 Task: Look for space in Chhala, India from 9th June, 2023 to 17th June, 2023 for 2 adults in price range Rs.7000 to Rs.12000. Place can be private room with 1  bedroom having 2 beds and 1 bathroom. Property type can be house, flat, guest house. Booking option can be shelf check-in. Required host language is English.
Action: Mouse moved to (618, 74)
Screenshot: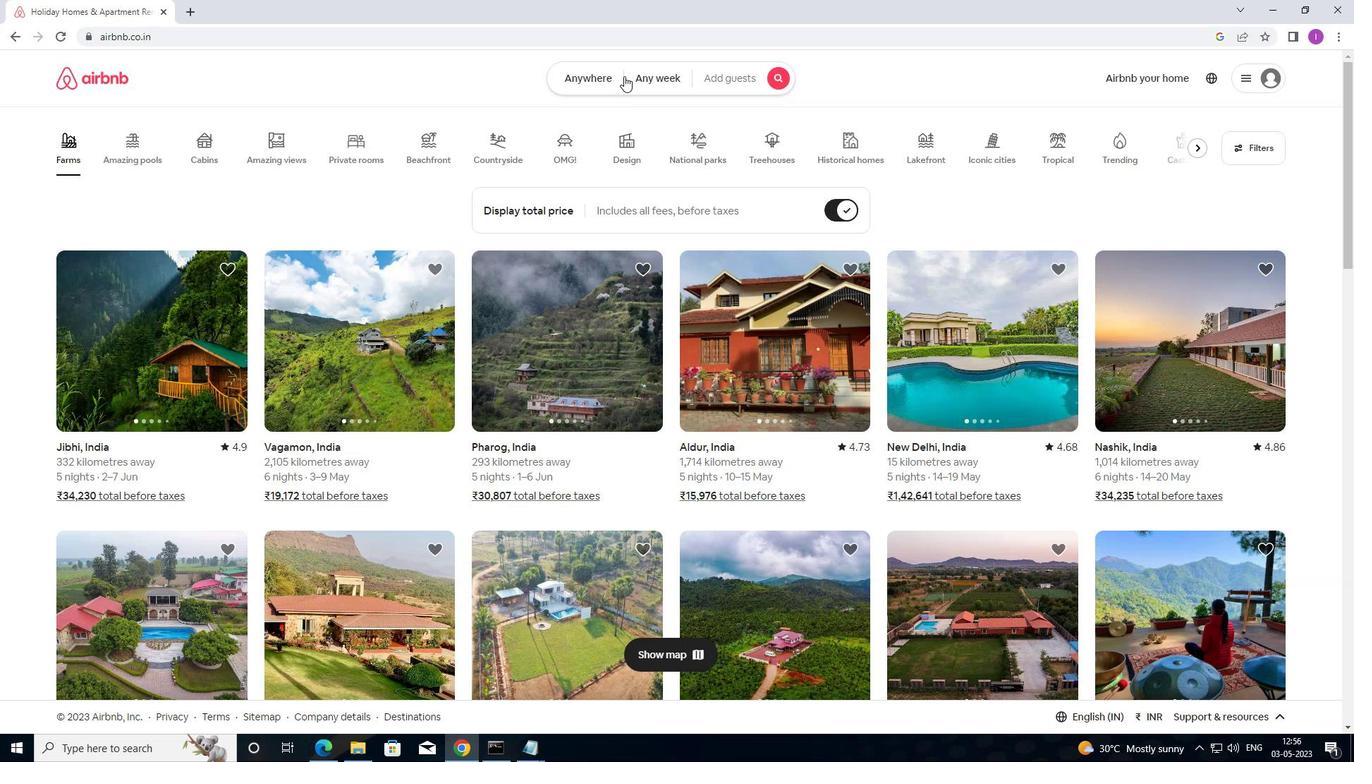
Action: Mouse pressed left at (618, 74)
Screenshot: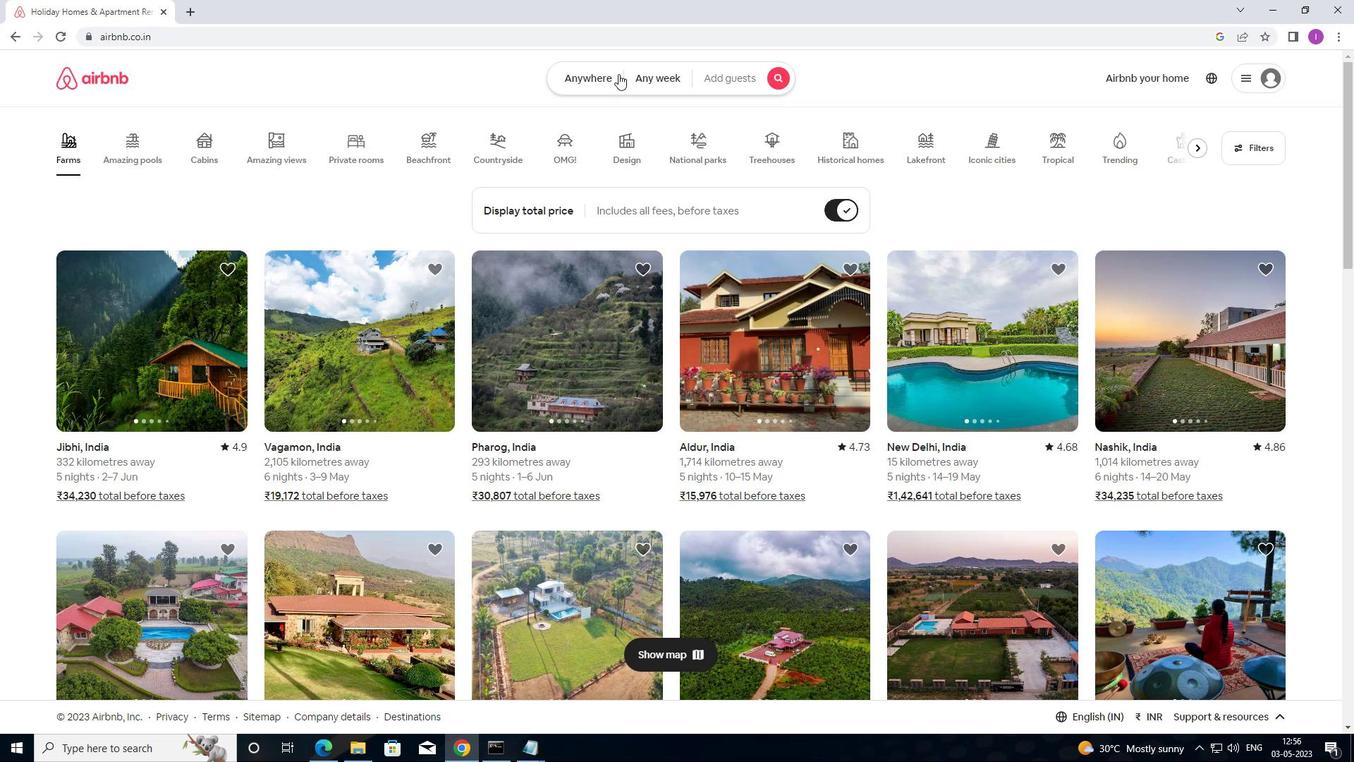 
Action: Mouse moved to (462, 138)
Screenshot: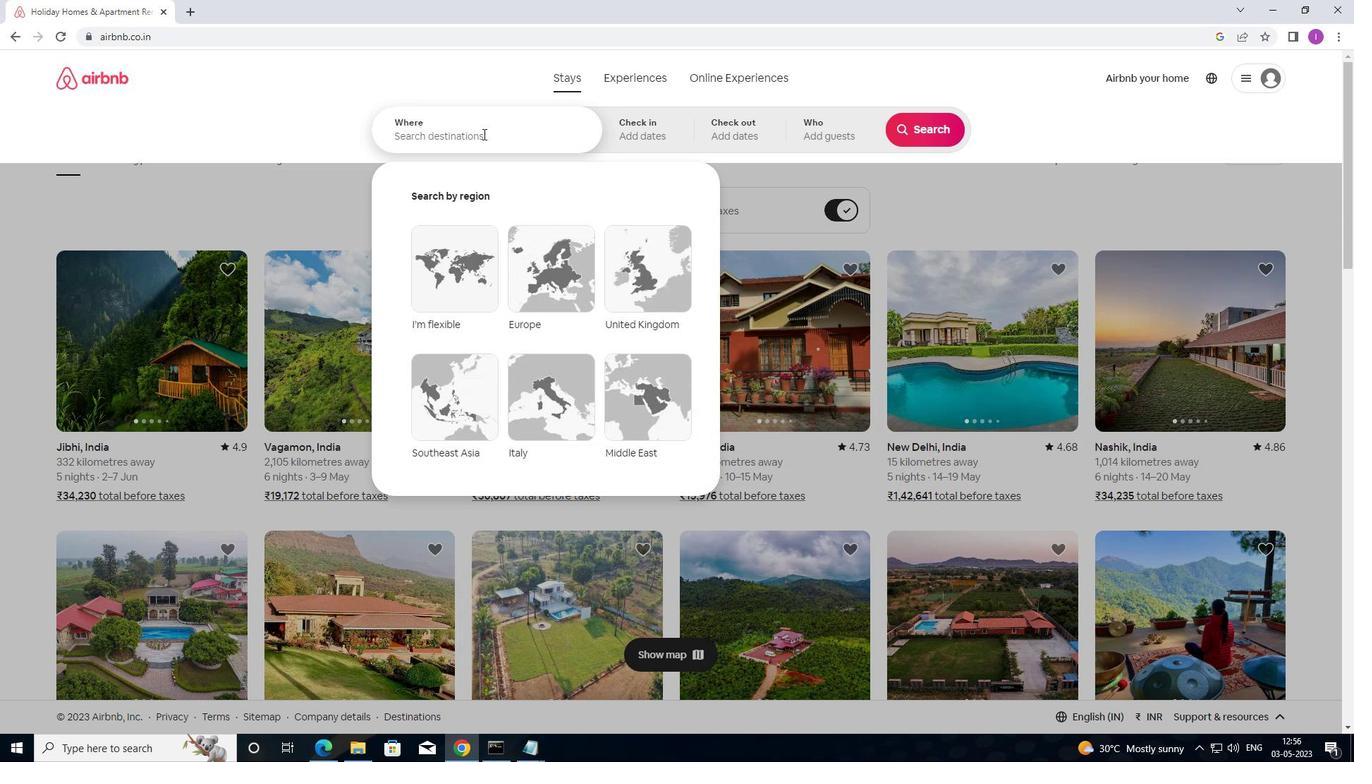 
Action: Mouse pressed left at (462, 138)
Screenshot: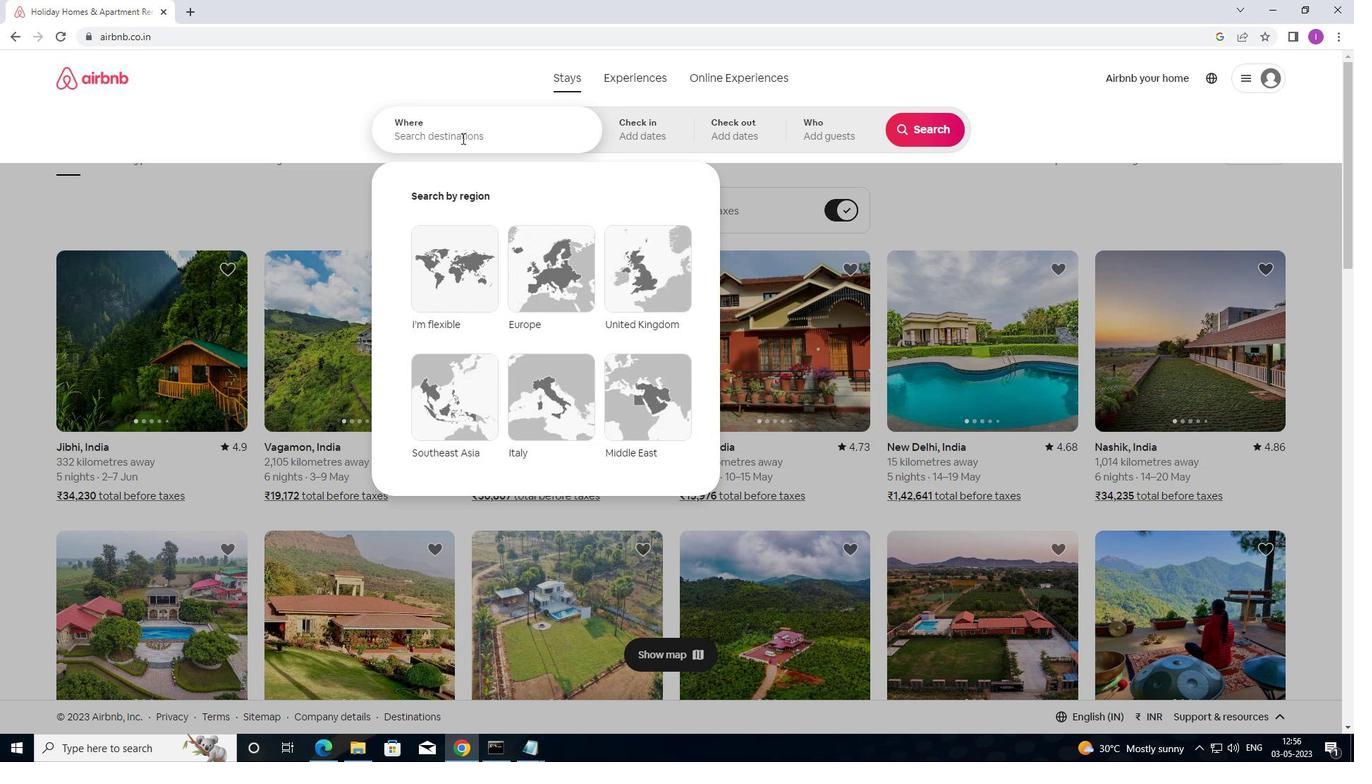 
Action: Mouse moved to (472, 135)
Screenshot: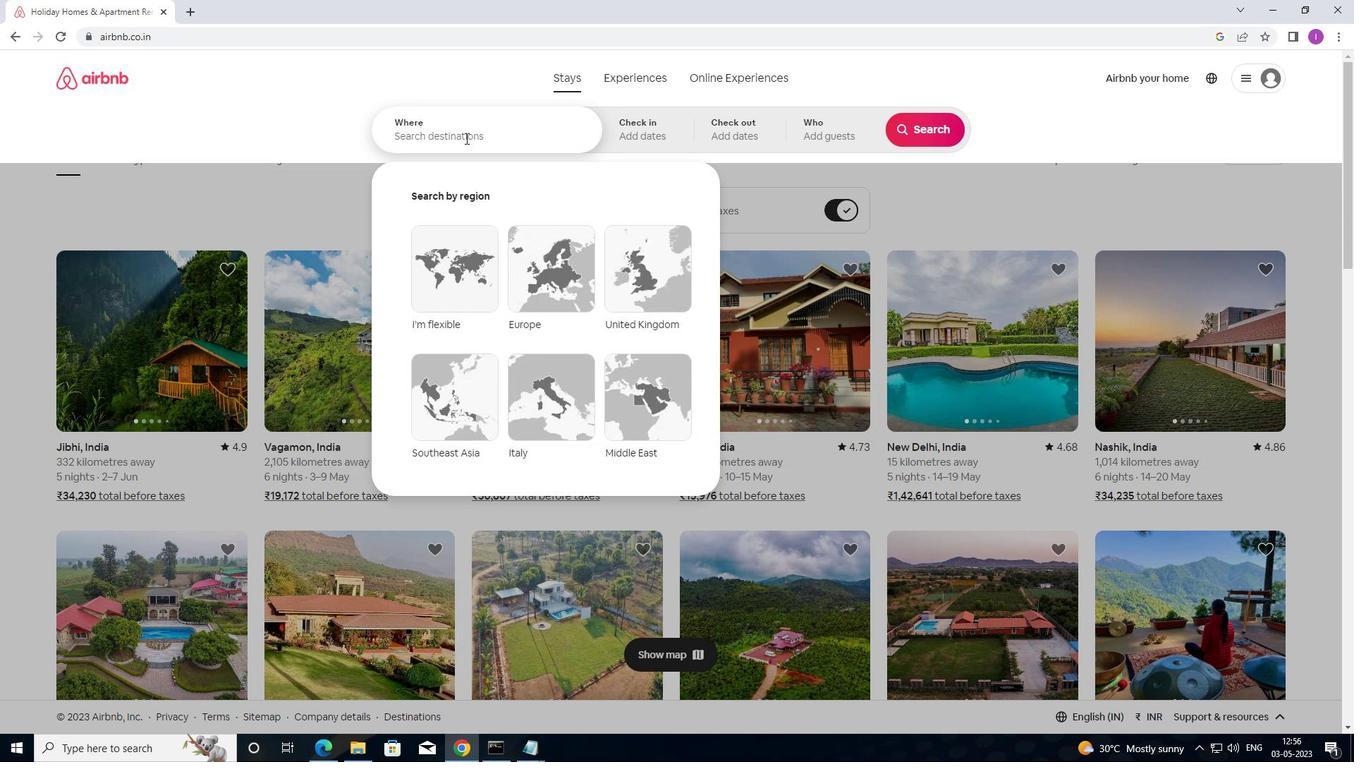 
Action: Key pressed <Key.shift>CHHALA,<Key.shift>INDIA
Screenshot: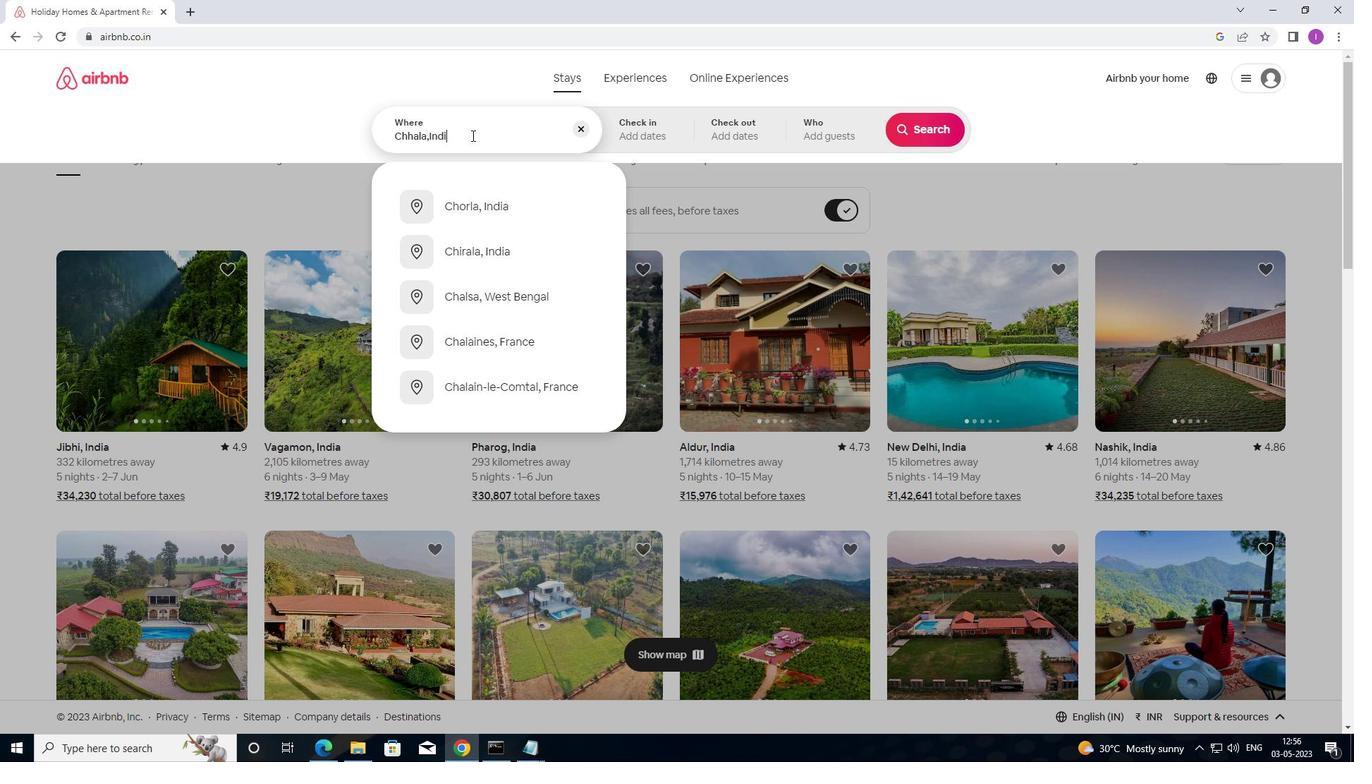 
Action: Mouse moved to (622, 125)
Screenshot: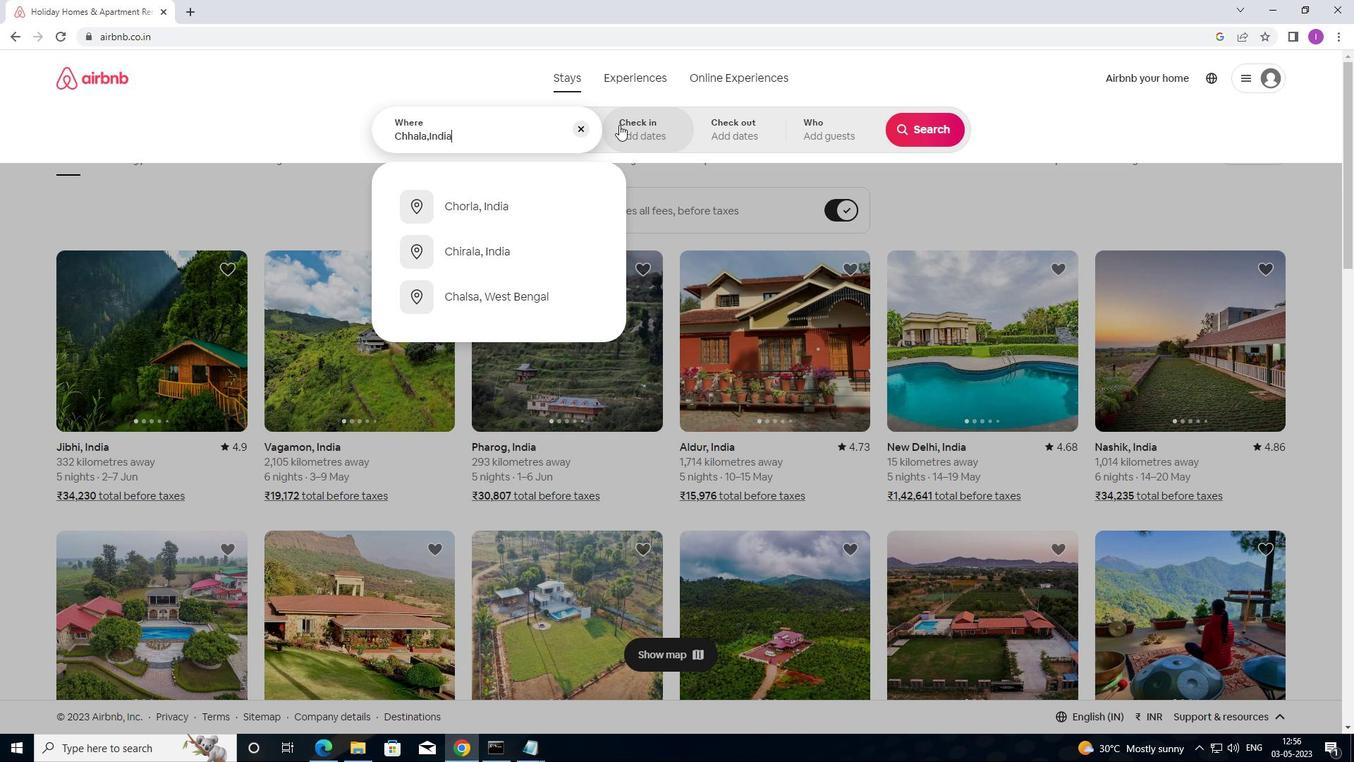 
Action: Mouse pressed left at (622, 125)
Screenshot: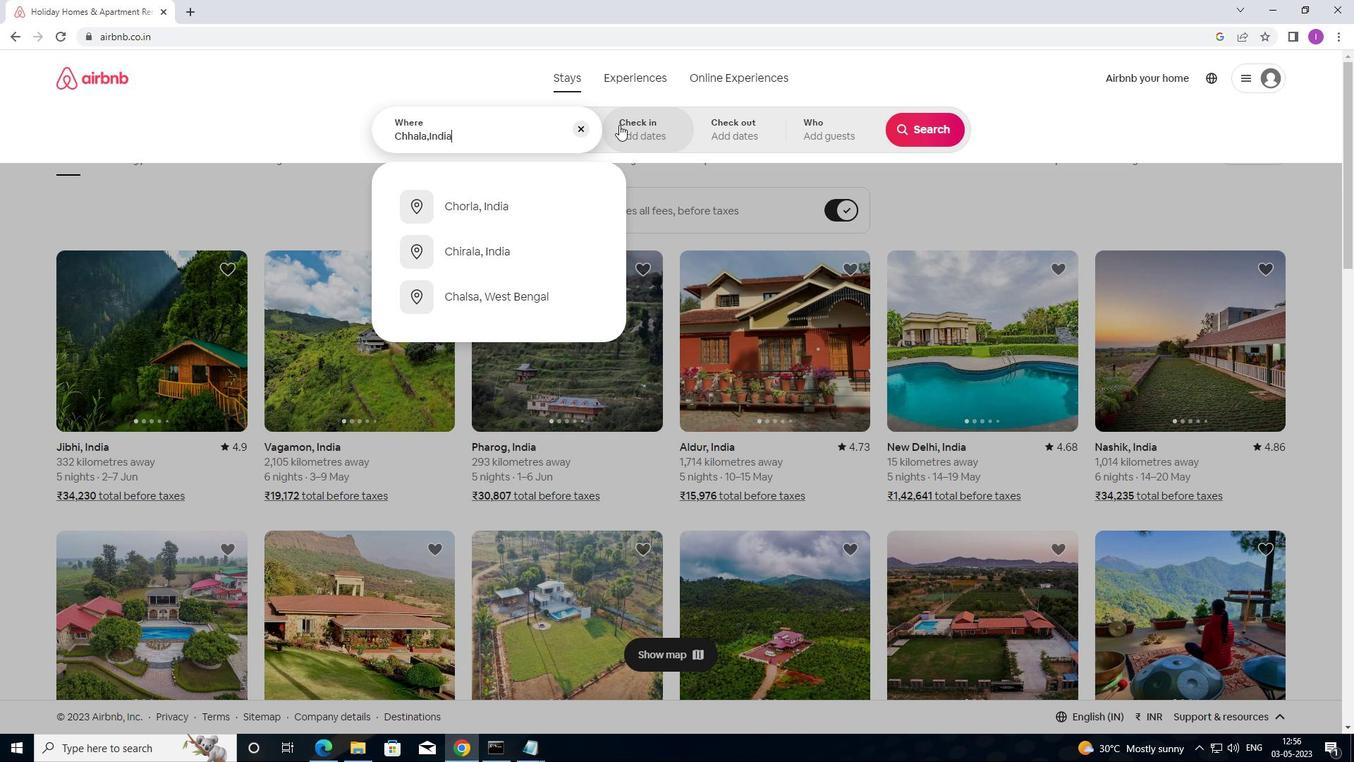 
Action: Mouse moved to (878, 336)
Screenshot: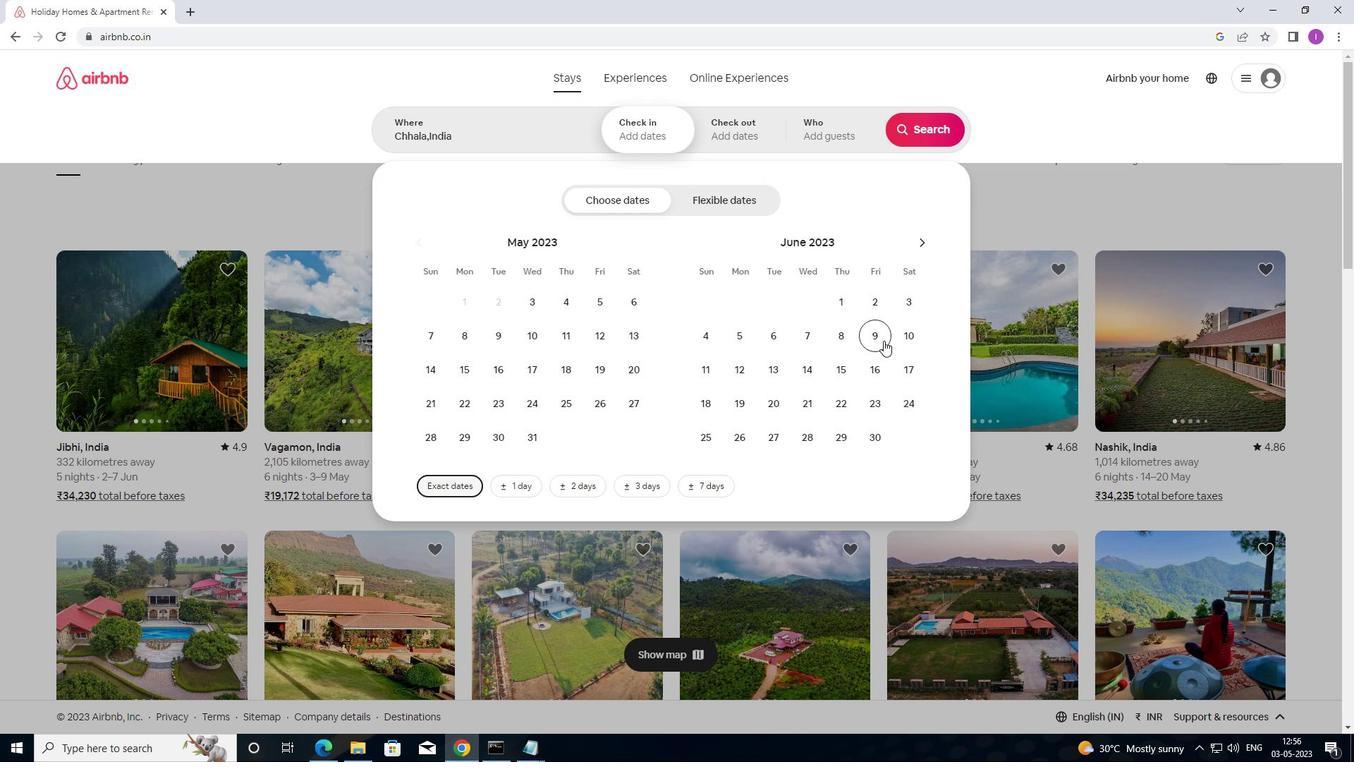
Action: Mouse pressed left at (878, 336)
Screenshot: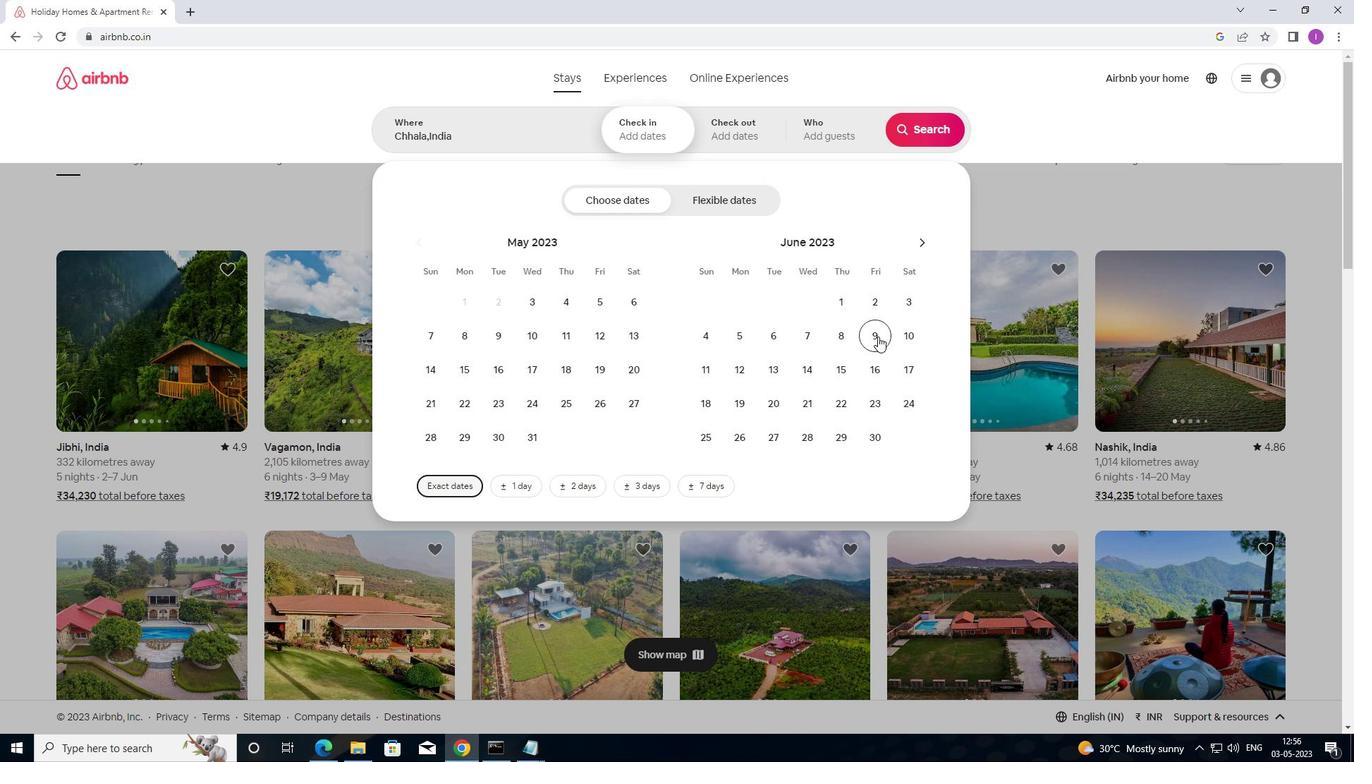 
Action: Mouse moved to (912, 376)
Screenshot: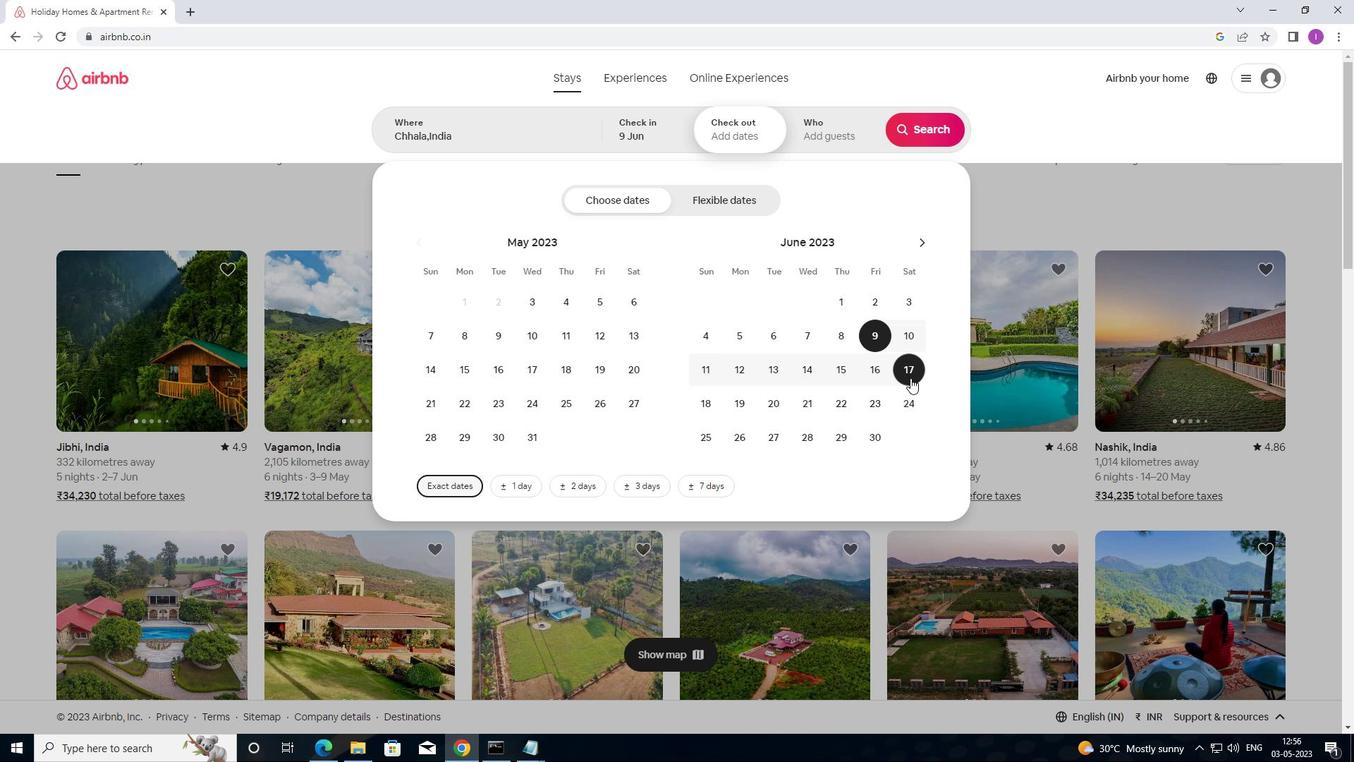 
Action: Mouse pressed left at (912, 376)
Screenshot: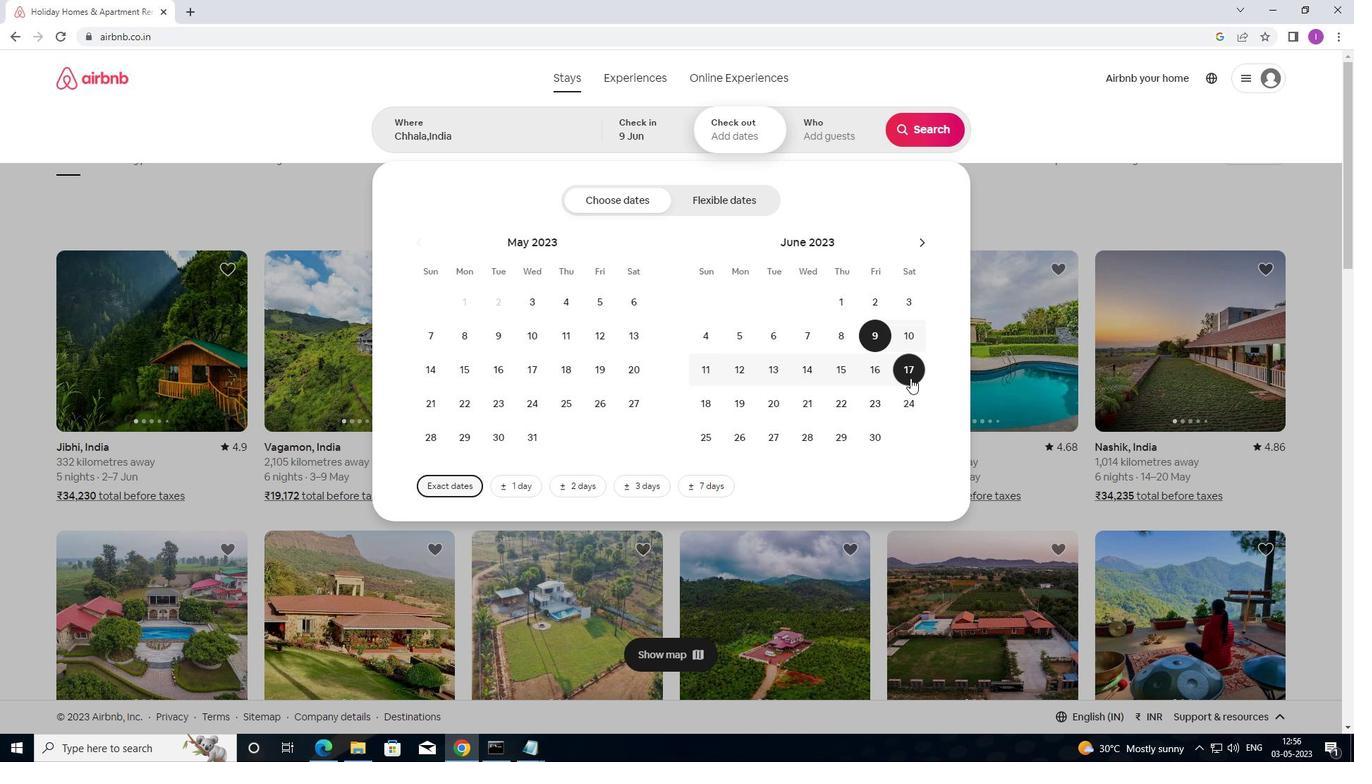 
Action: Mouse moved to (840, 143)
Screenshot: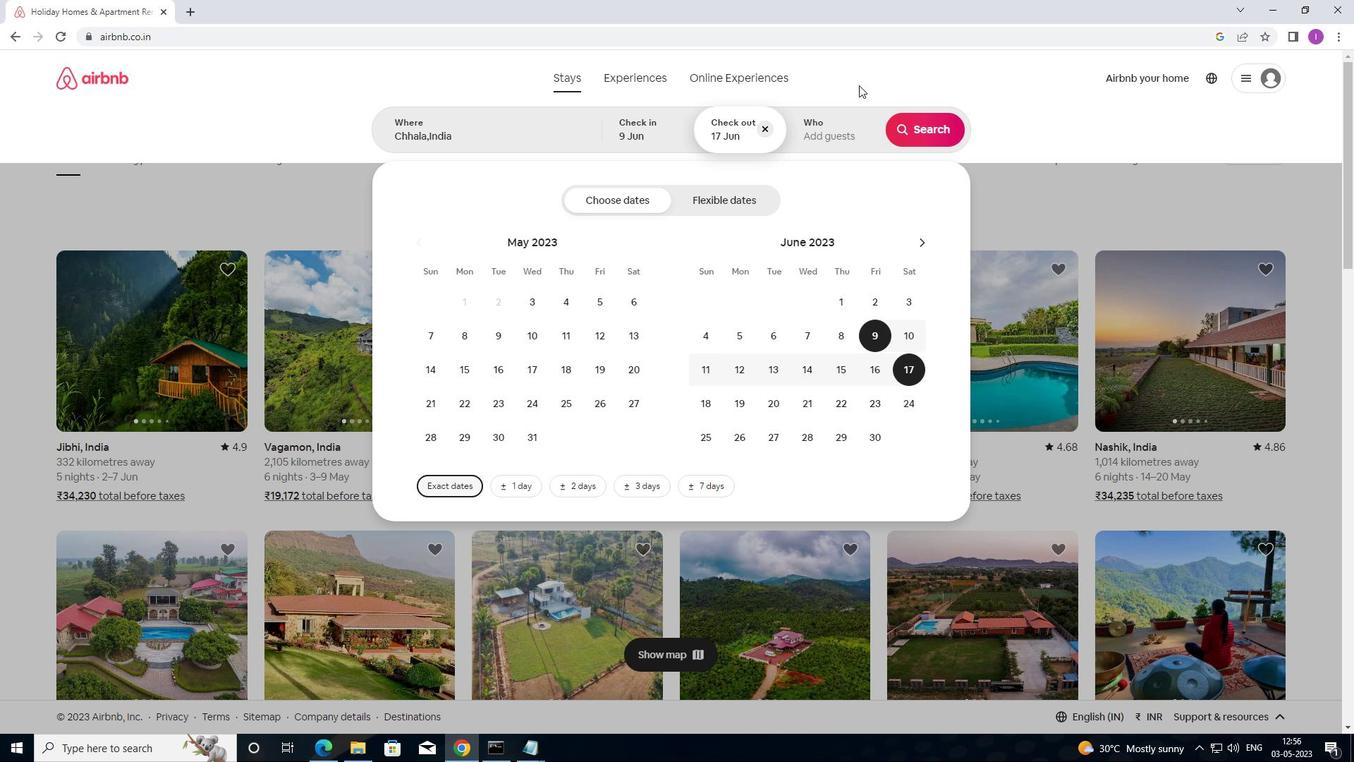 
Action: Mouse pressed left at (840, 143)
Screenshot: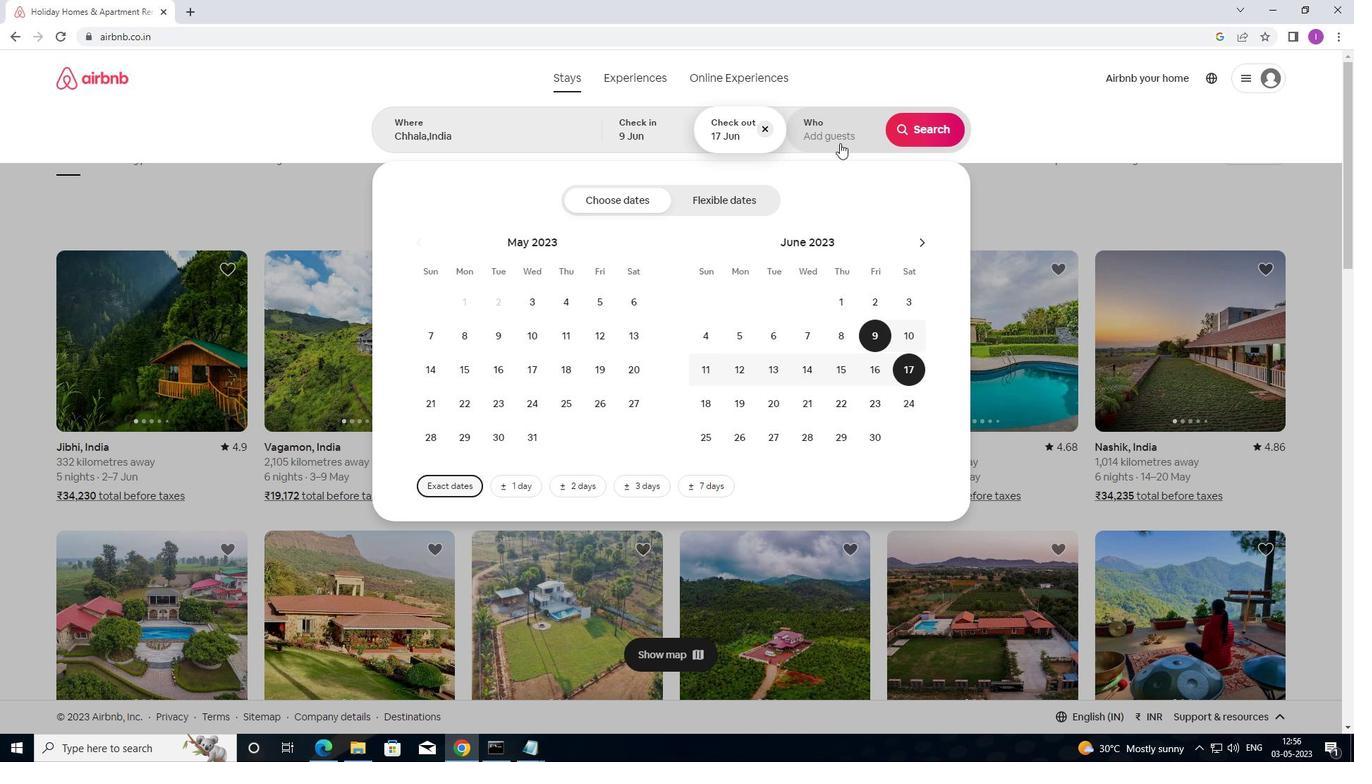 
Action: Mouse moved to (938, 206)
Screenshot: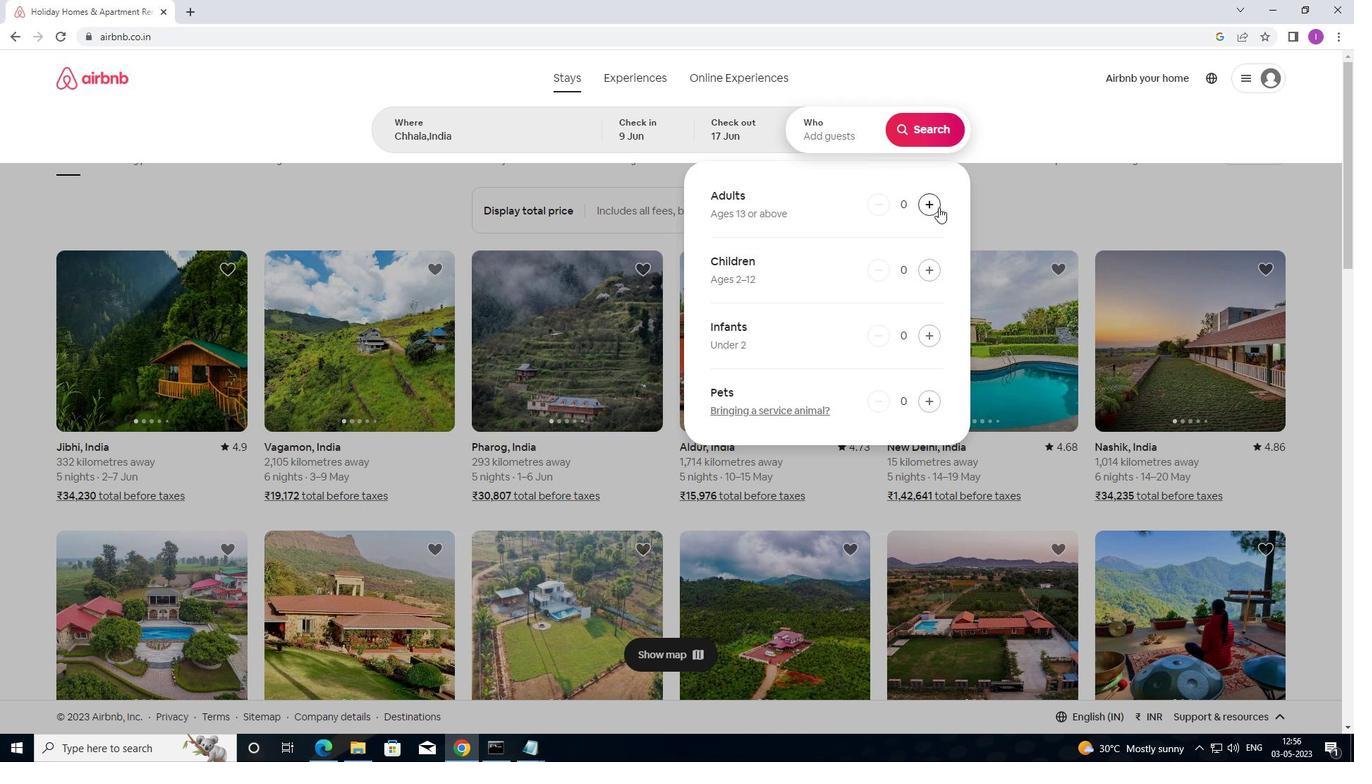 
Action: Mouse pressed left at (938, 206)
Screenshot: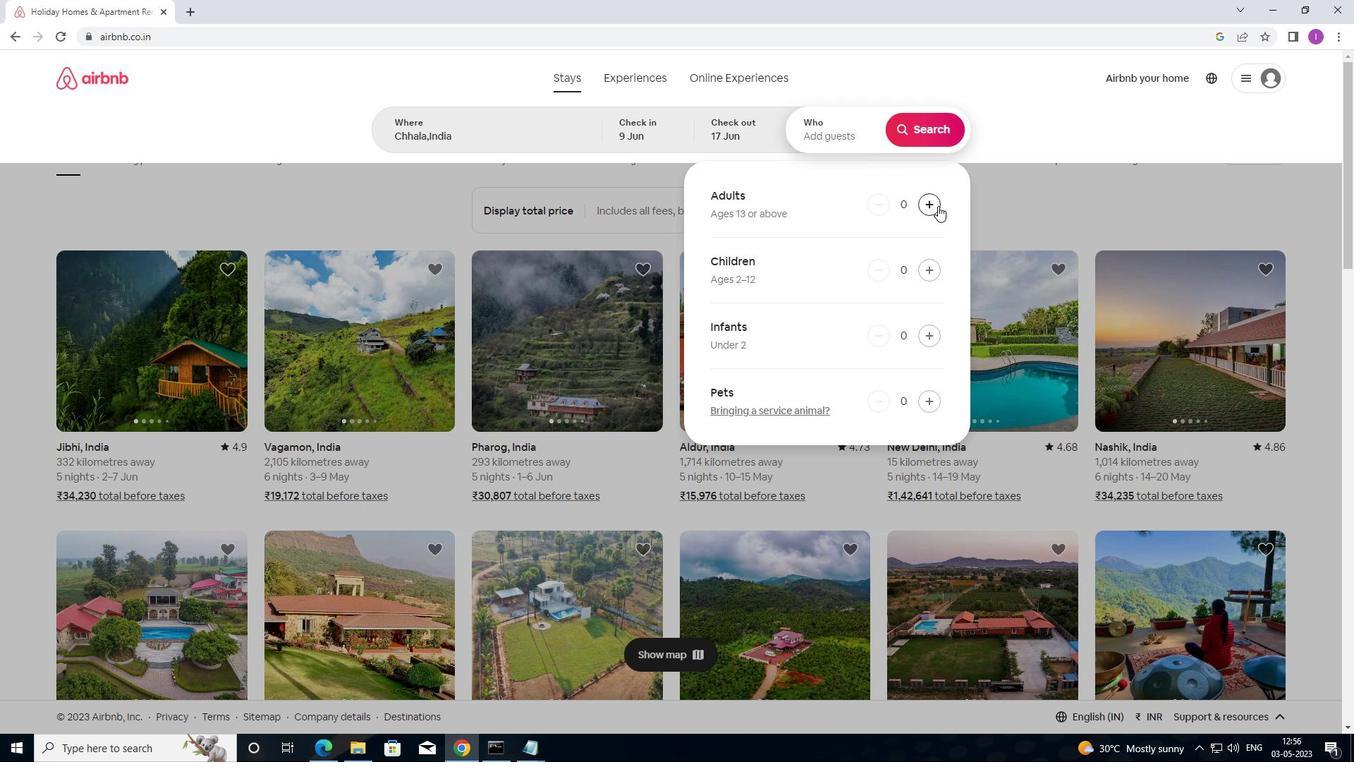 
Action: Mouse moved to (938, 206)
Screenshot: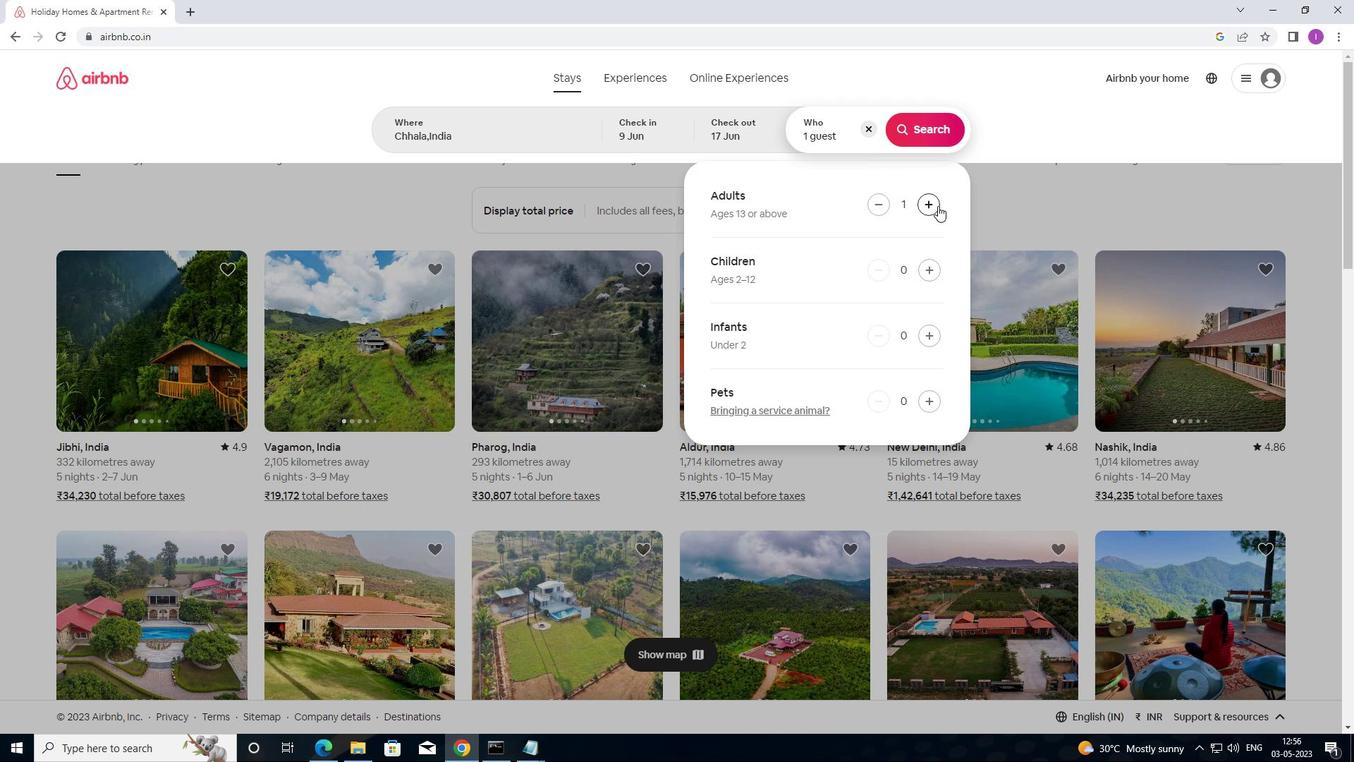 
Action: Mouse pressed left at (938, 206)
Screenshot: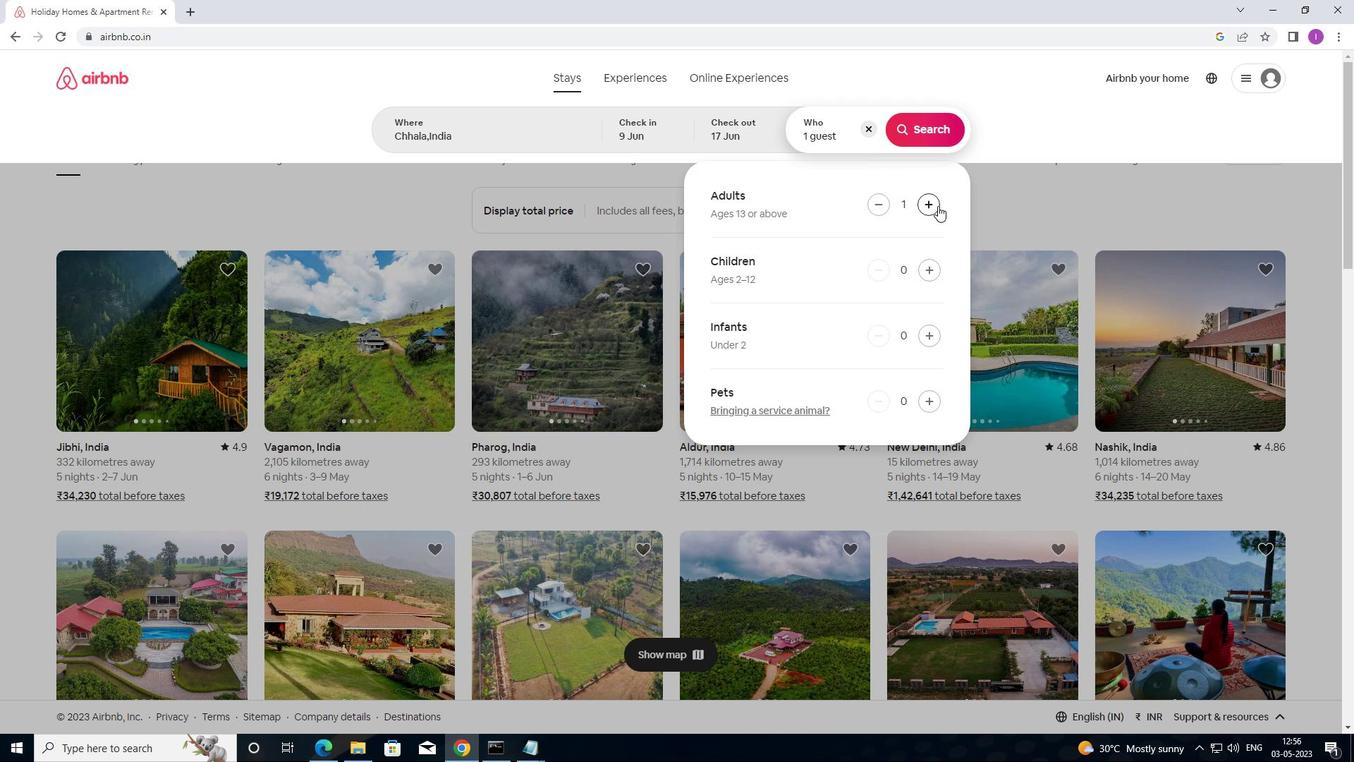 
Action: Mouse moved to (920, 136)
Screenshot: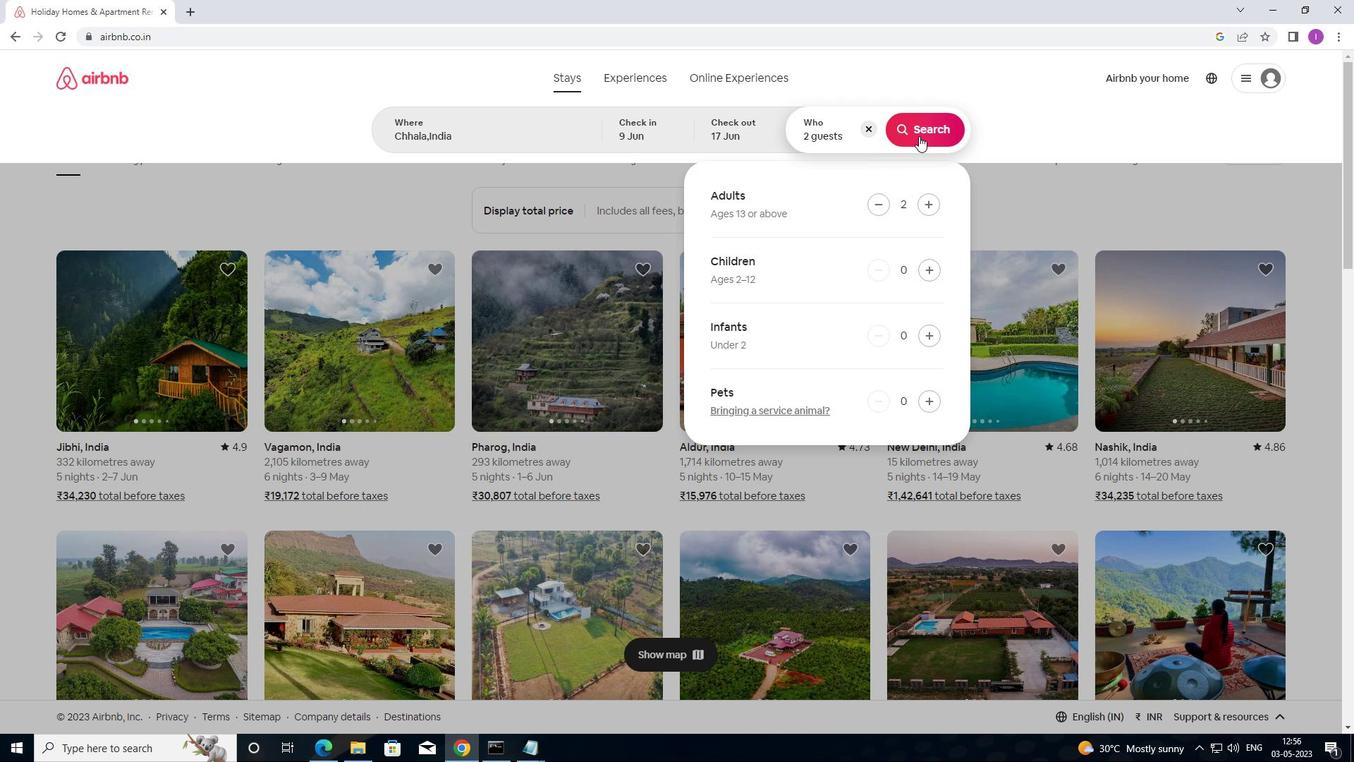 
Action: Mouse pressed left at (920, 136)
Screenshot: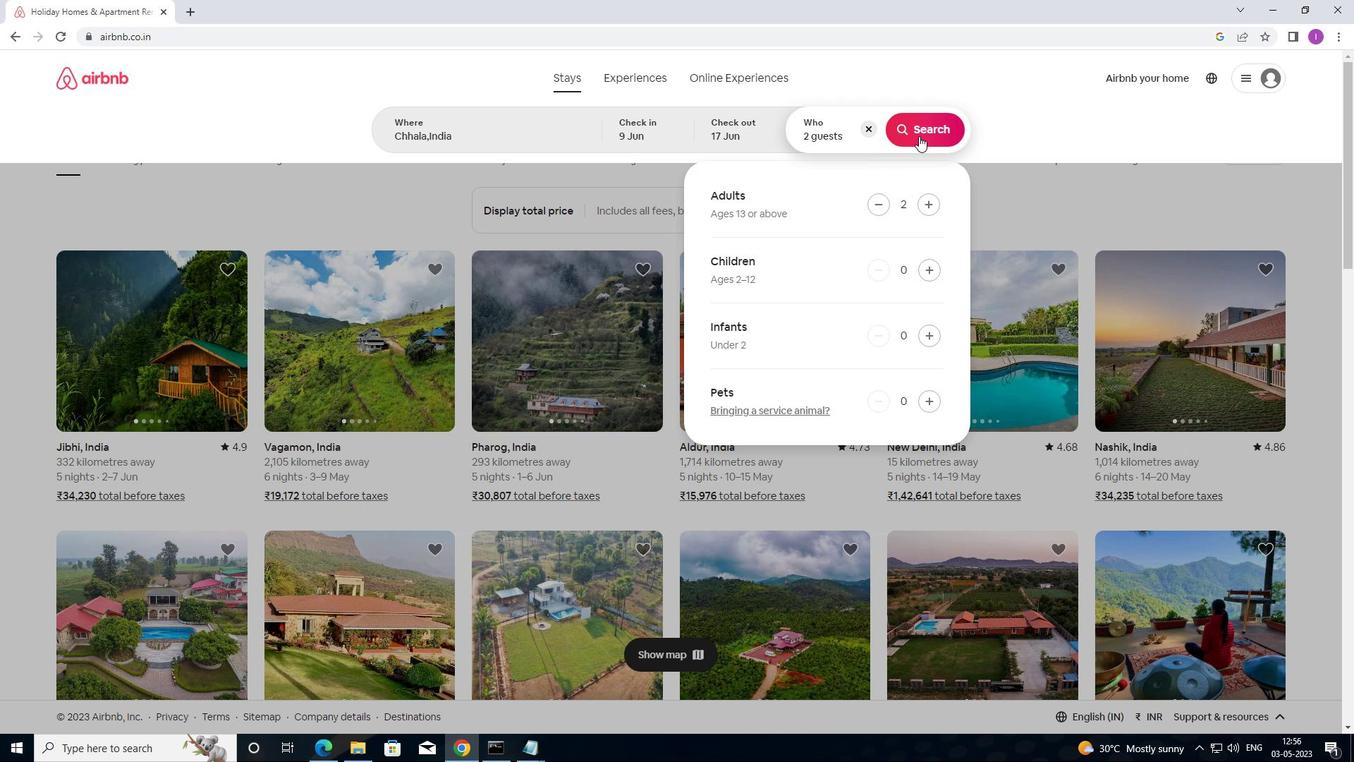 
Action: Mouse moved to (1278, 141)
Screenshot: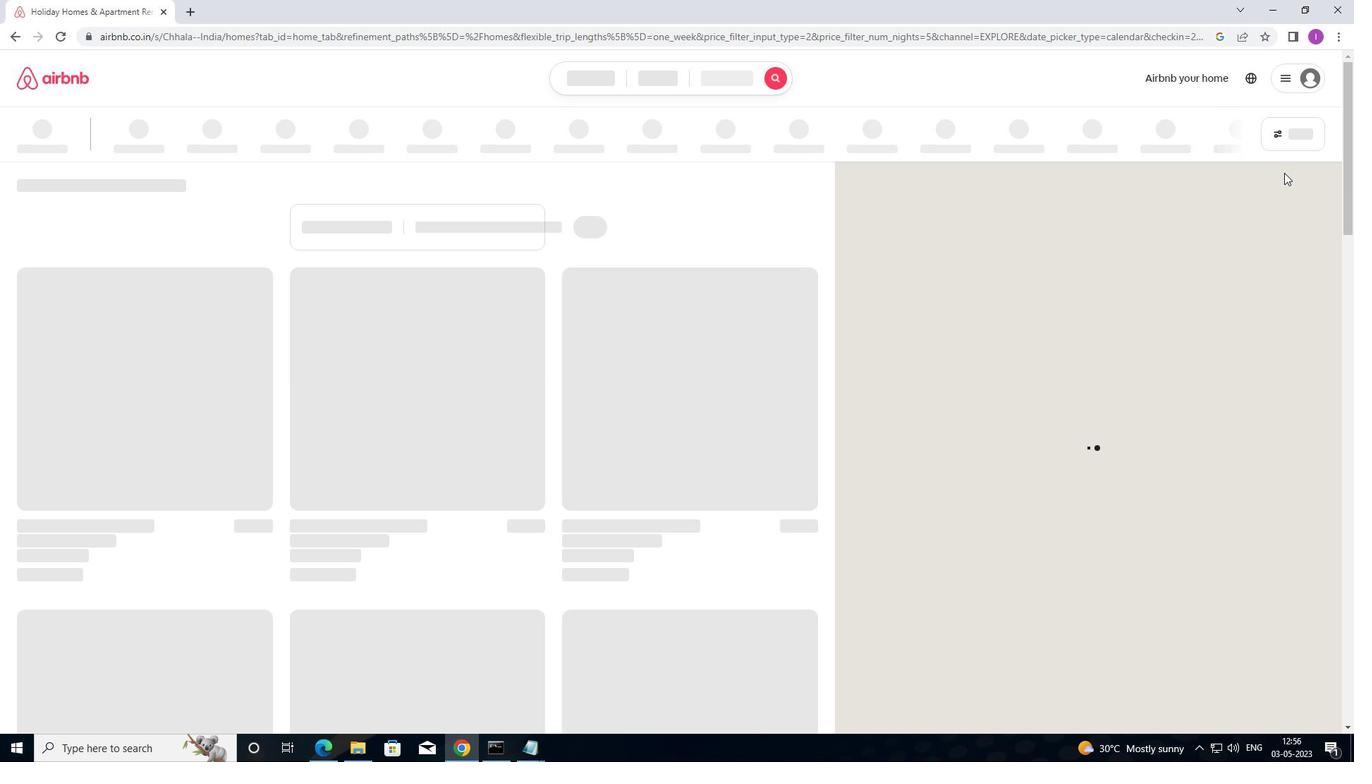 
Action: Mouse pressed left at (1278, 141)
Screenshot: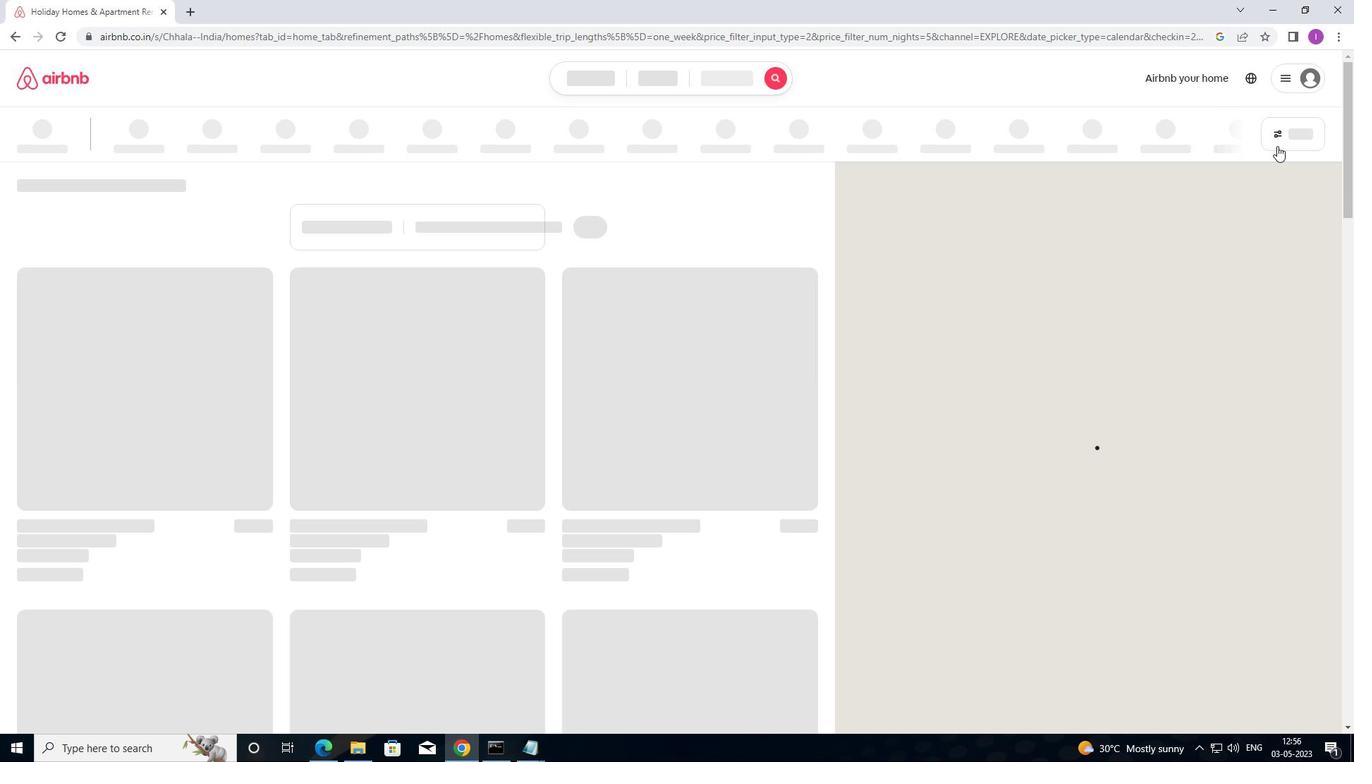 
Action: Mouse moved to (1306, 123)
Screenshot: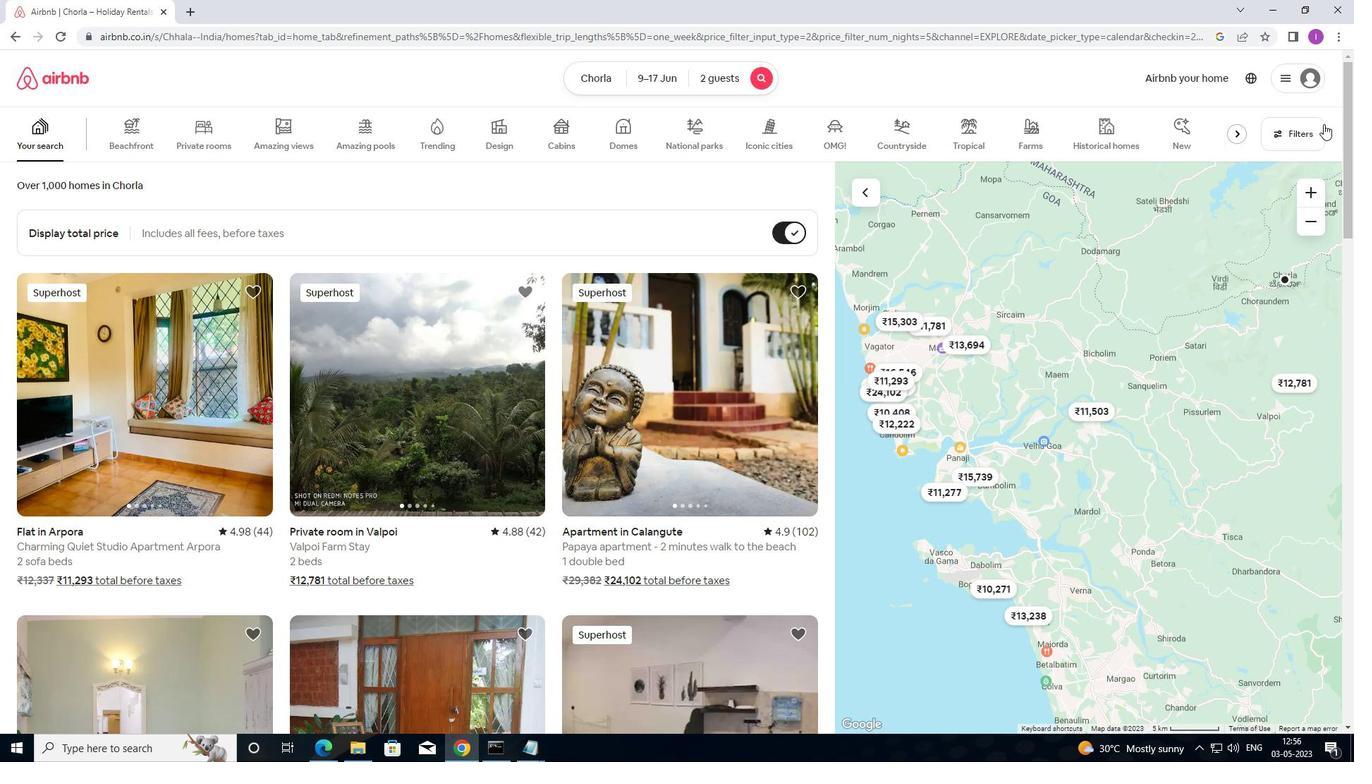 
Action: Mouse pressed left at (1306, 123)
Screenshot: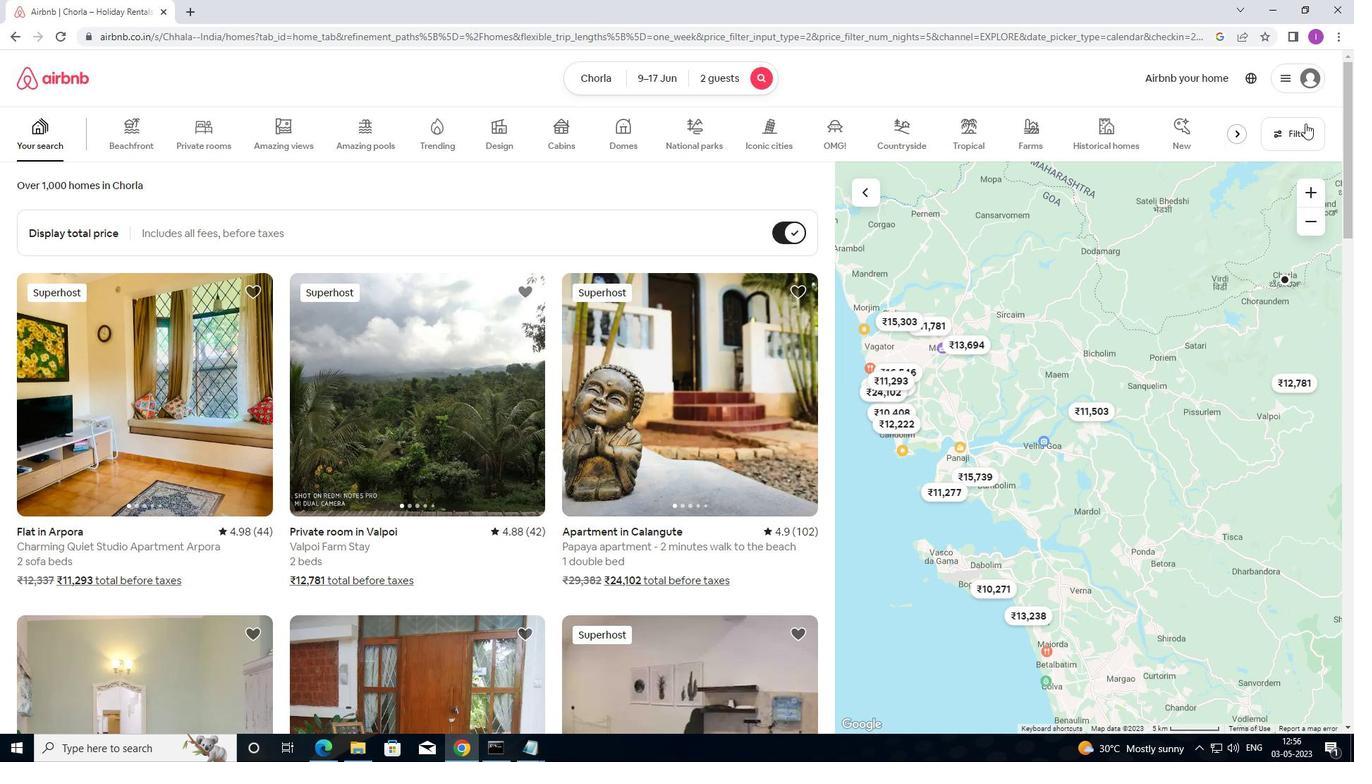 
Action: Mouse moved to (502, 318)
Screenshot: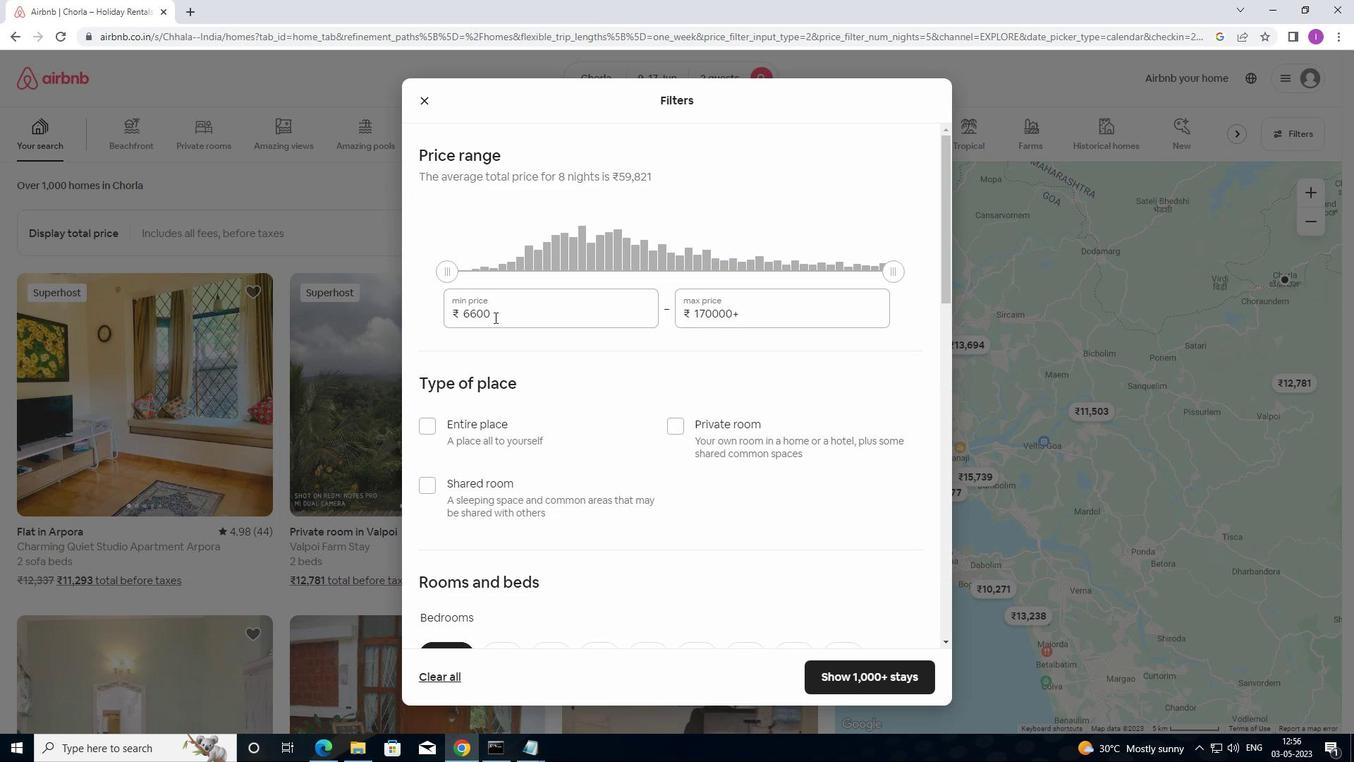 
Action: Mouse pressed left at (502, 318)
Screenshot: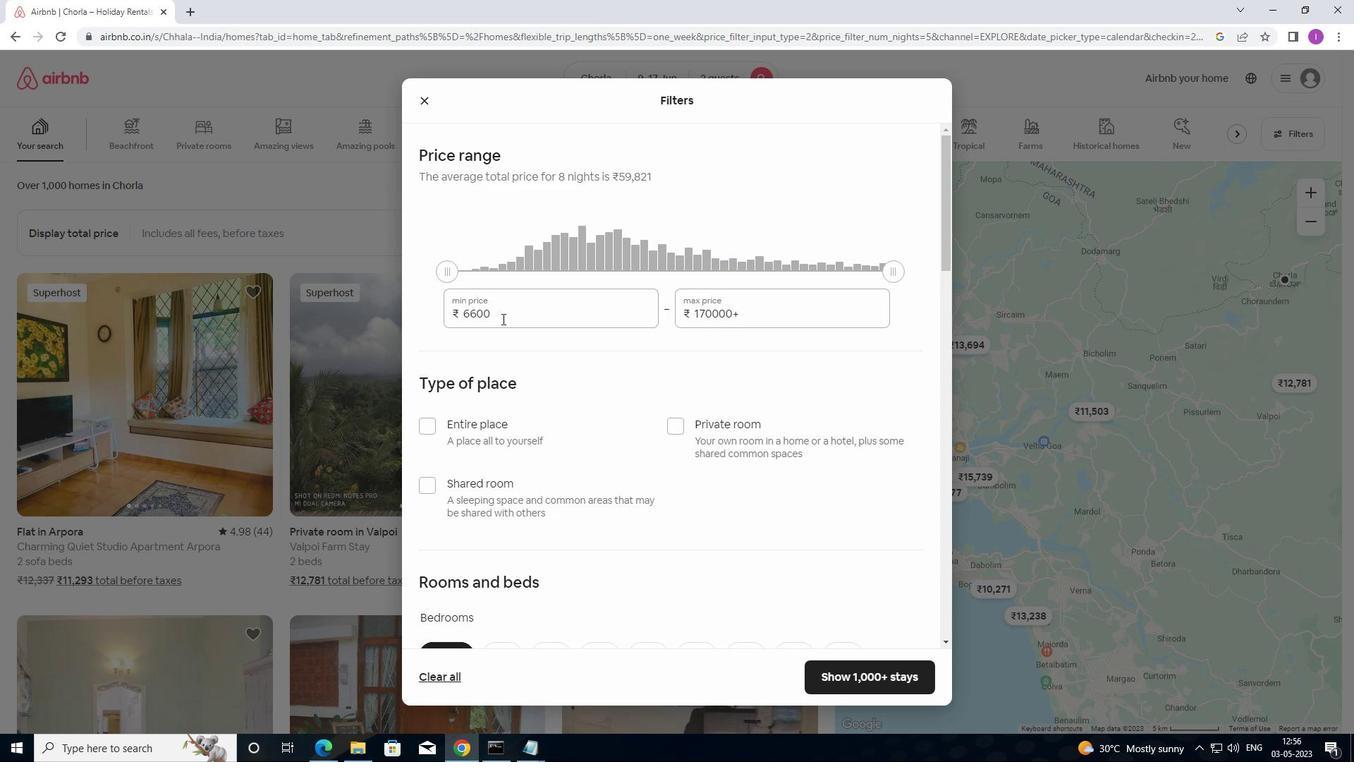 
Action: Mouse moved to (465, 311)
Screenshot: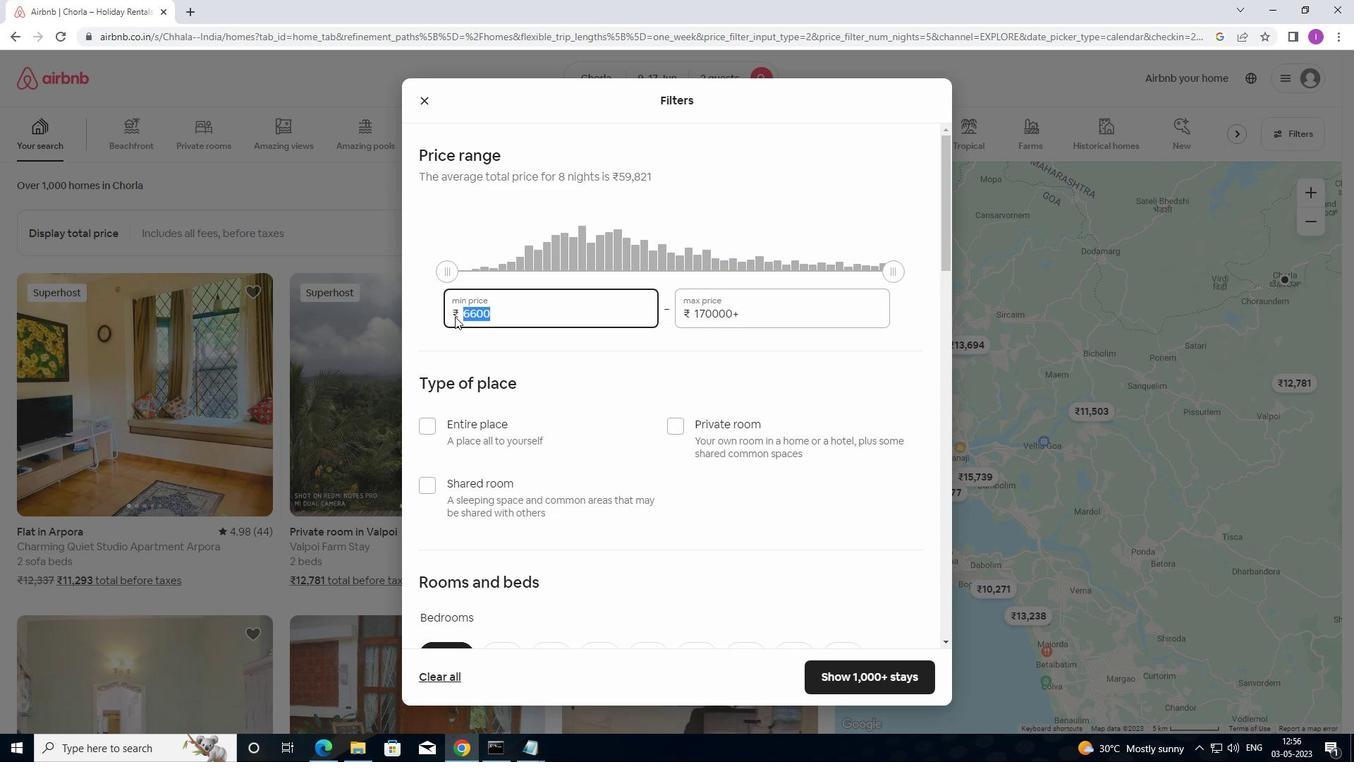 
Action: Key pressed 7000
Screenshot: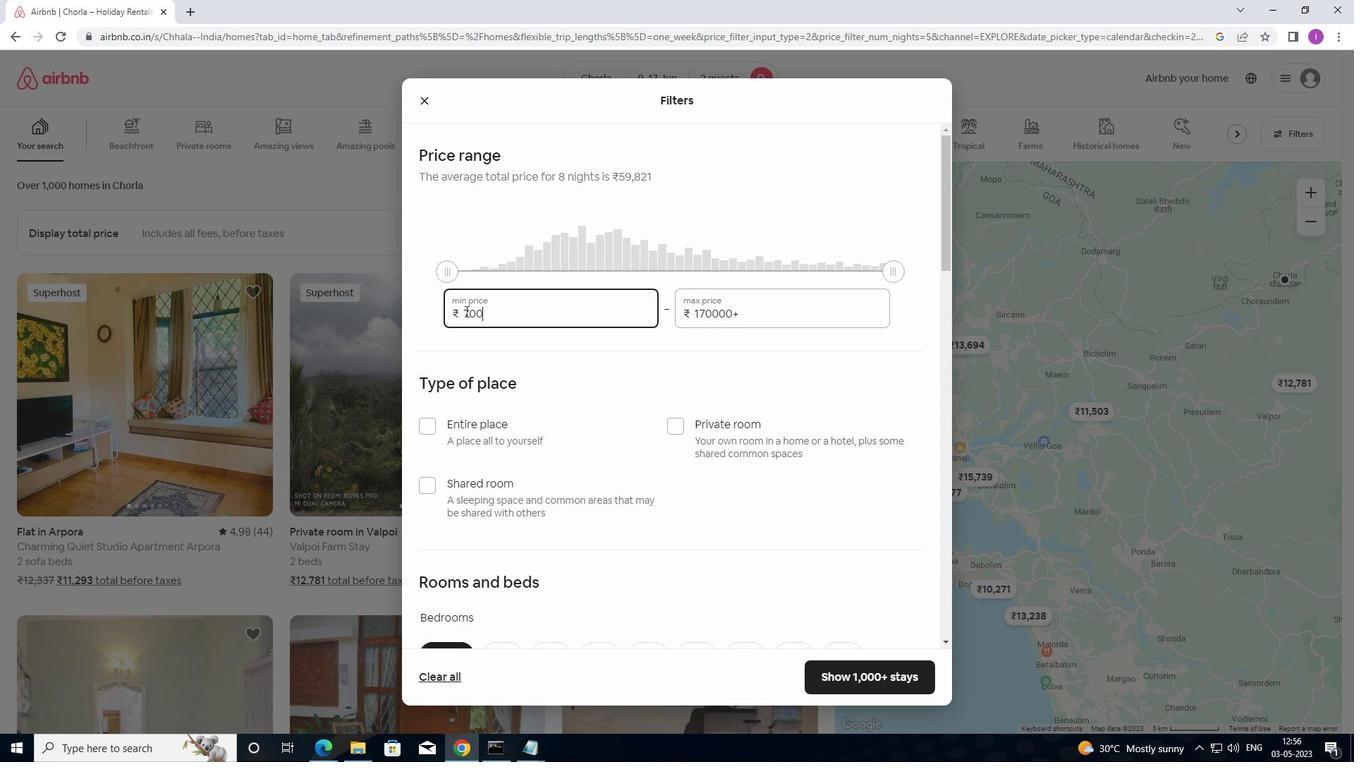 
Action: Mouse moved to (769, 318)
Screenshot: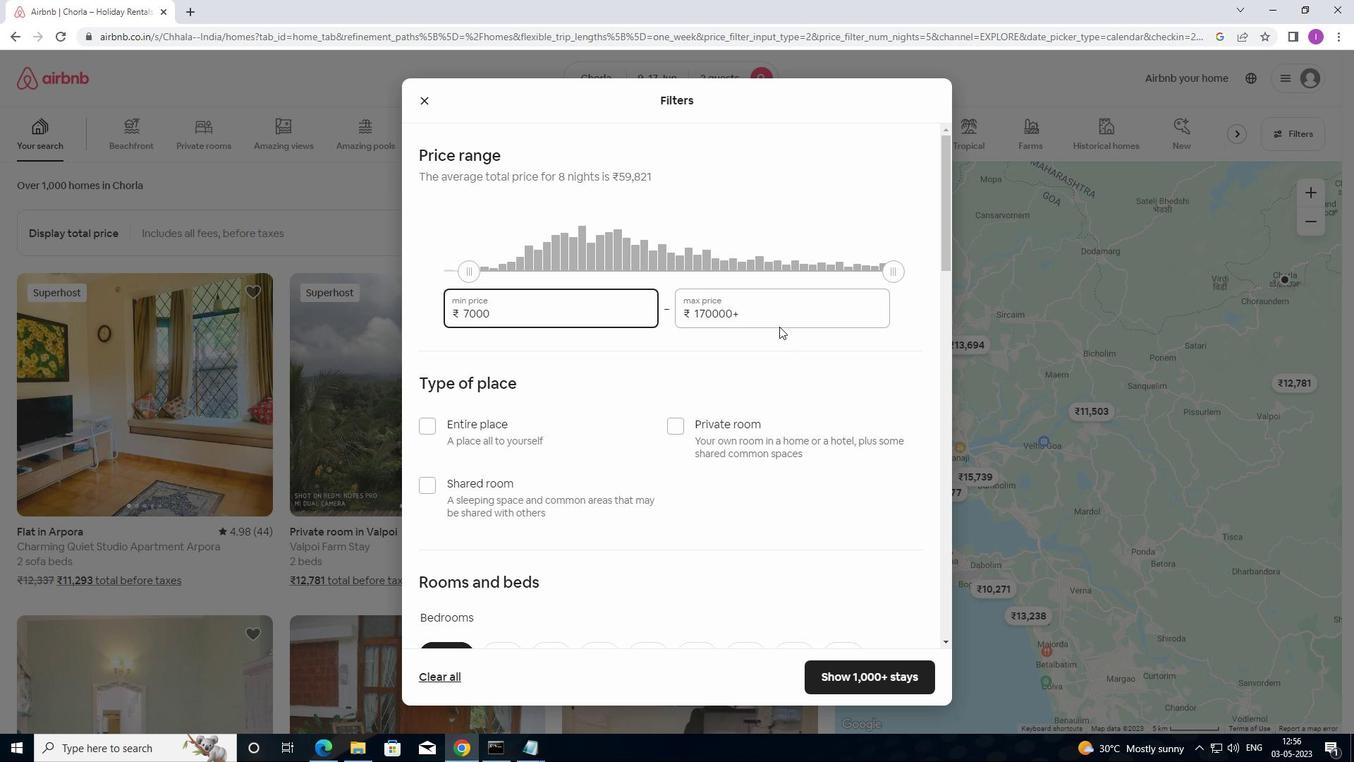
Action: Mouse pressed left at (769, 318)
Screenshot: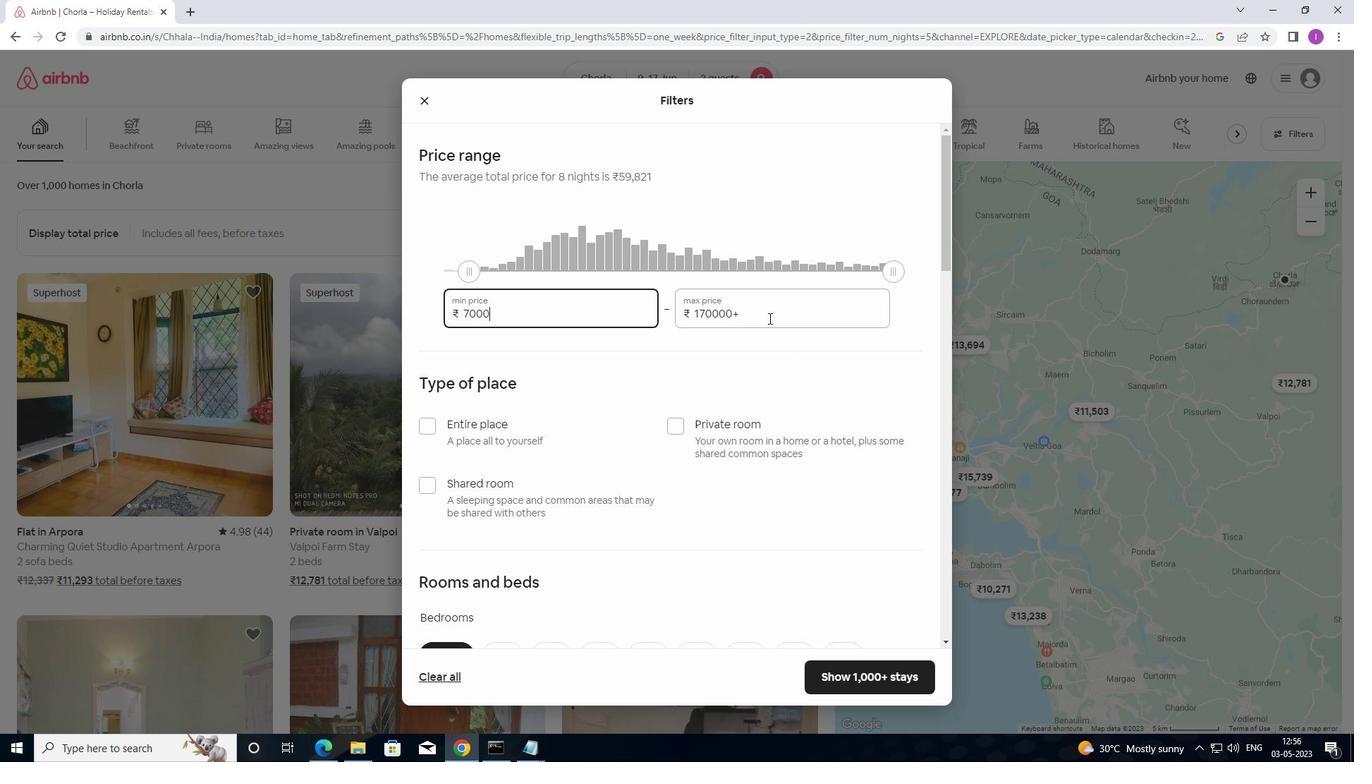 
Action: Mouse moved to (659, 315)
Screenshot: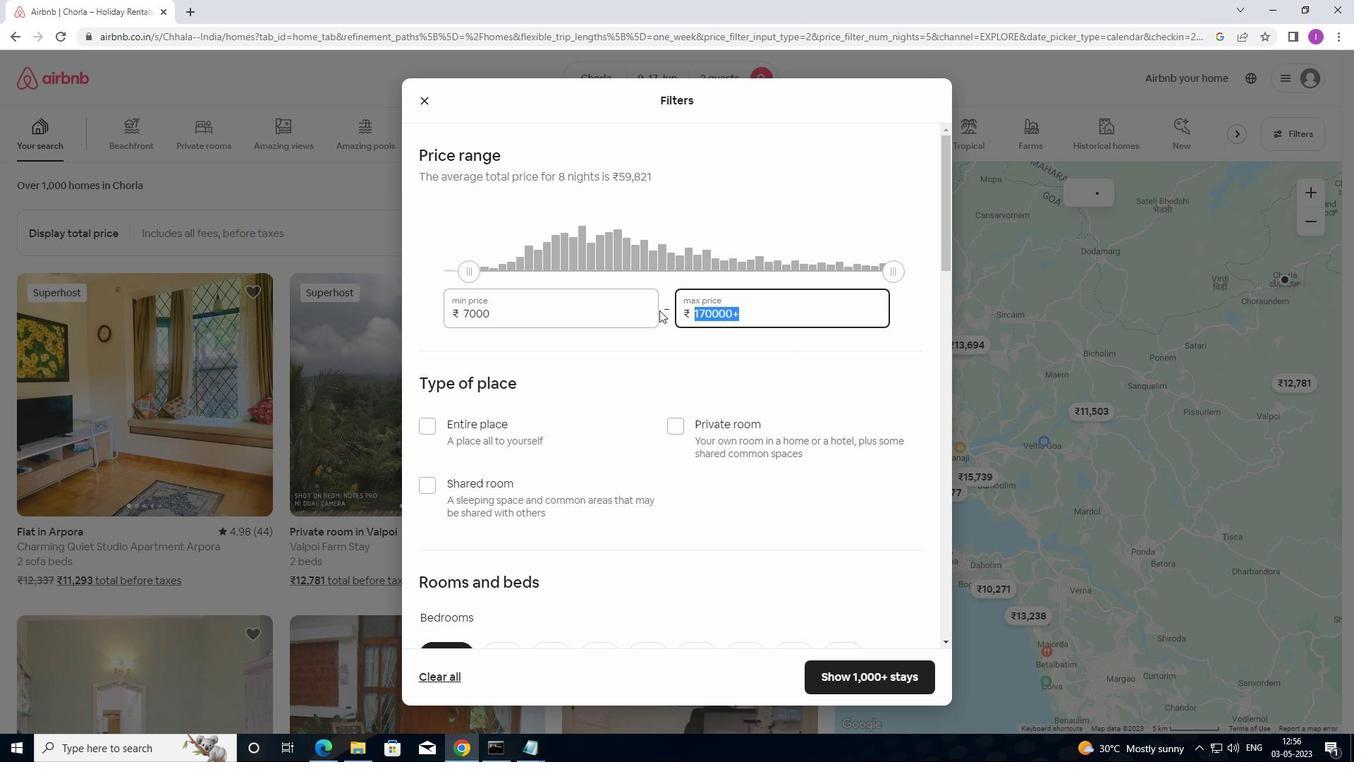 
Action: Key pressed 12000
Screenshot: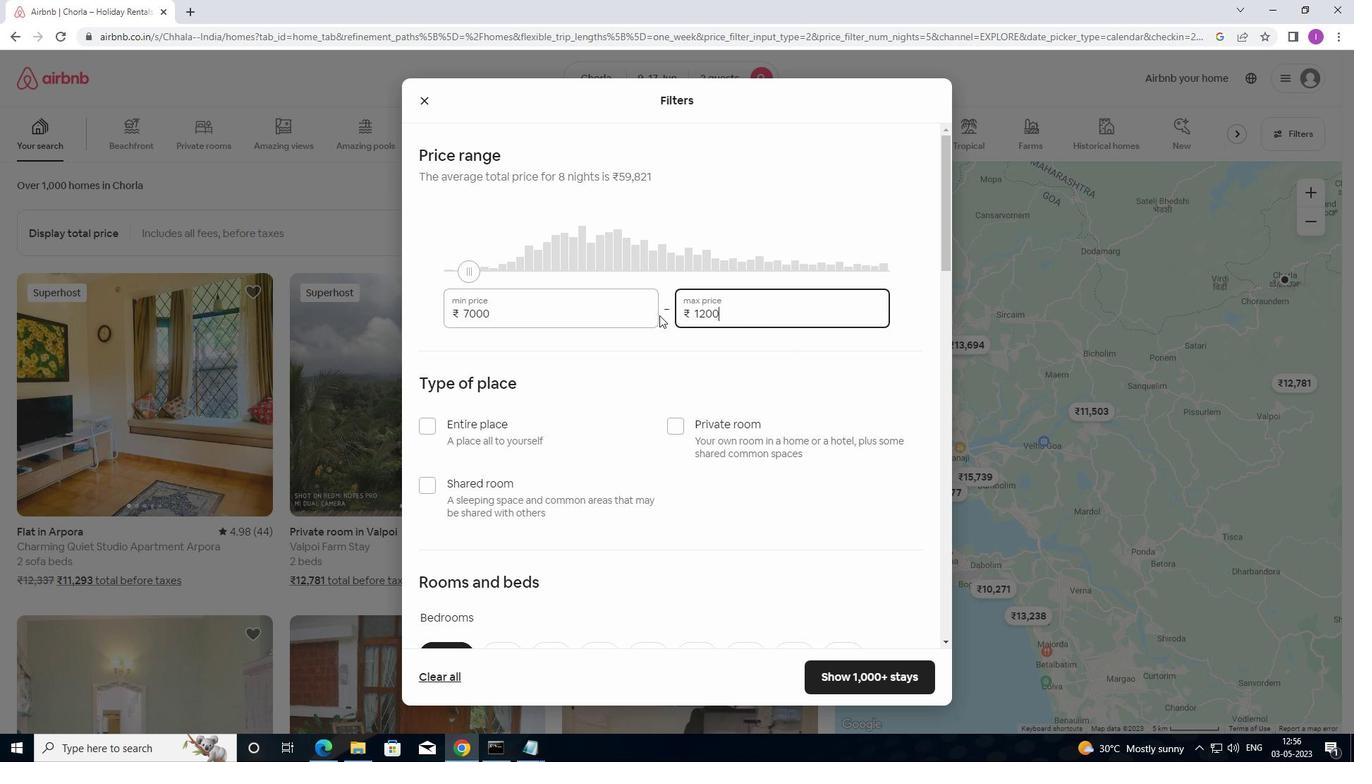 
Action: Mouse moved to (585, 299)
Screenshot: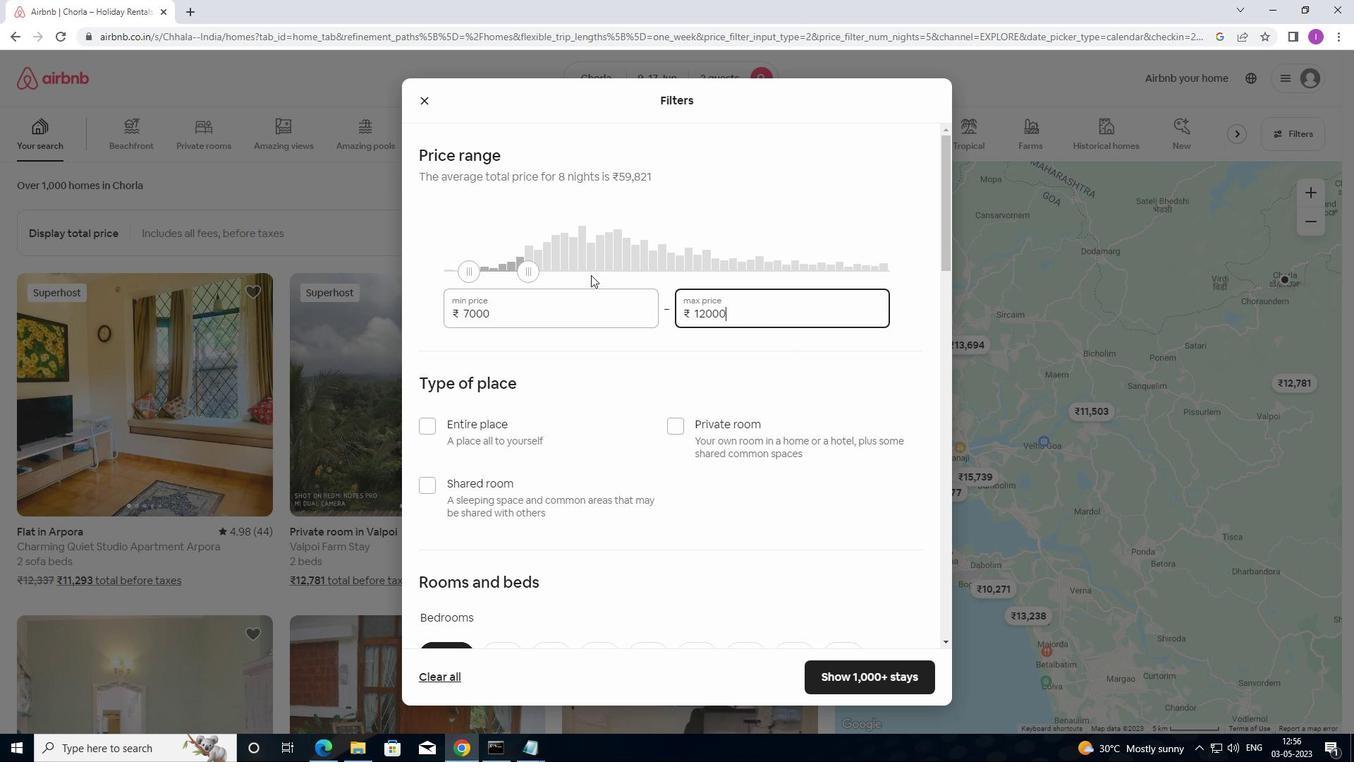 
Action: Mouse scrolled (585, 298) with delta (0, 0)
Screenshot: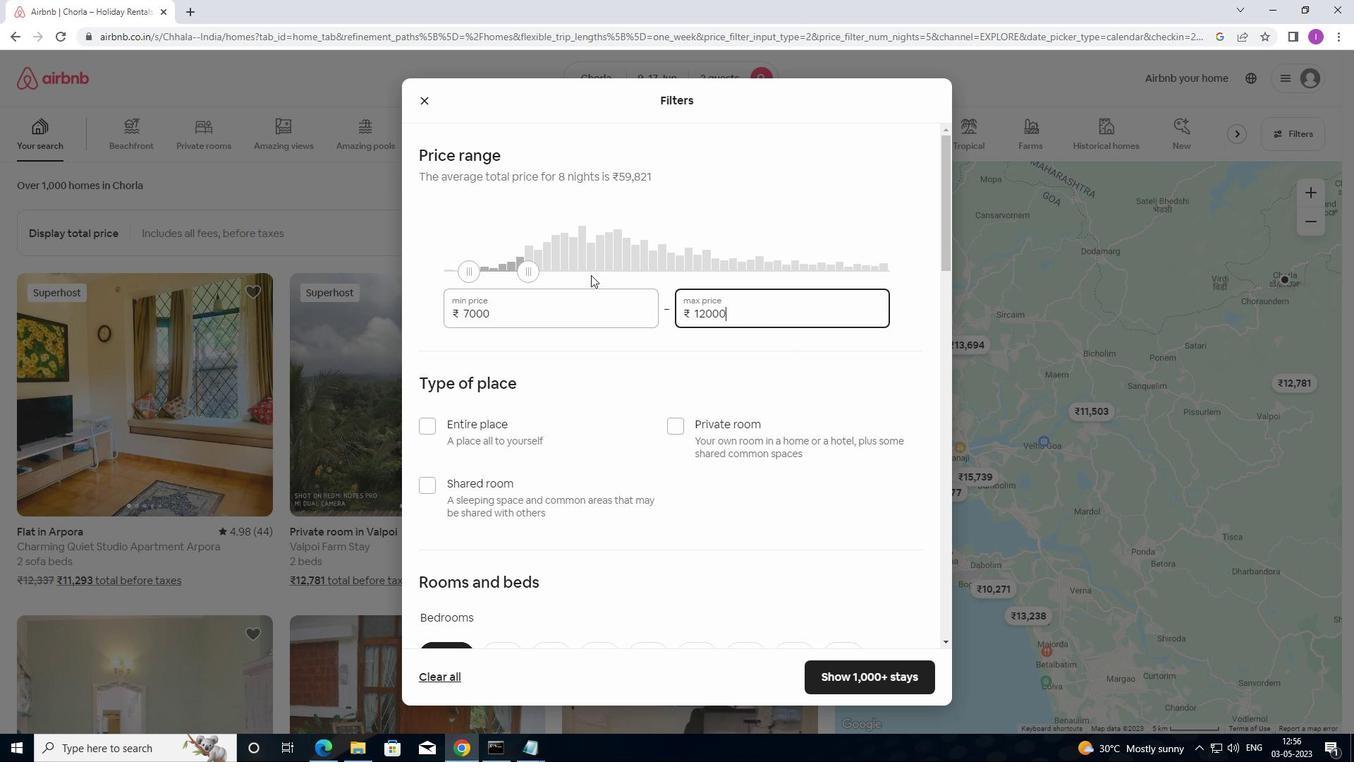 
Action: Mouse moved to (585, 305)
Screenshot: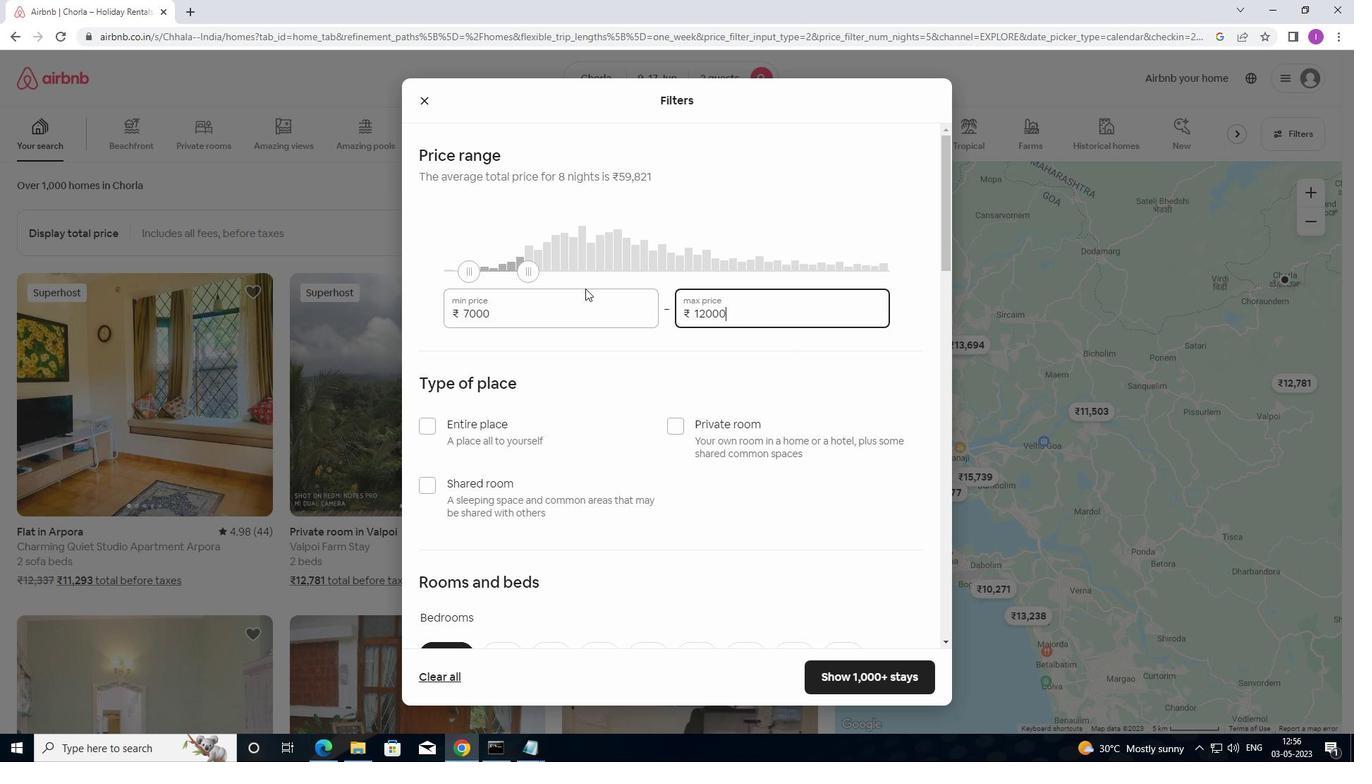 
Action: Mouse scrolled (585, 304) with delta (0, 0)
Screenshot: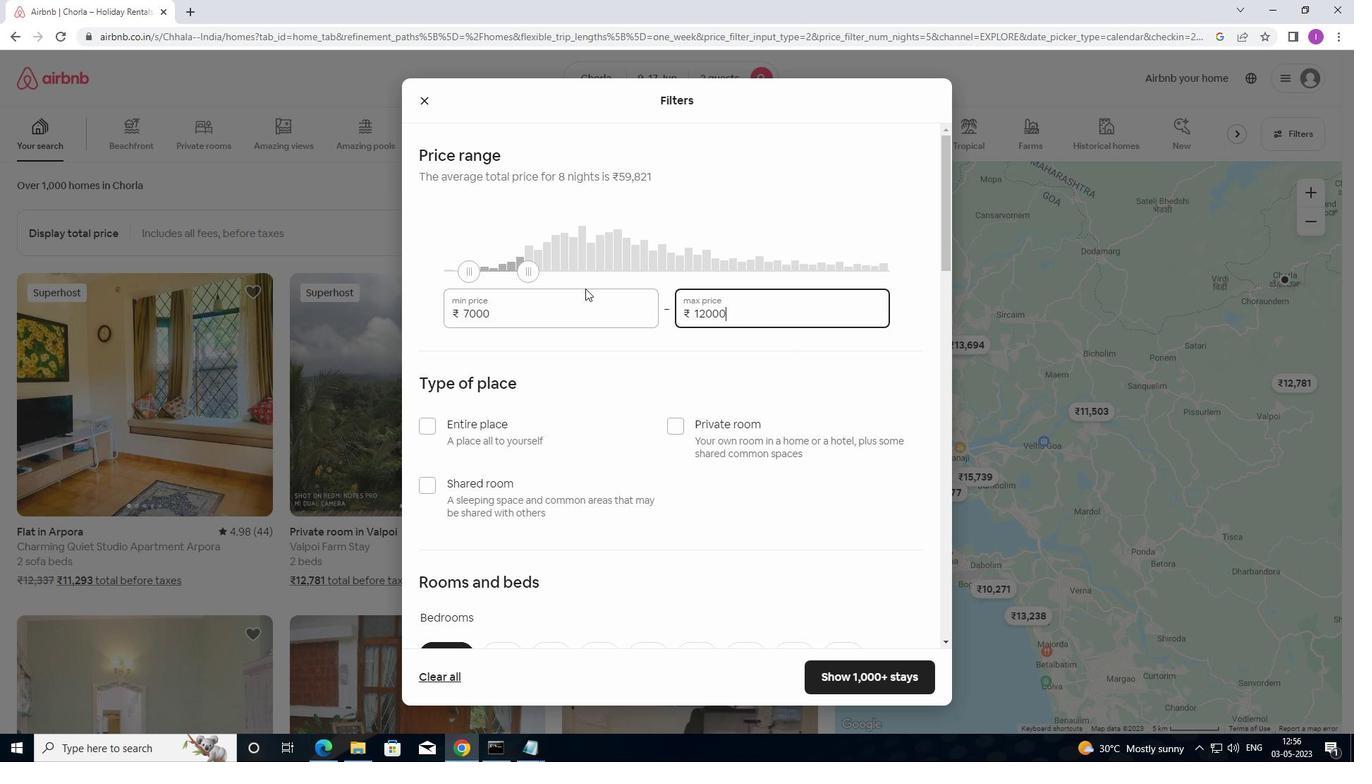 
Action: Mouse moved to (585, 305)
Screenshot: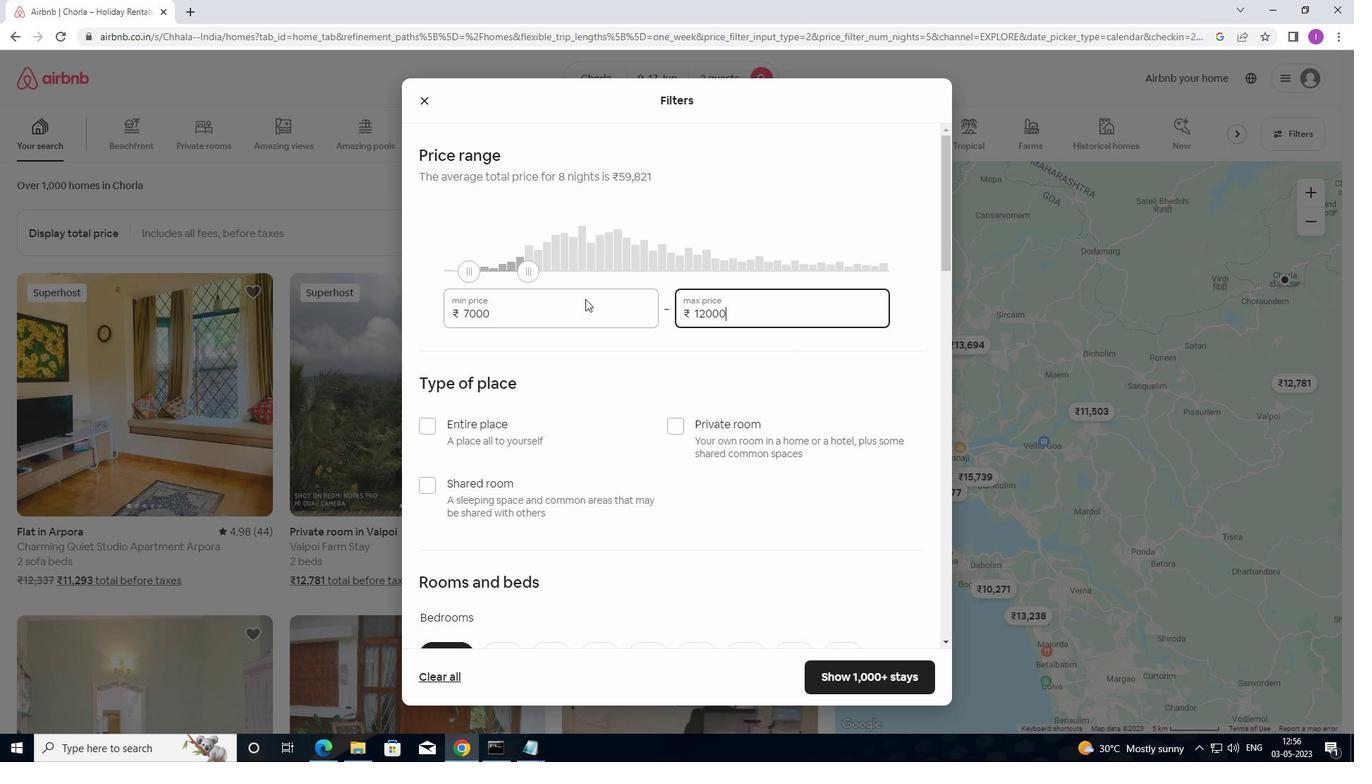 
Action: Mouse scrolled (585, 304) with delta (0, 0)
Screenshot: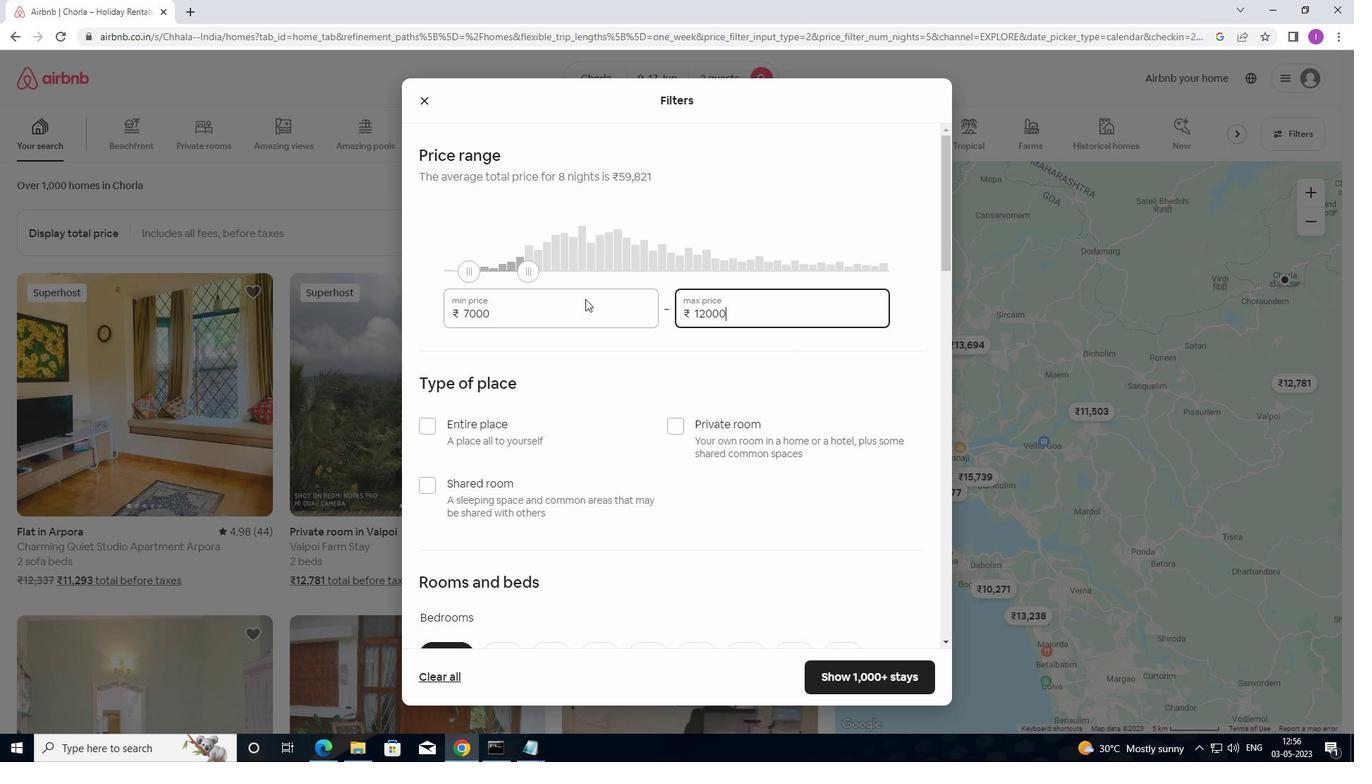 
Action: Mouse moved to (675, 210)
Screenshot: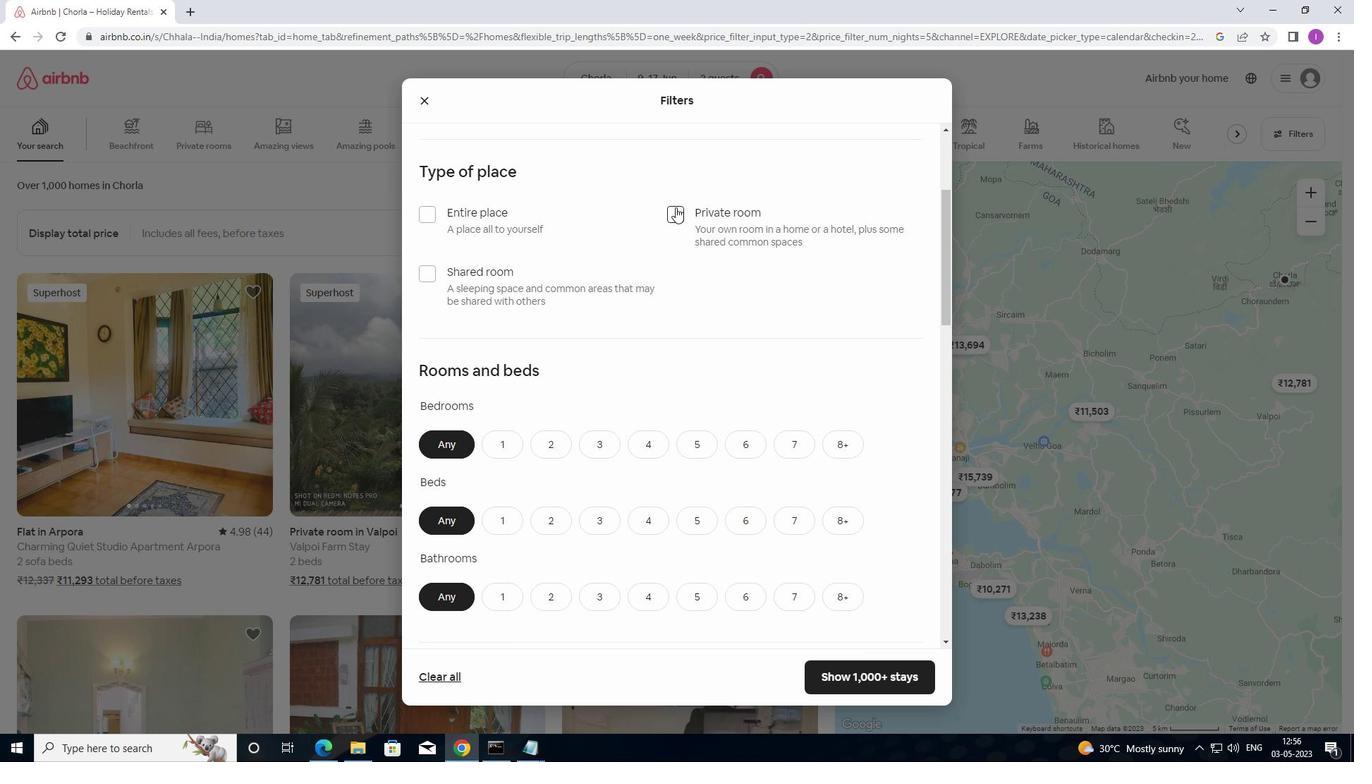 
Action: Mouse pressed left at (675, 210)
Screenshot: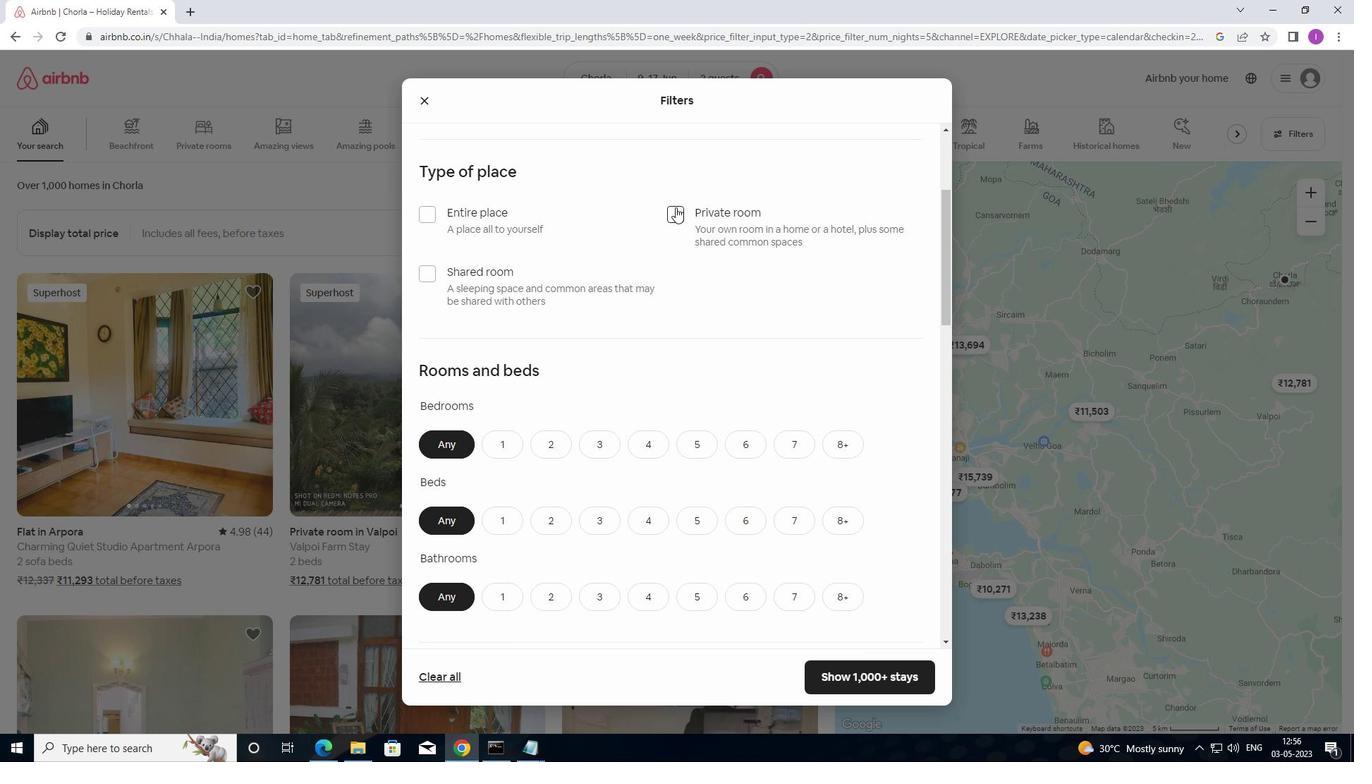 
Action: Mouse moved to (678, 230)
Screenshot: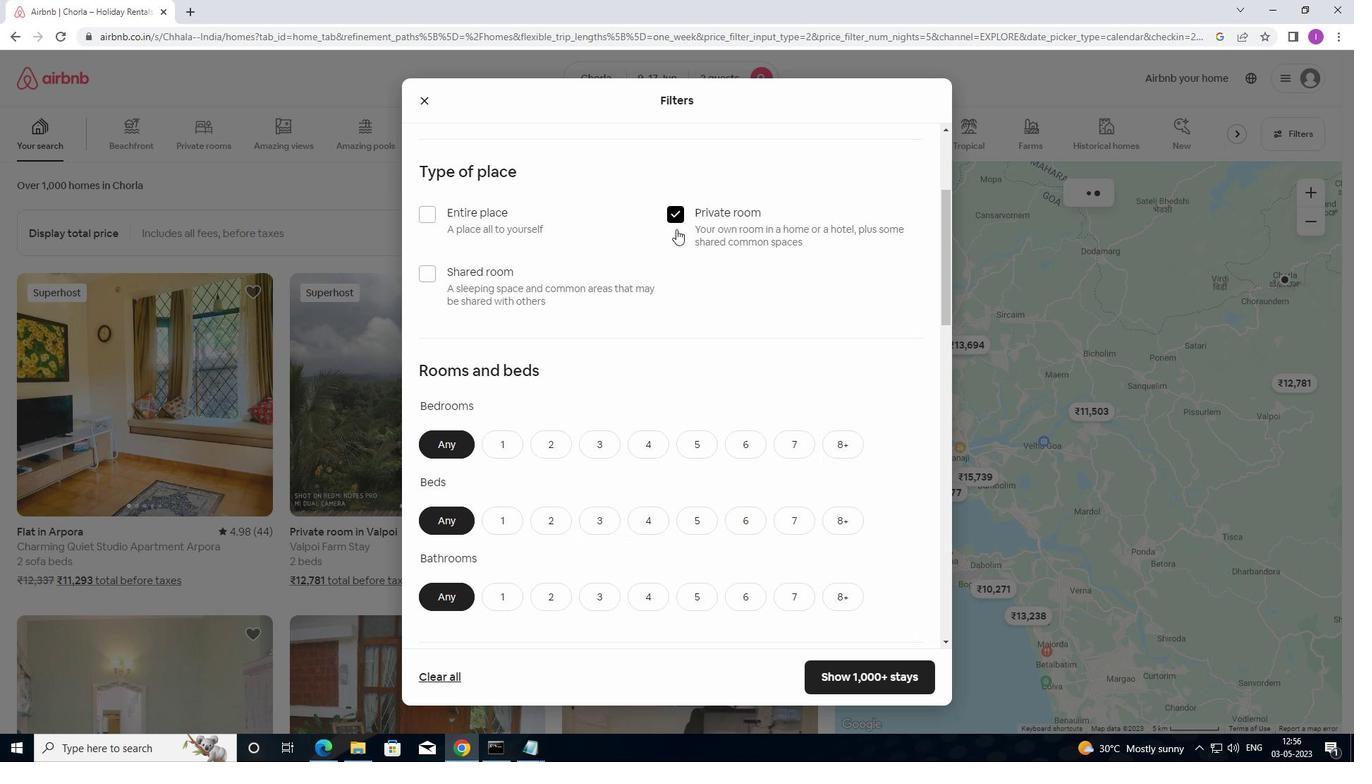 
Action: Mouse scrolled (678, 230) with delta (0, 0)
Screenshot: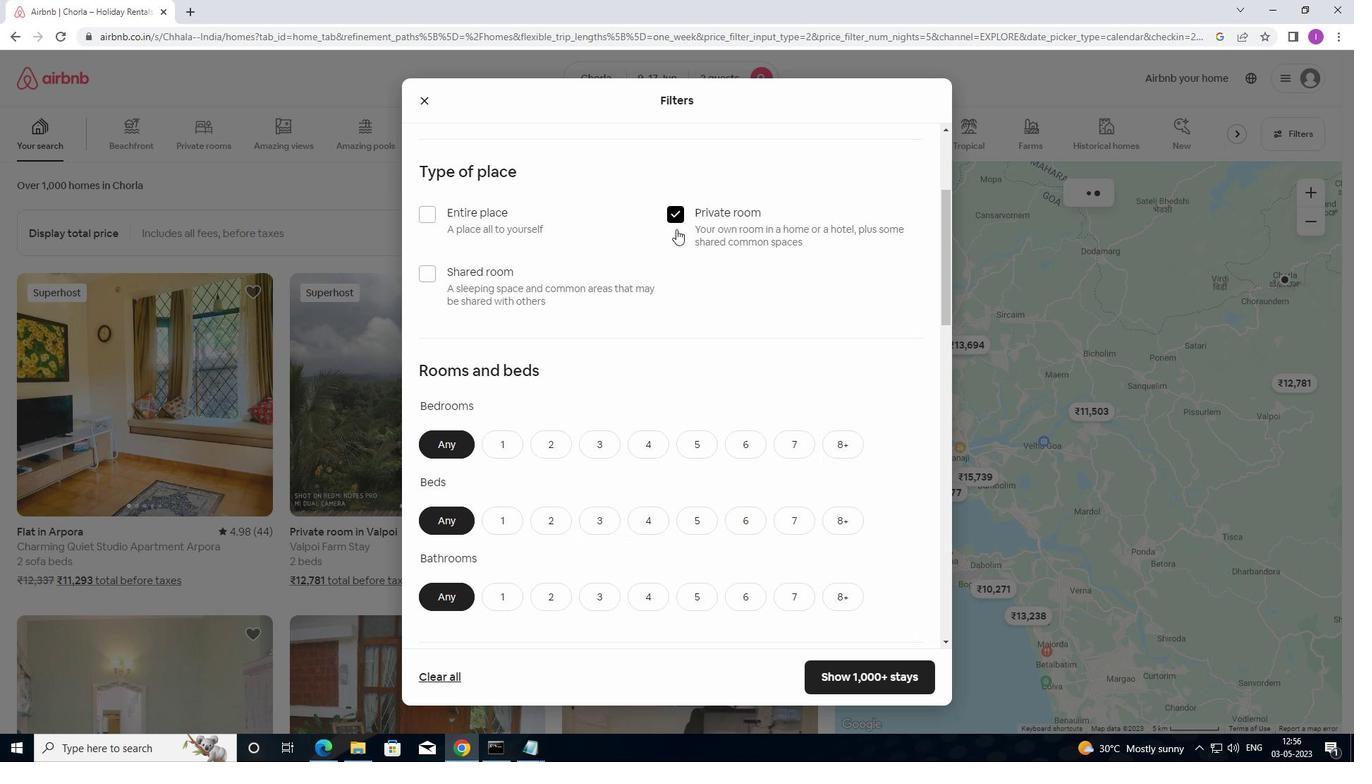 
Action: Mouse moved to (678, 231)
Screenshot: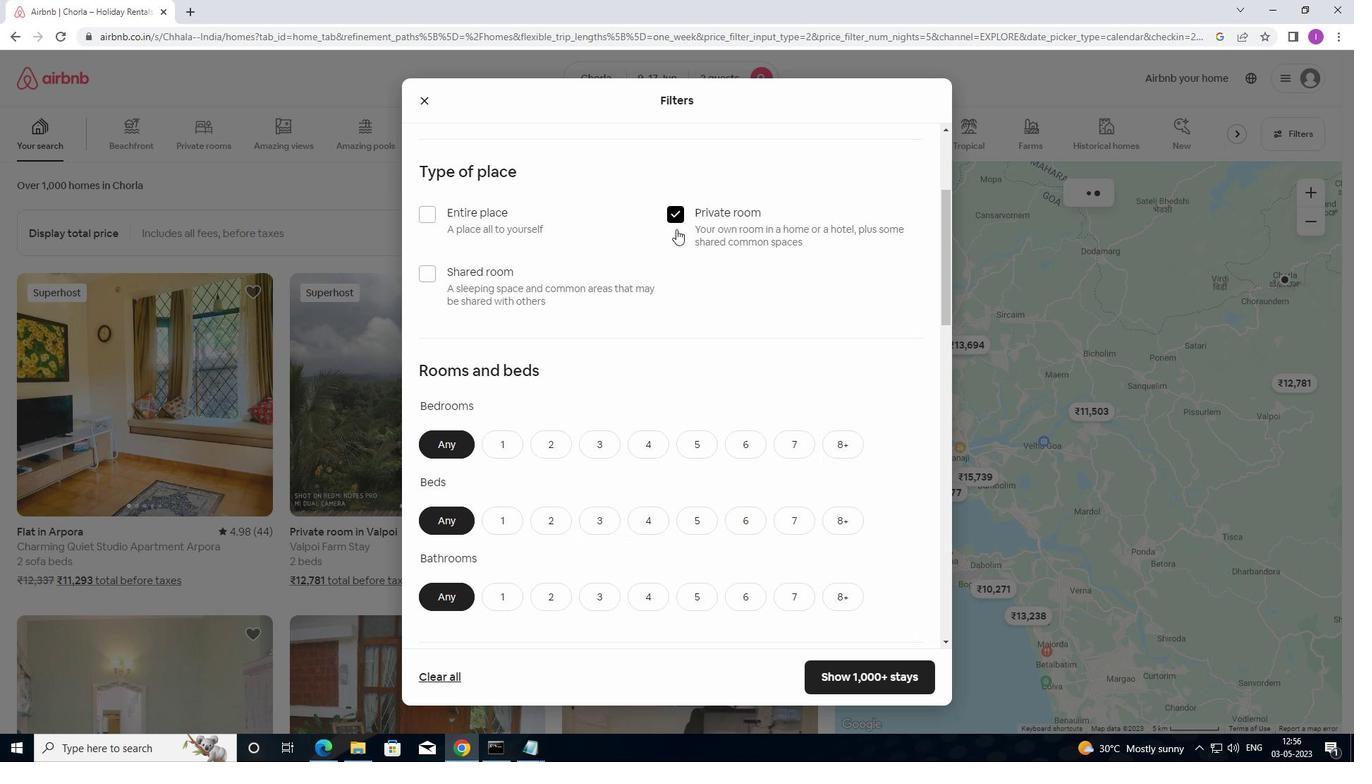 
Action: Mouse scrolled (678, 230) with delta (0, 0)
Screenshot: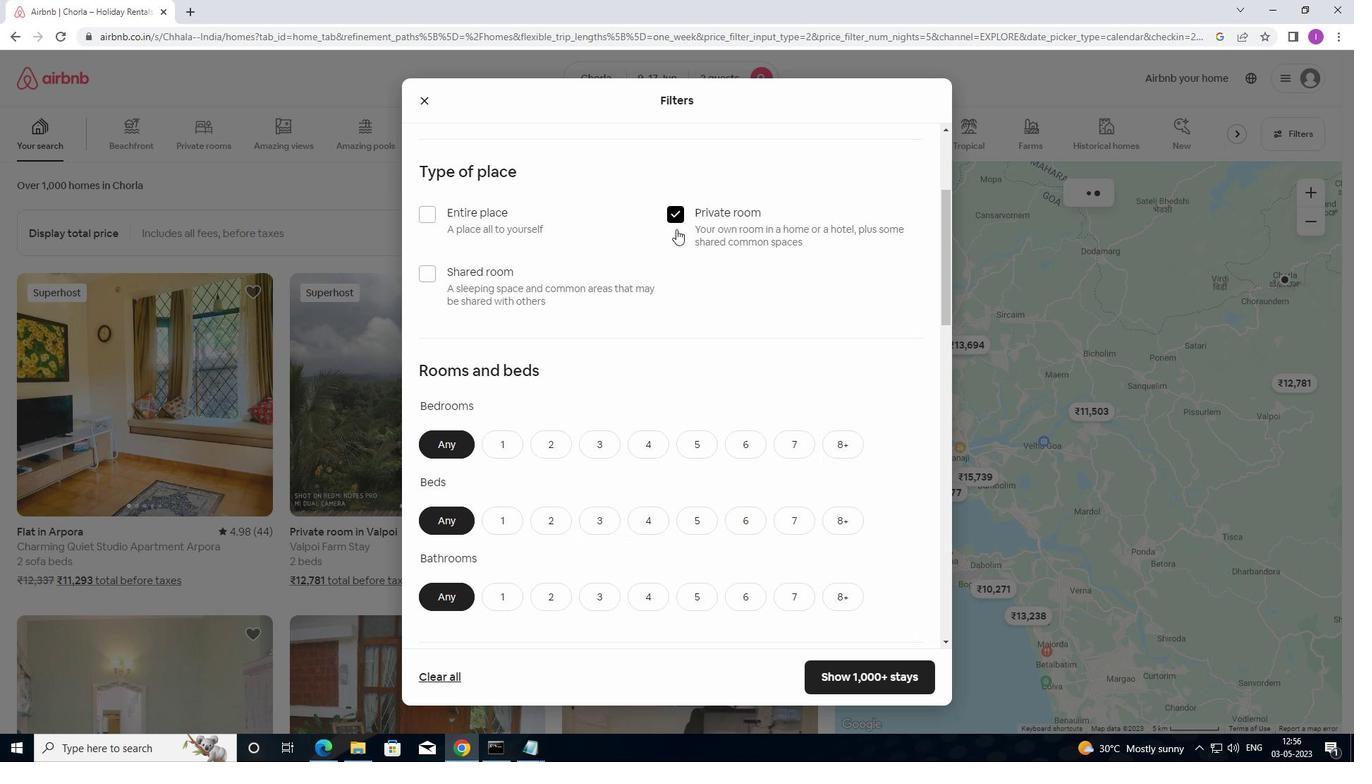 
Action: Mouse moved to (678, 232)
Screenshot: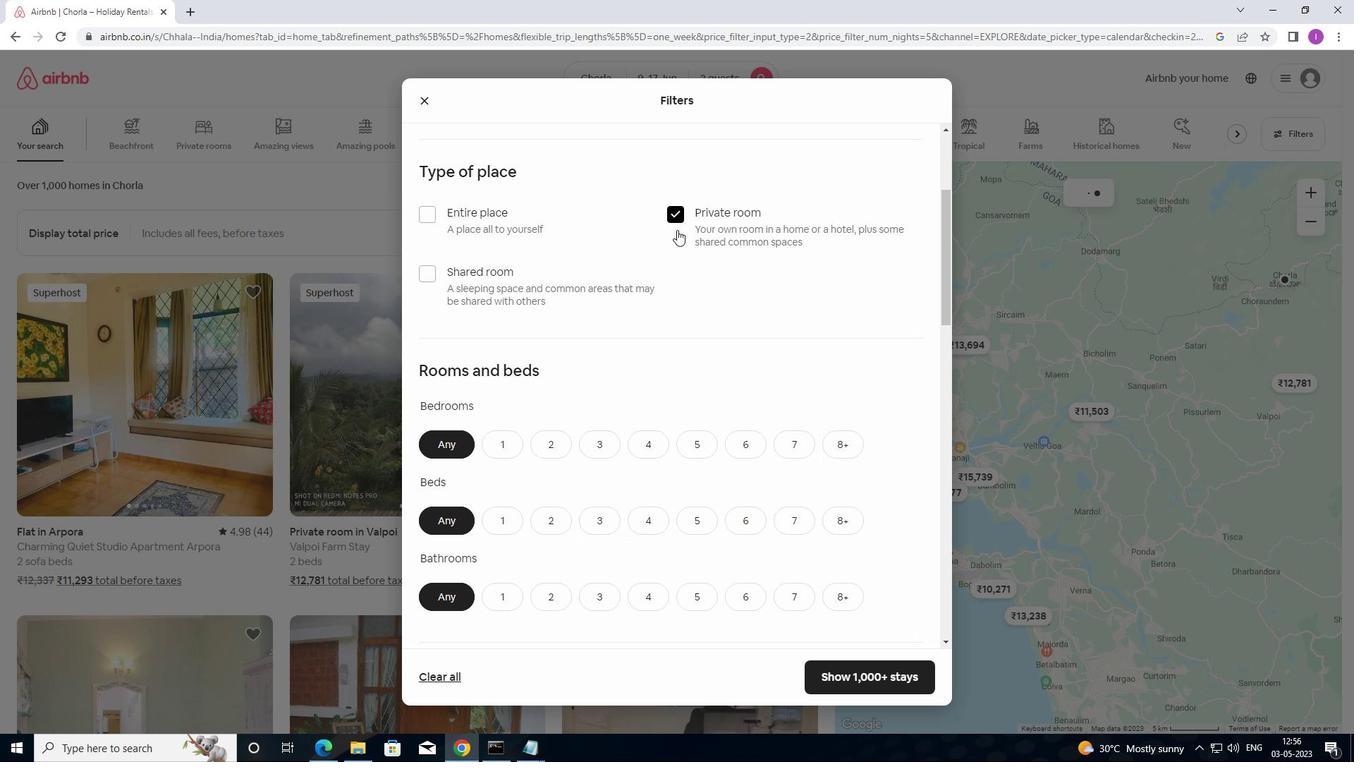 
Action: Mouse scrolled (678, 232) with delta (0, 0)
Screenshot: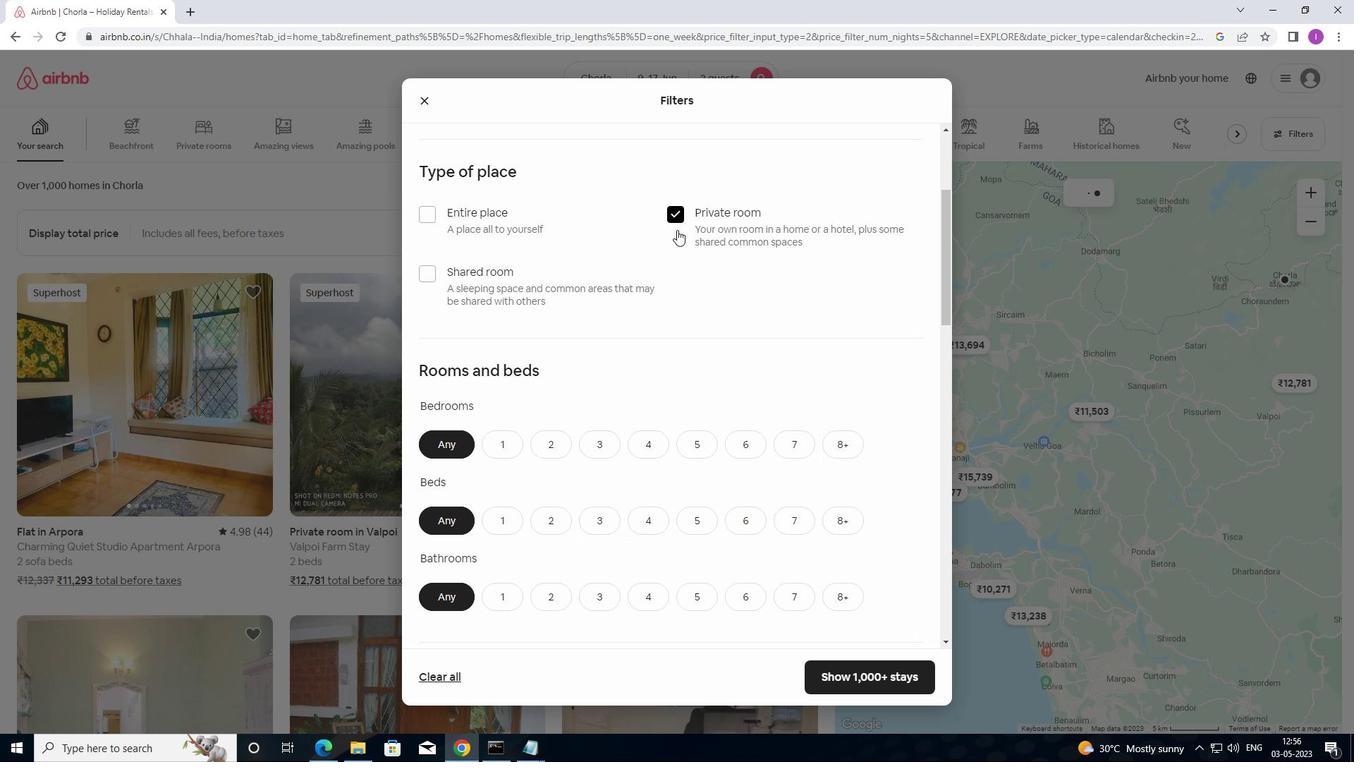 
Action: Mouse scrolled (678, 232) with delta (0, 0)
Screenshot: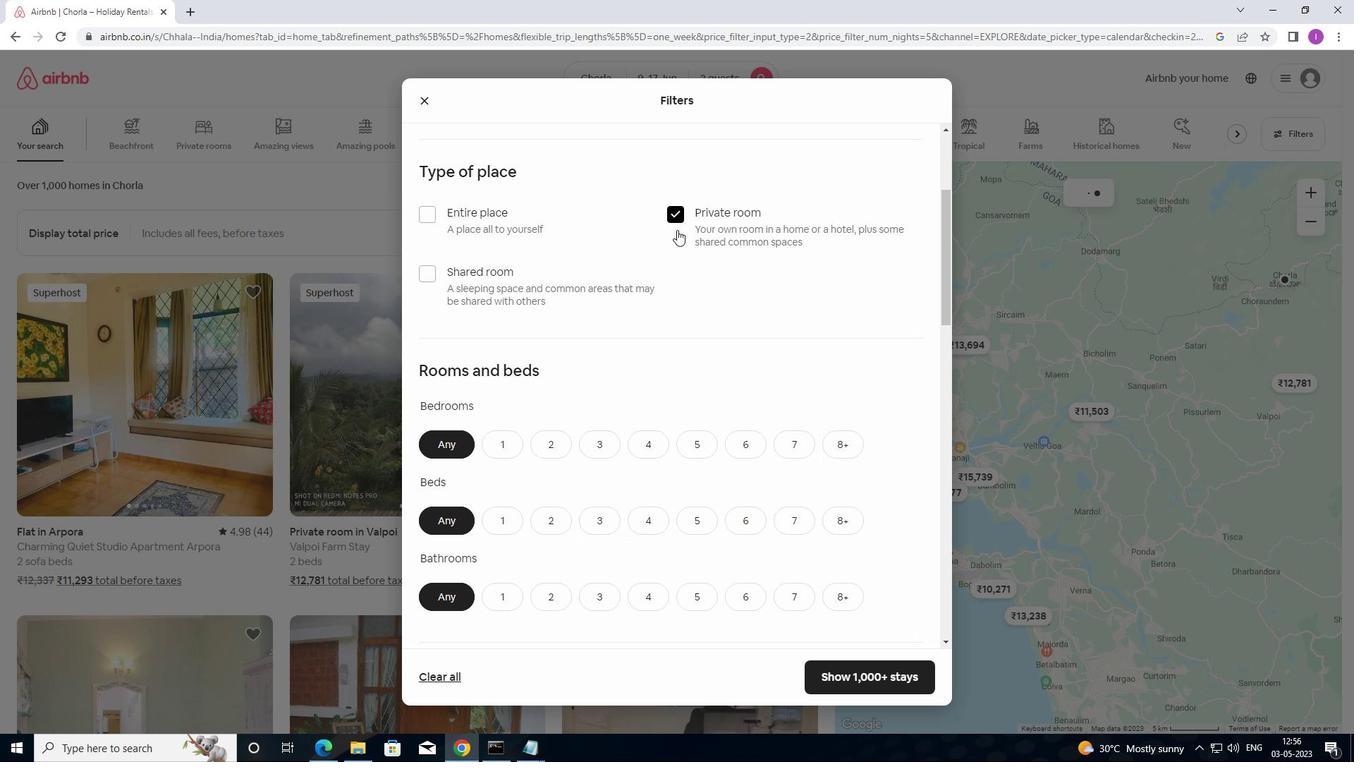 
Action: Mouse moved to (678, 233)
Screenshot: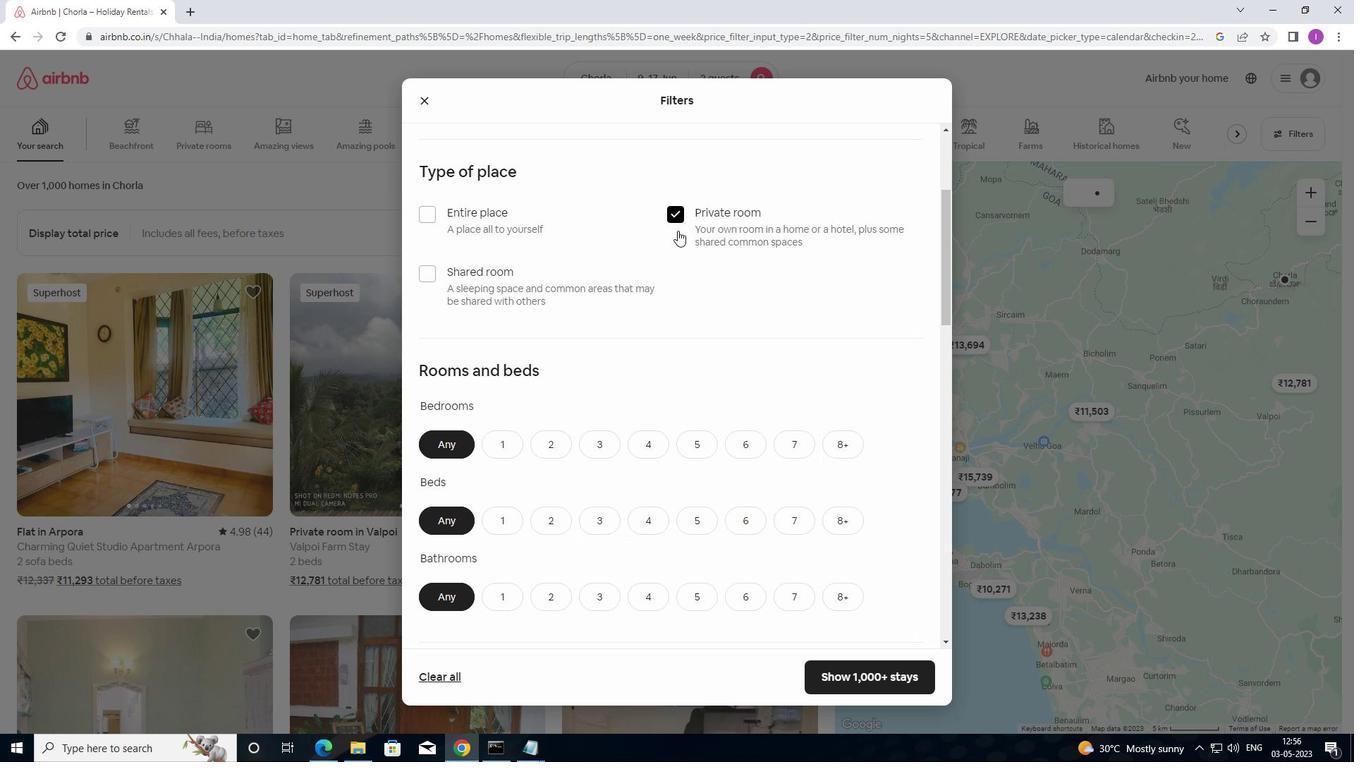 
Action: Mouse scrolled (678, 232) with delta (0, 0)
Screenshot: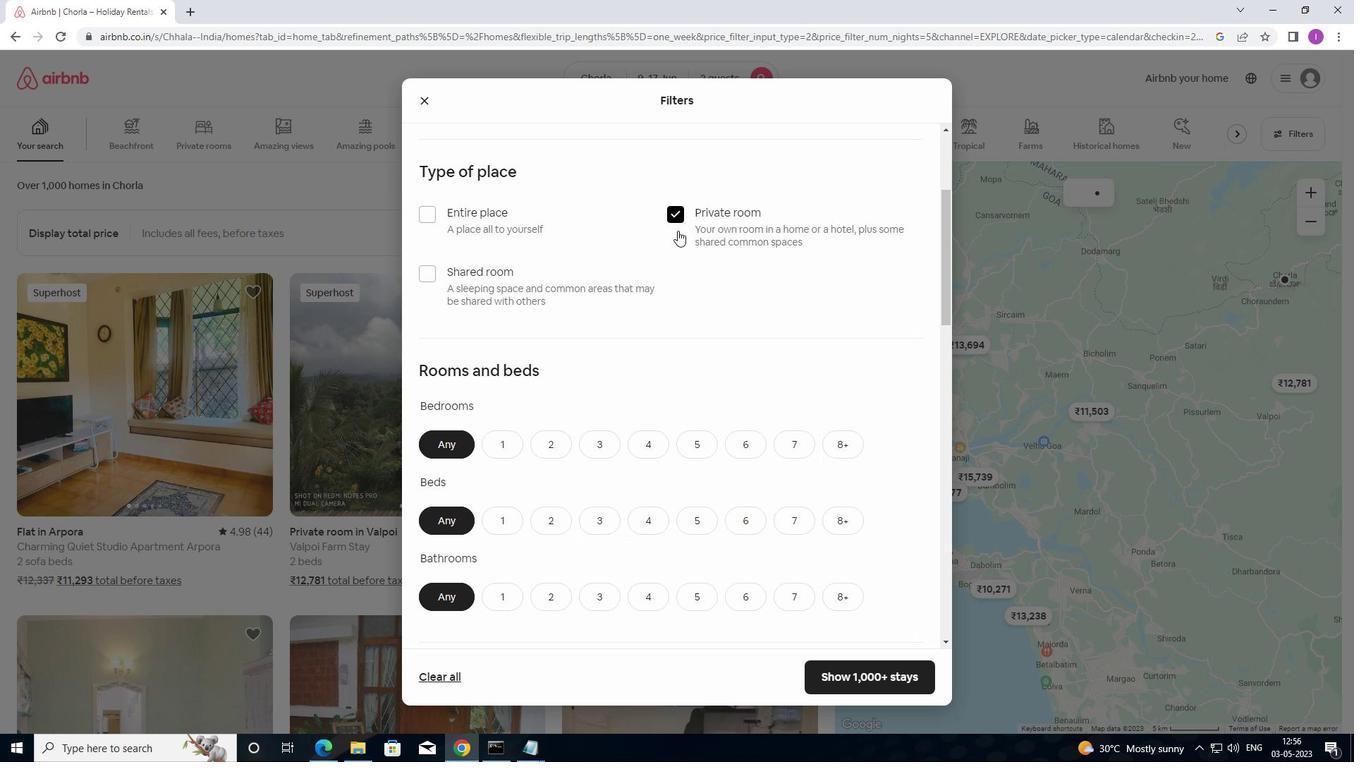 
Action: Mouse moved to (526, 180)
Screenshot: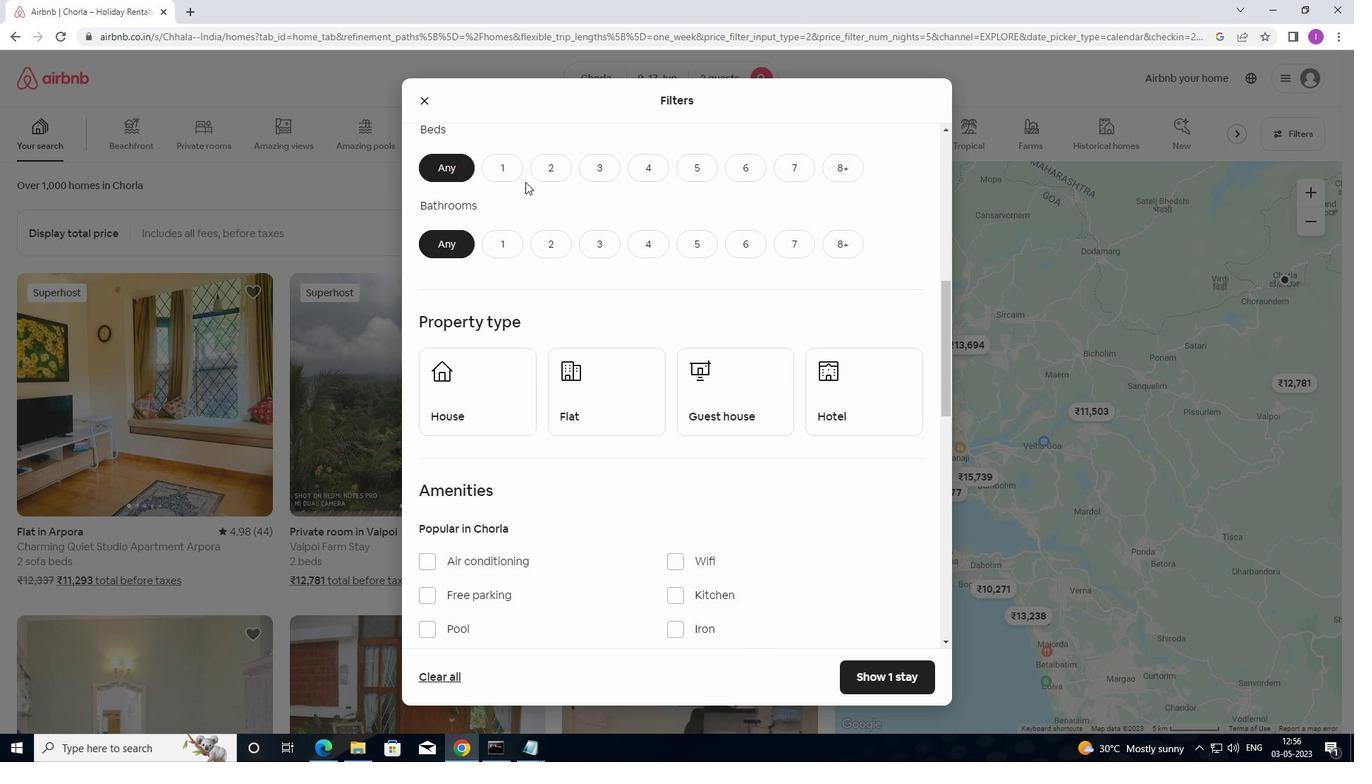 
Action: Mouse scrolled (526, 181) with delta (0, 0)
Screenshot: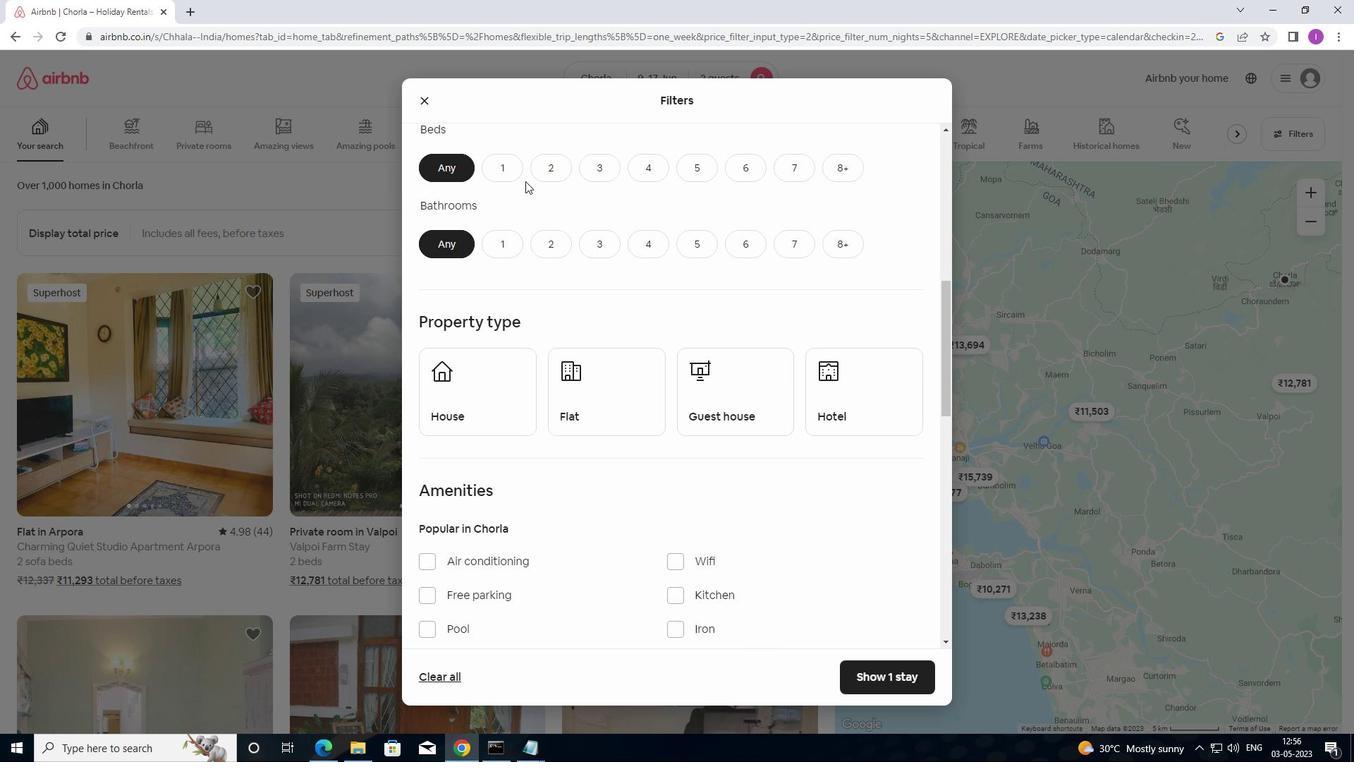
Action: Mouse scrolled (526, 181) with delta (0, 0)
Screenshot: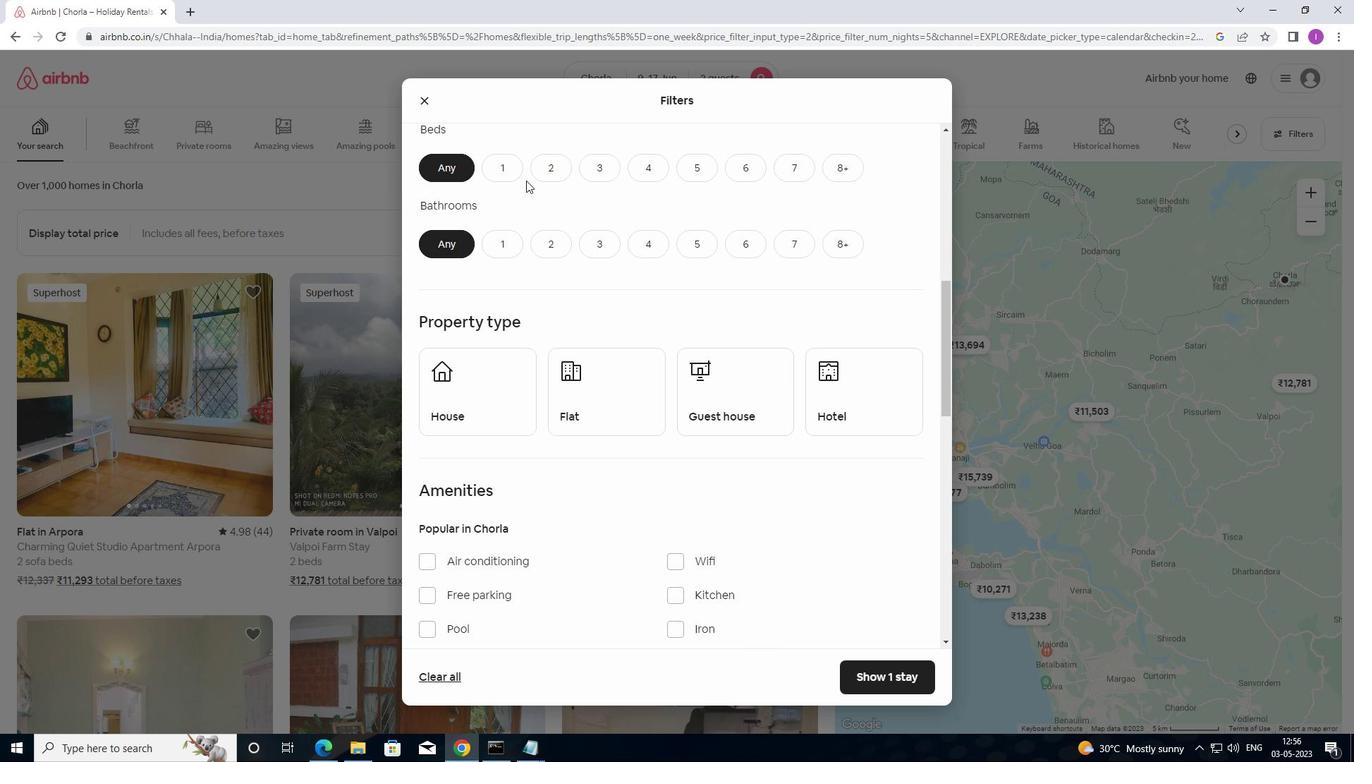
Action: Mouse moved to (500, 232)
Screenshot: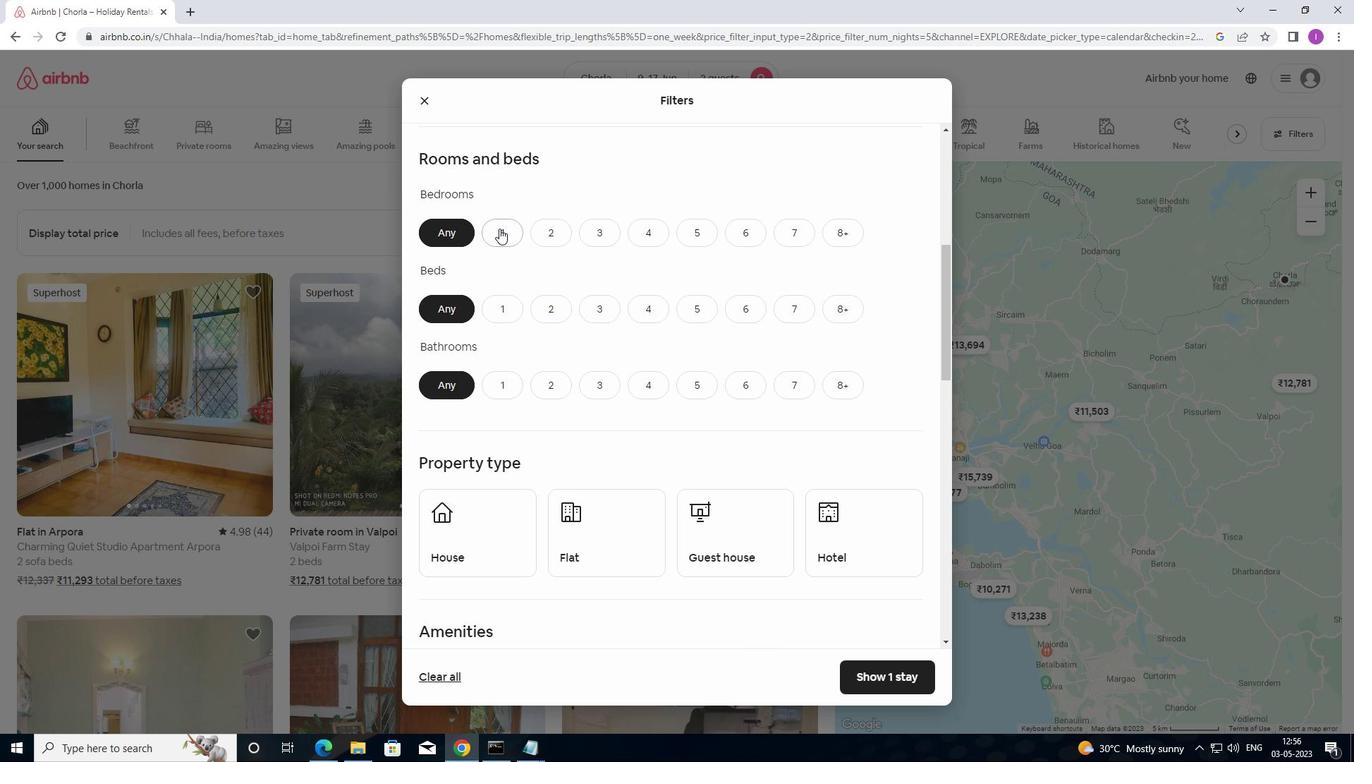 
Action: Mouse pressed left at (500, 232)
Screenshot: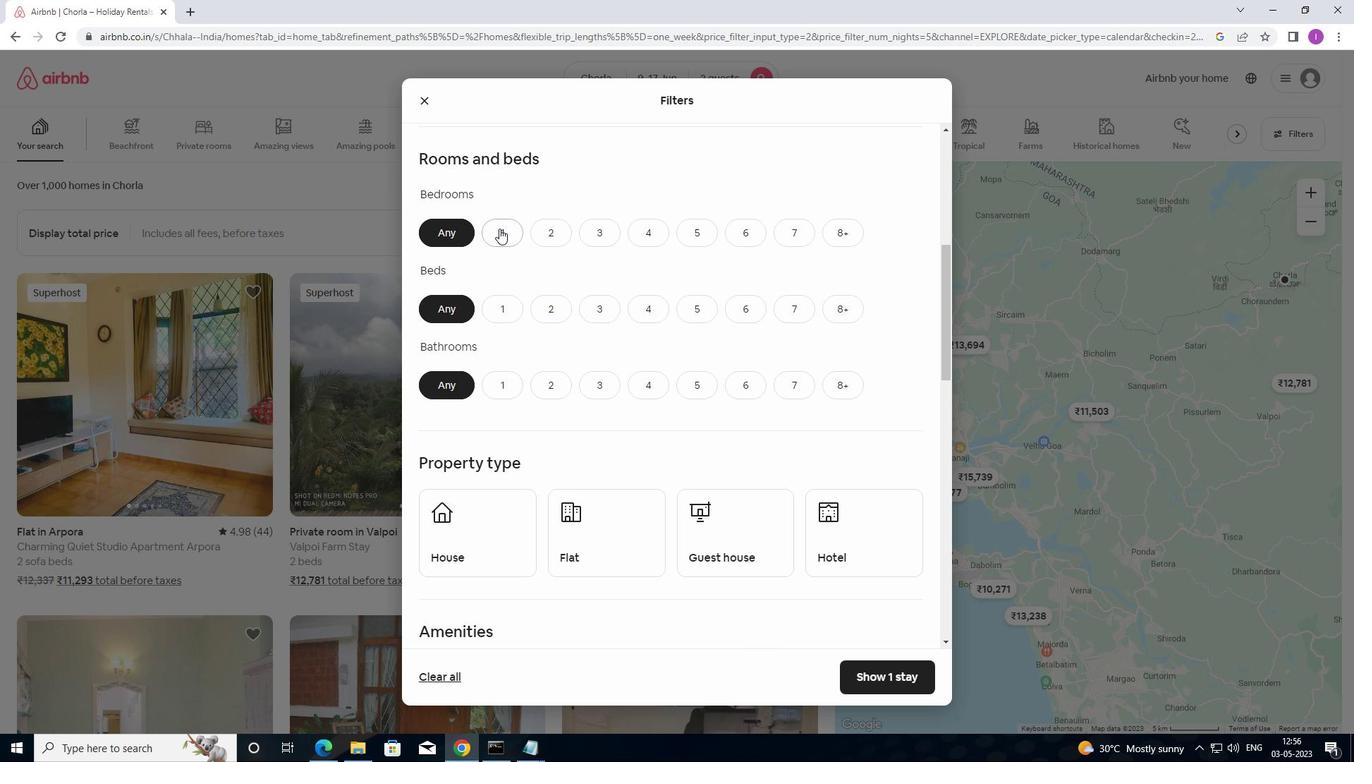
Action: Mouse moved to (553, 314)
Screenshot: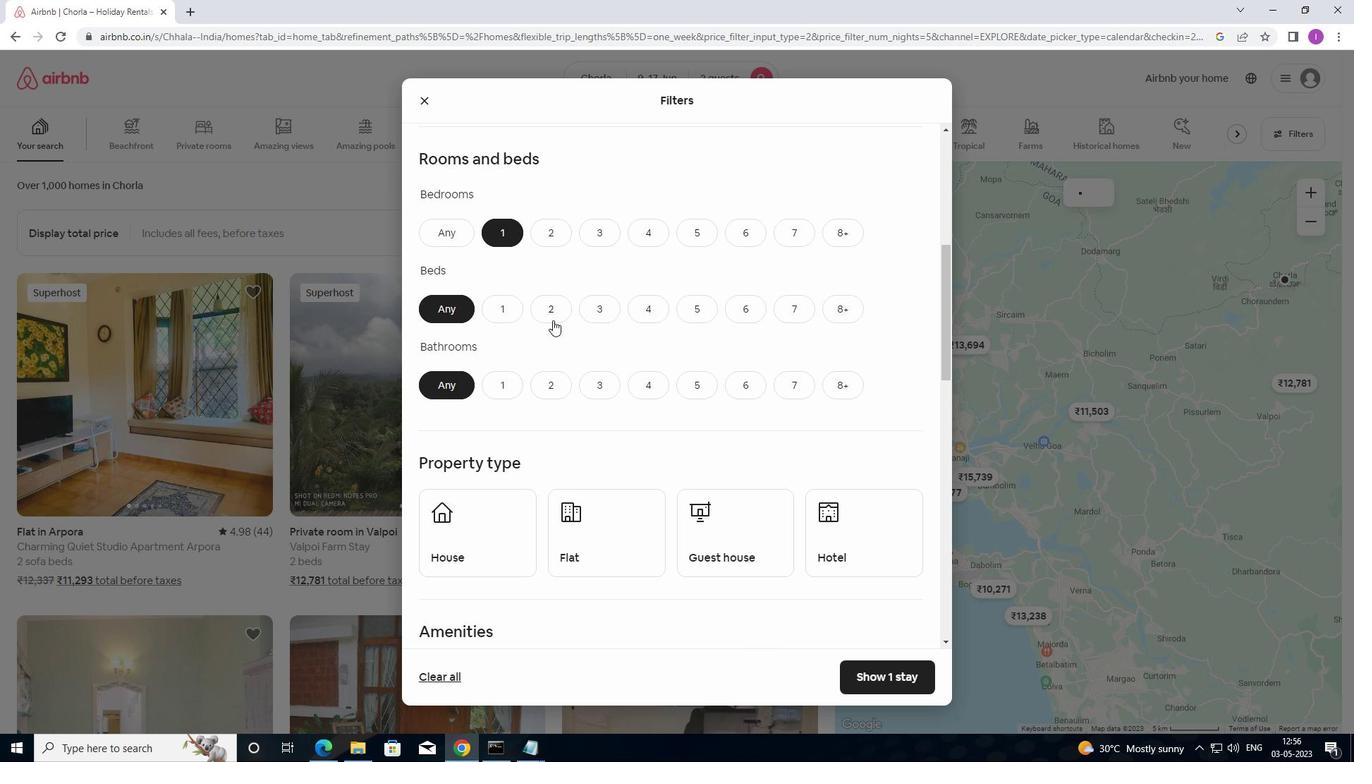
Action: Mouse pressed left at (553, 314)
Screenshot: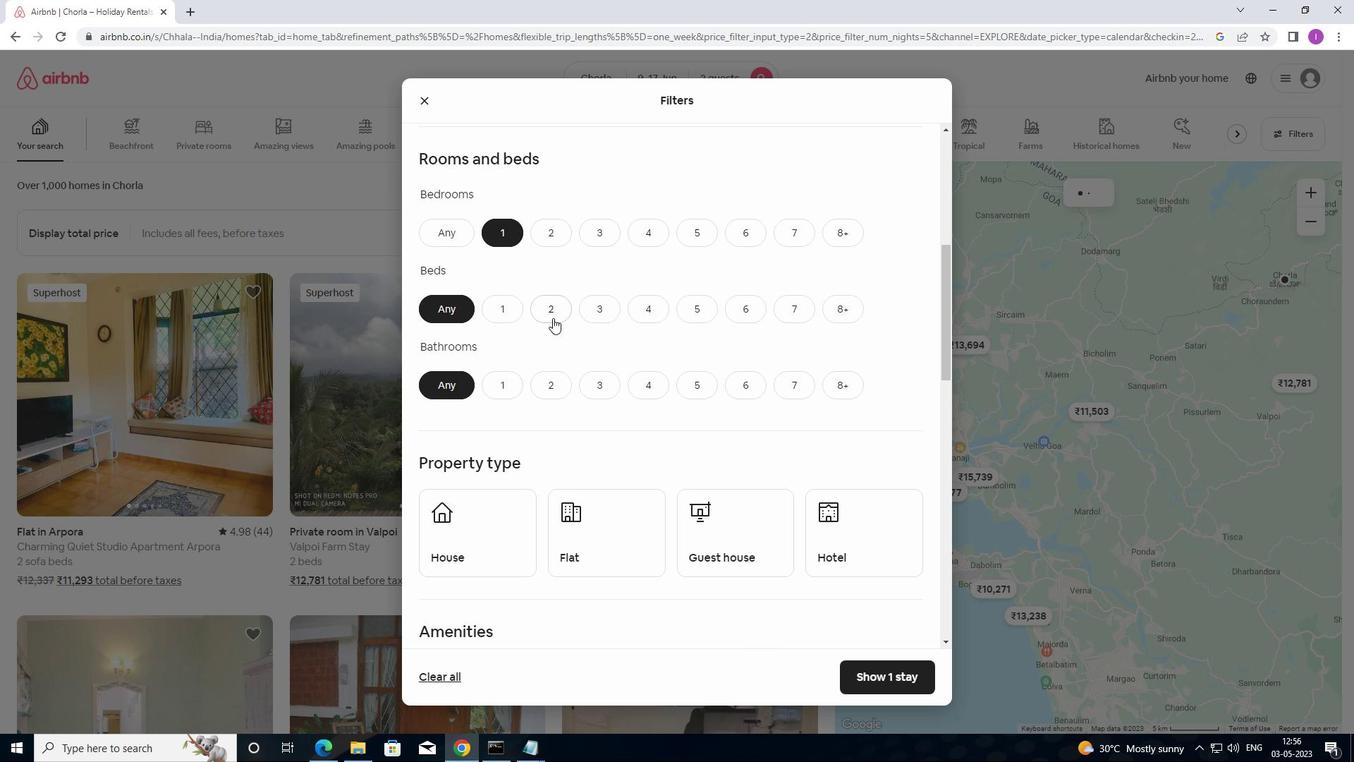 
Action: Mouse moved to (504, 390)
Screenshot: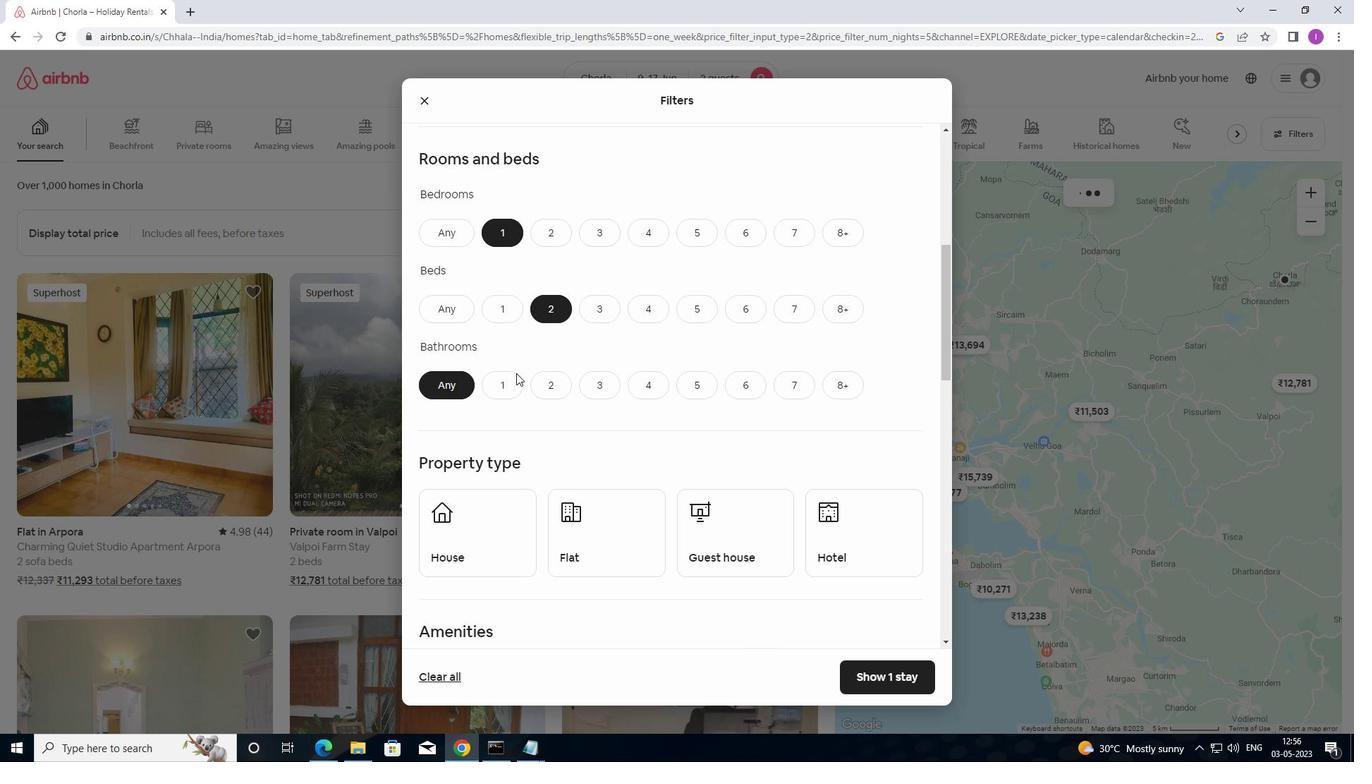 
Action: Mouse pressed left at (504, 390)
Screenshot: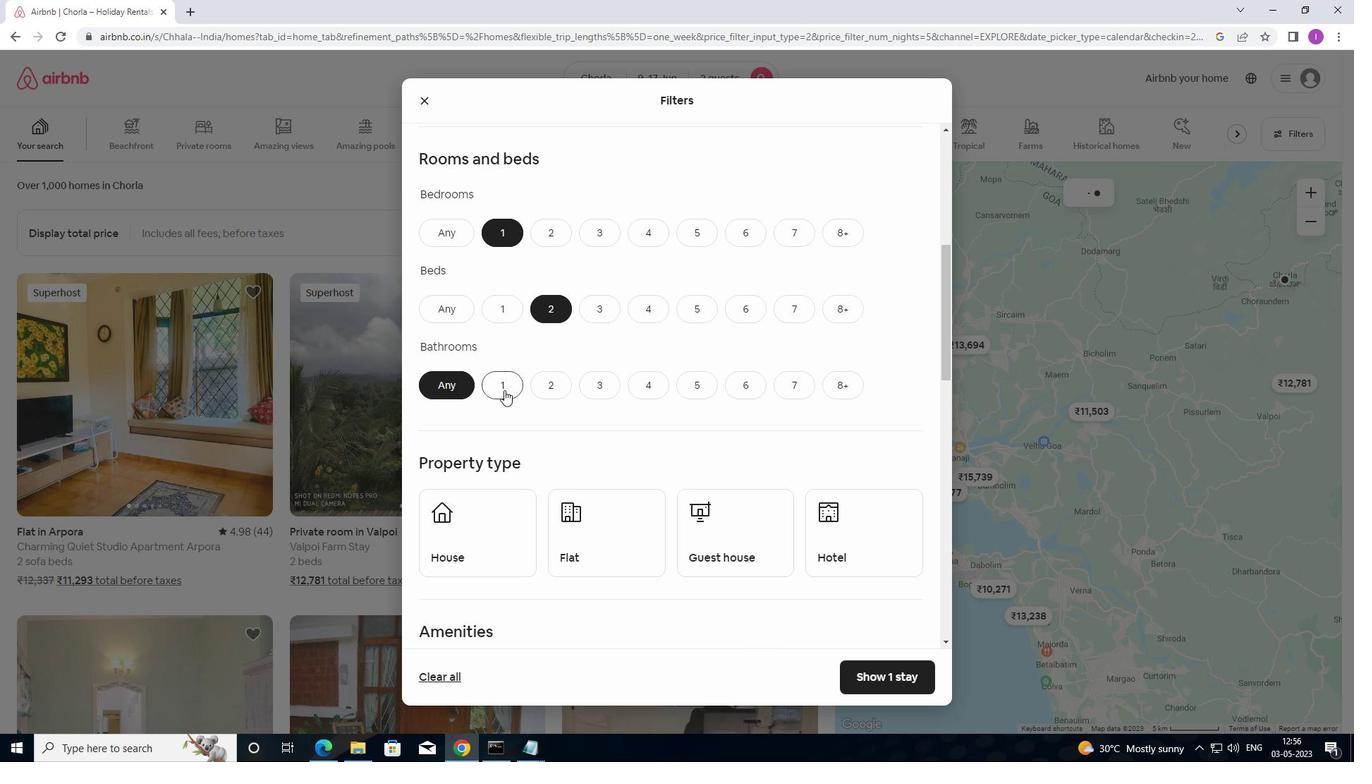 
Action: Mouse moved to (532, 361)
Screenshot: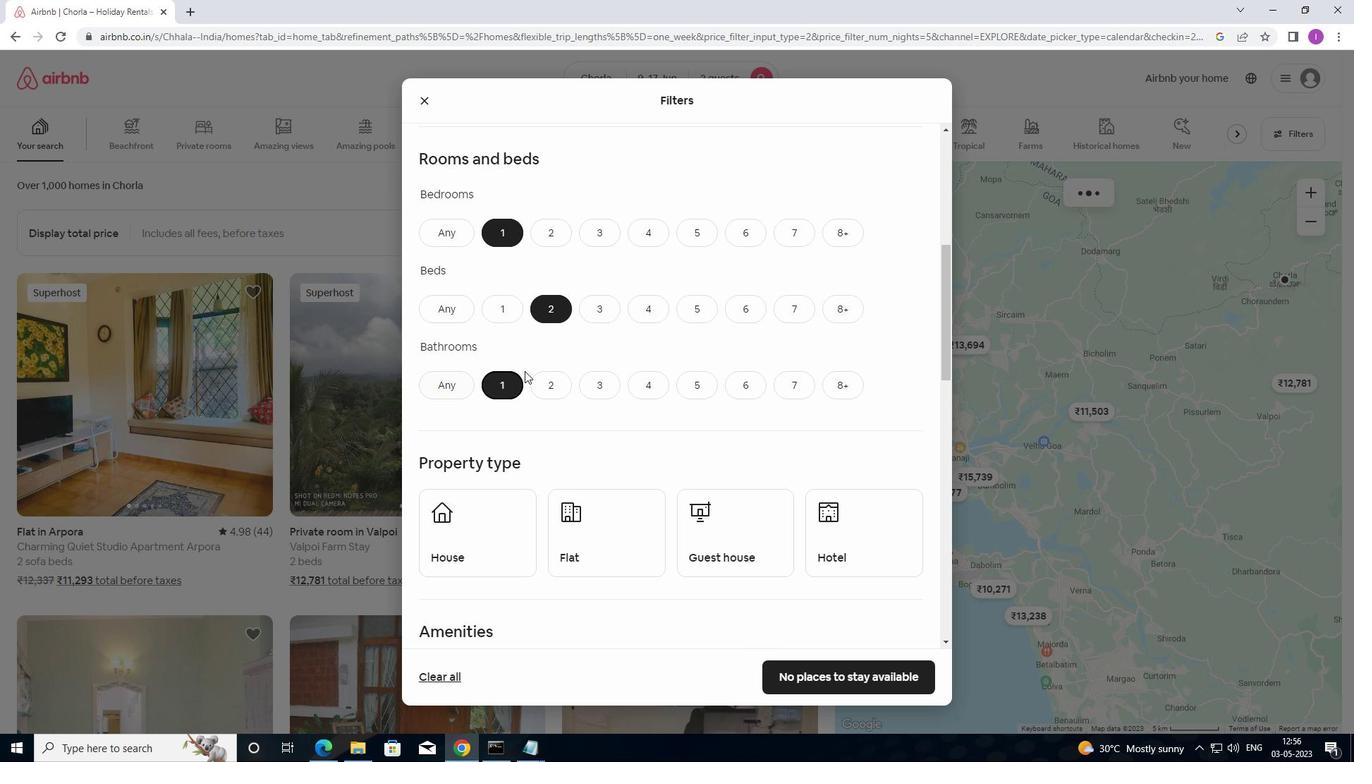 
Action: Mouse scrolled (532, 360) with delta (0, 0)
Screenshot: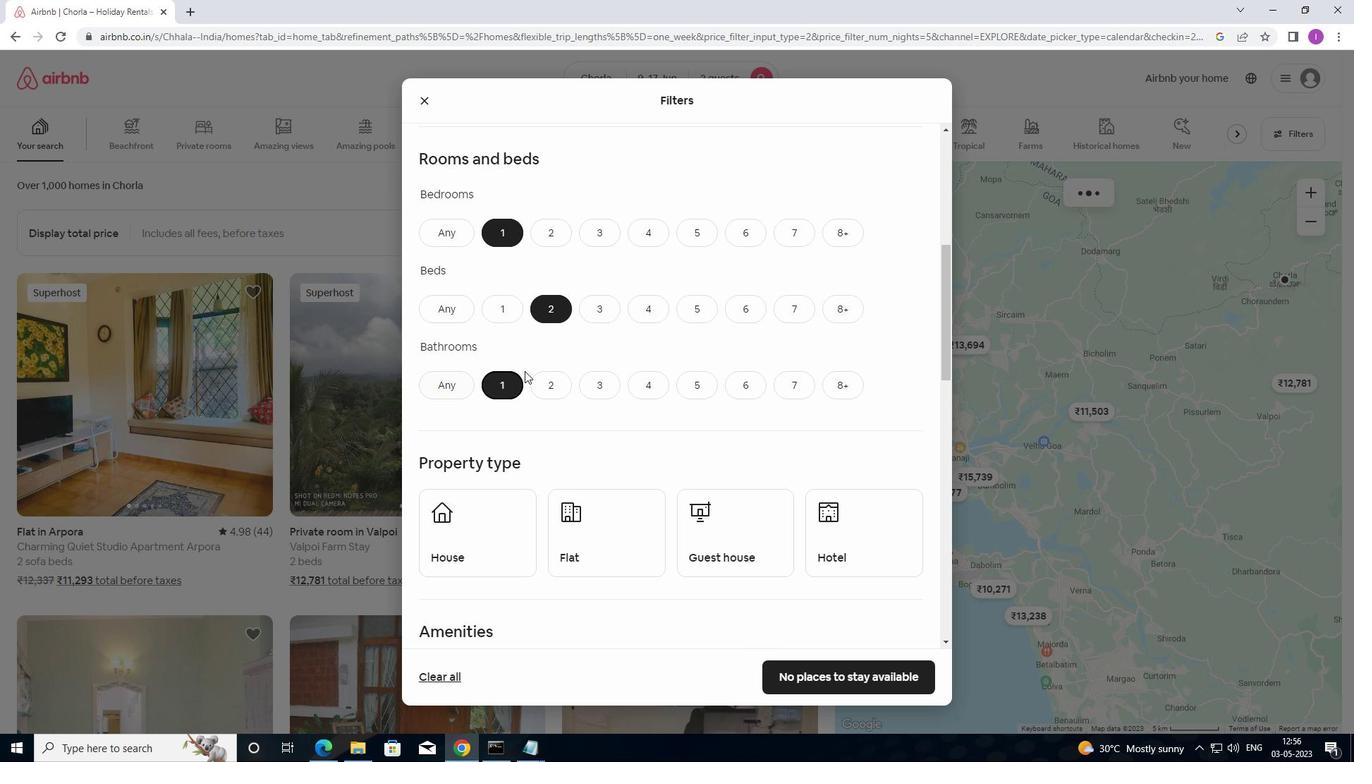 
Action: Mouse moved to (533, 360)
Screenshot: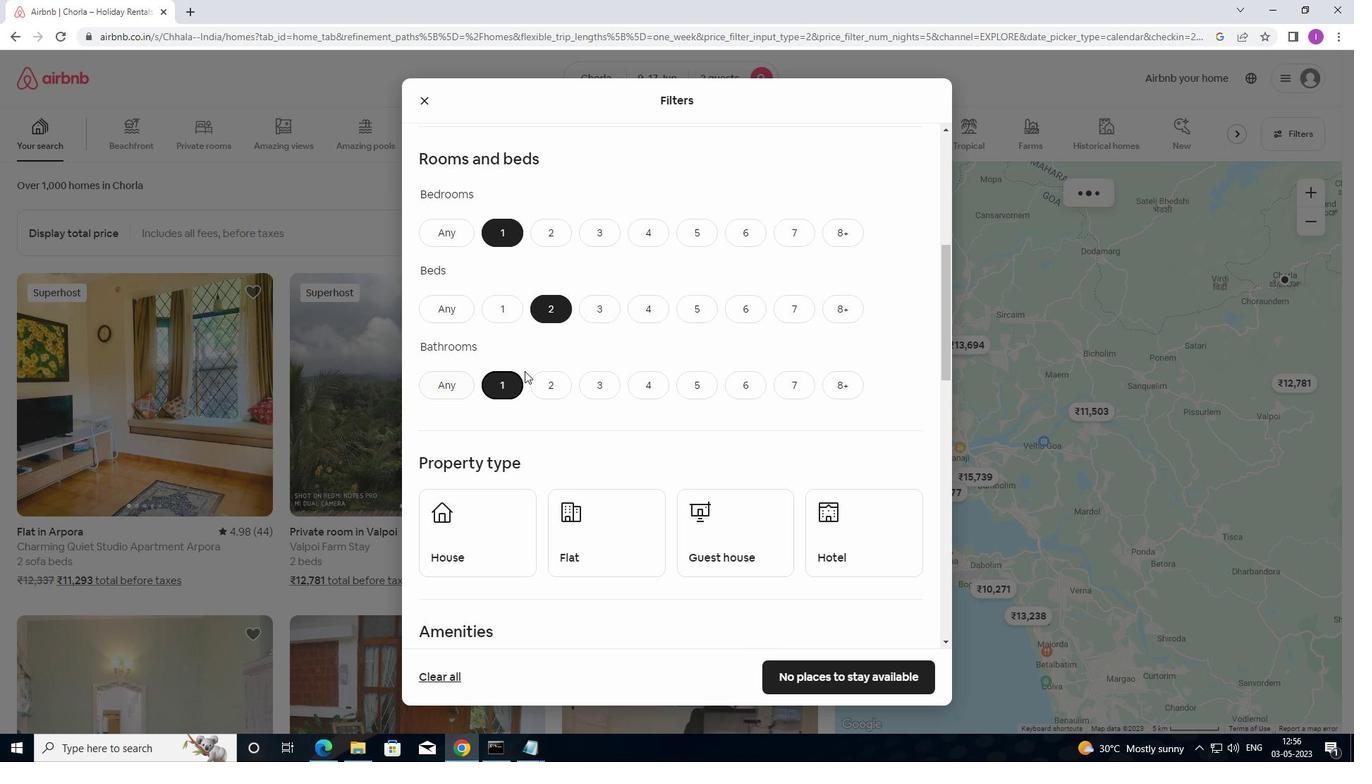 
Action: Mouse scrolled (533, 359) with delta (0, 0)
Screenshot: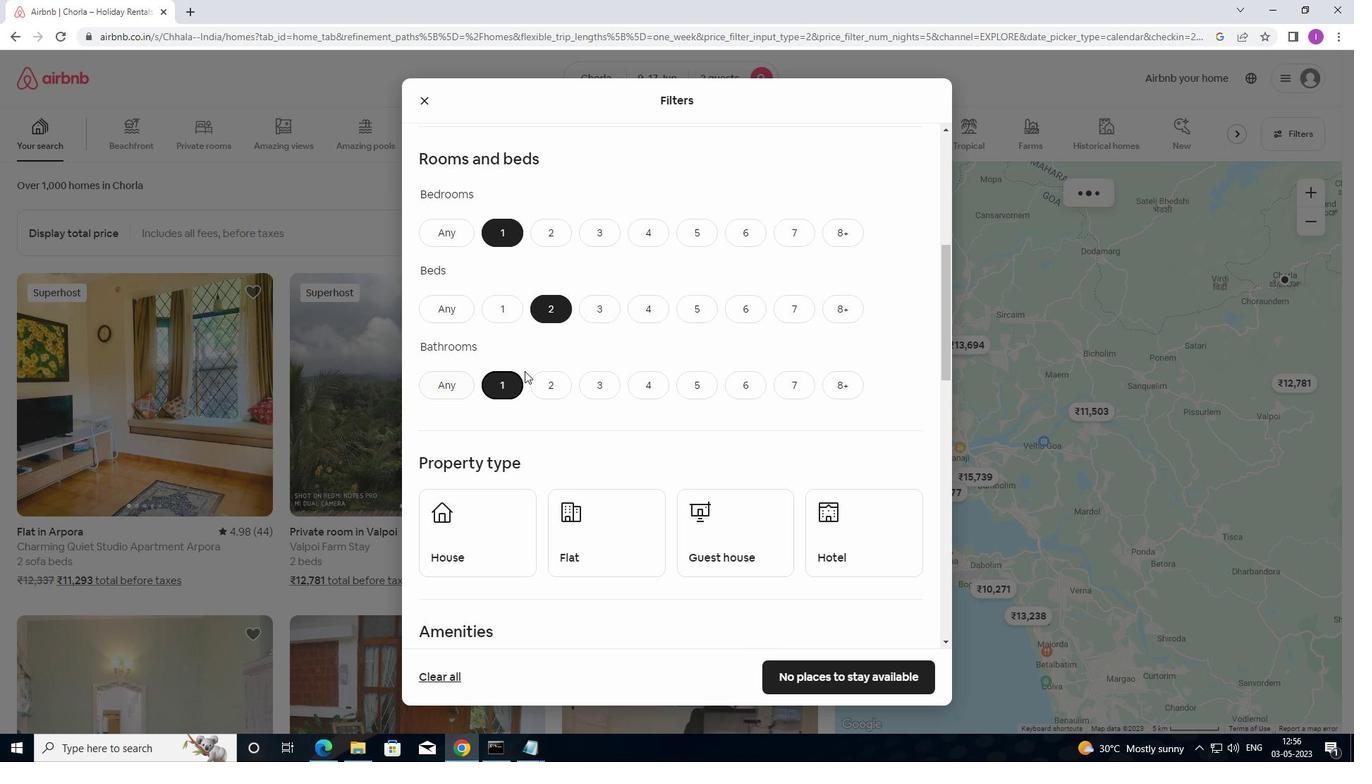 
Action: Mouse moved to (534, 359)
Screenshot: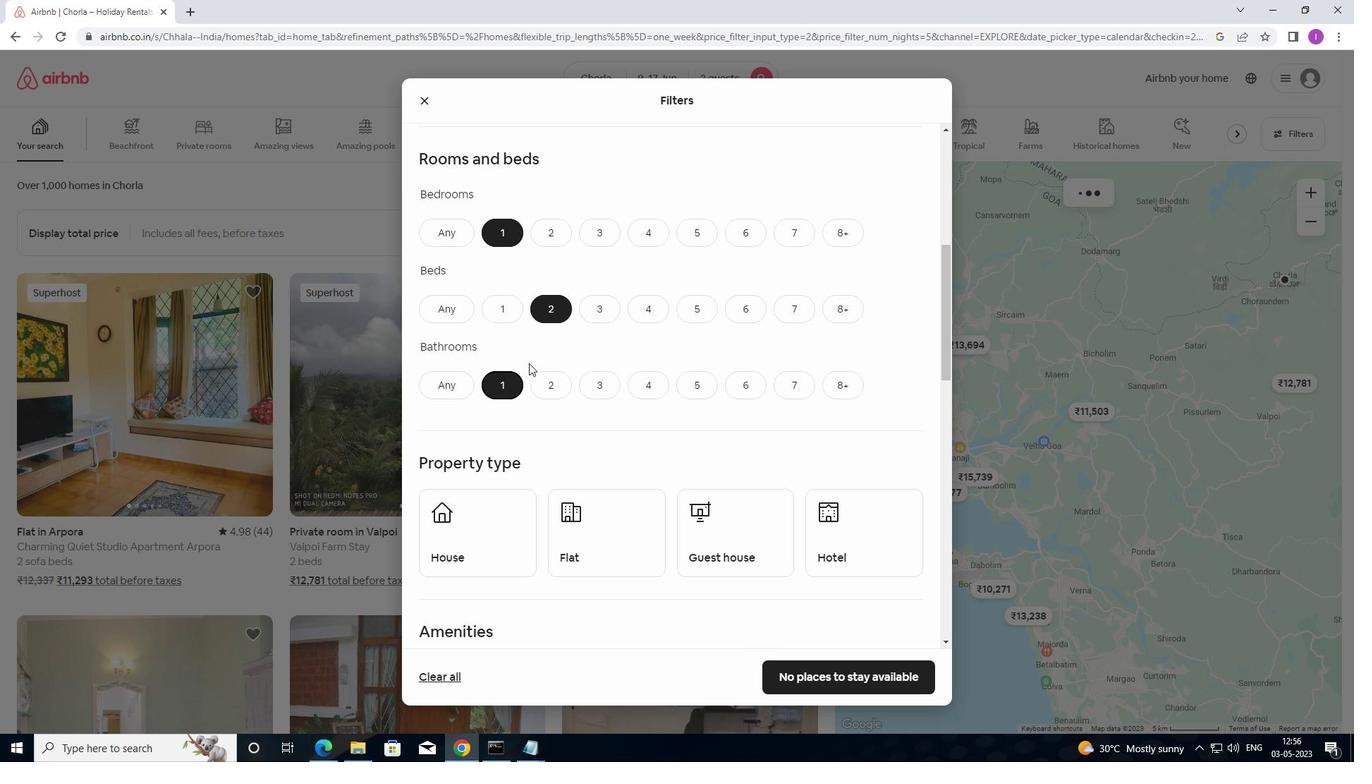 
Action: Mouse scrolled (534, 359) with delta (0, 0)
Screenshot: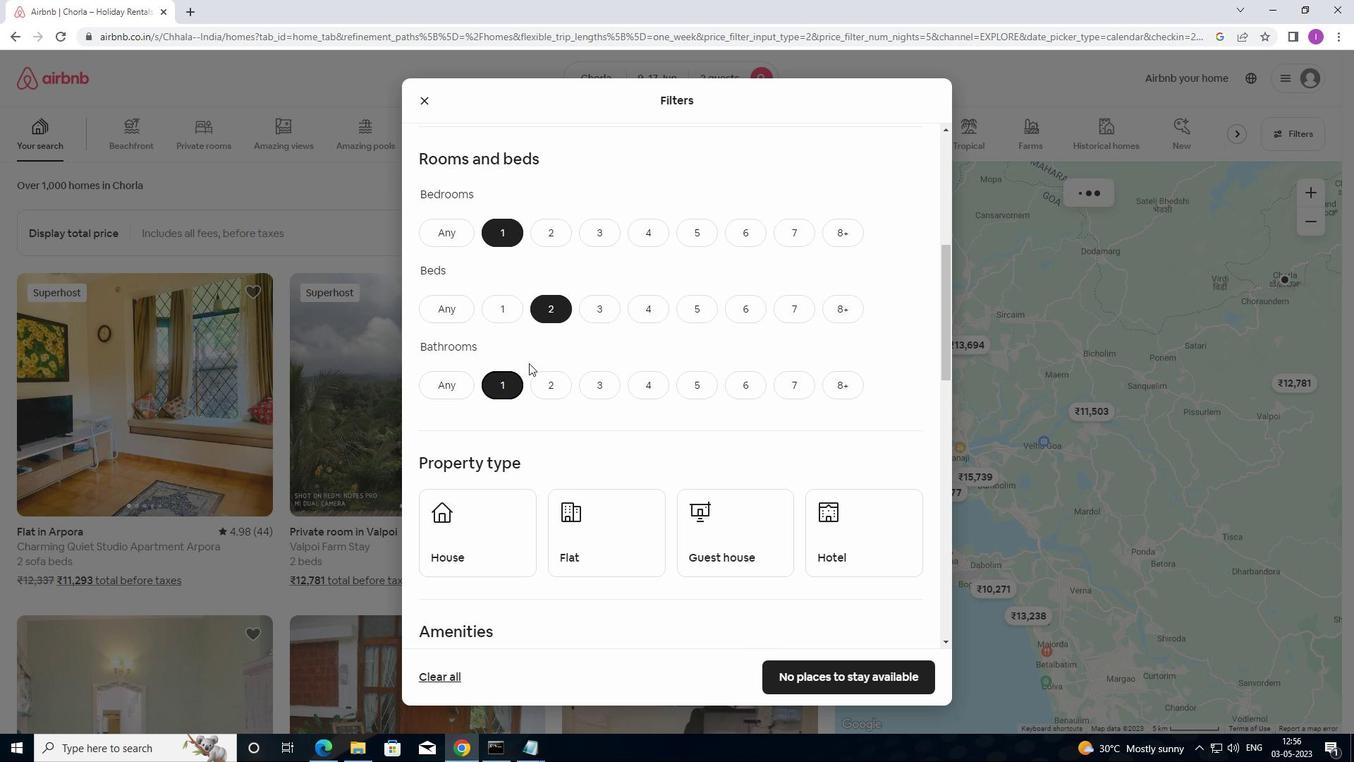
Action: Mouse moved to (499, 349)
Screenshot: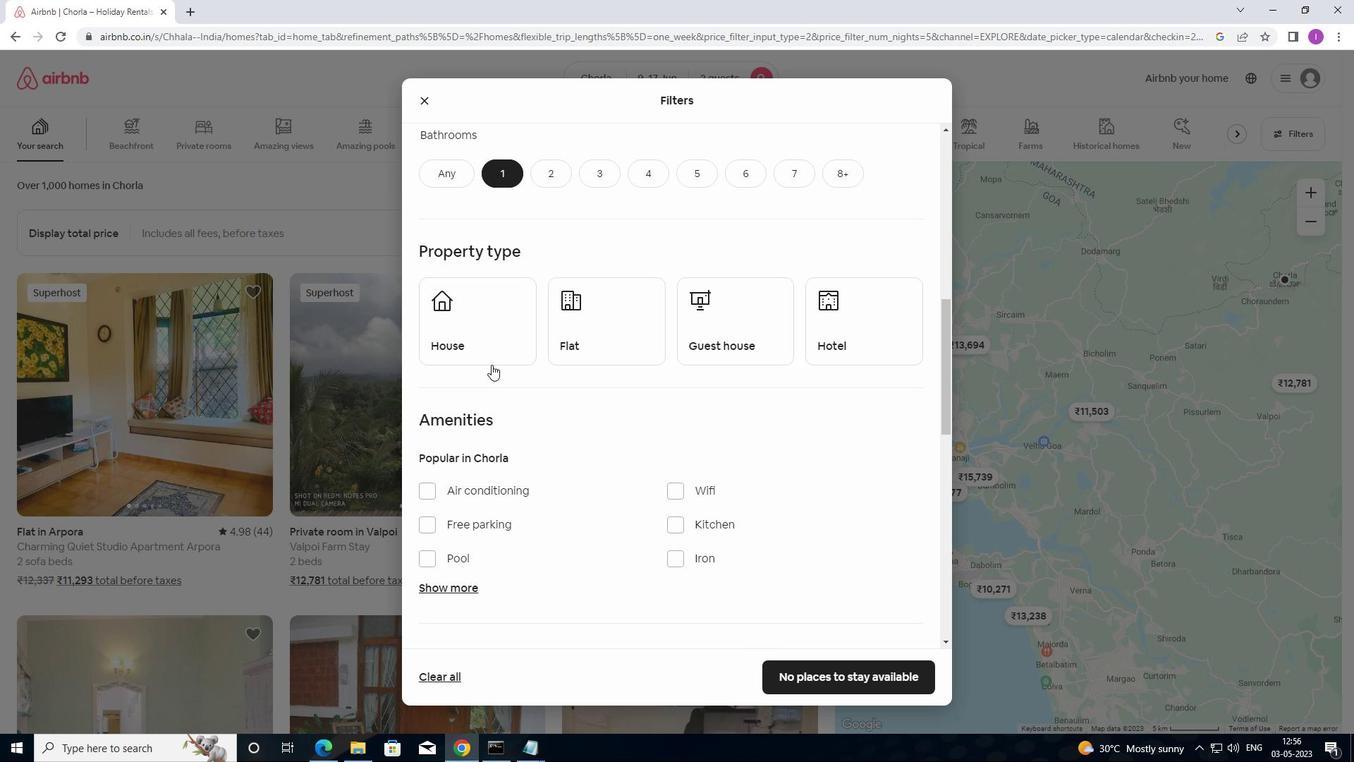 
Action: Mouse pressed left at (499, 349)
Screenshot: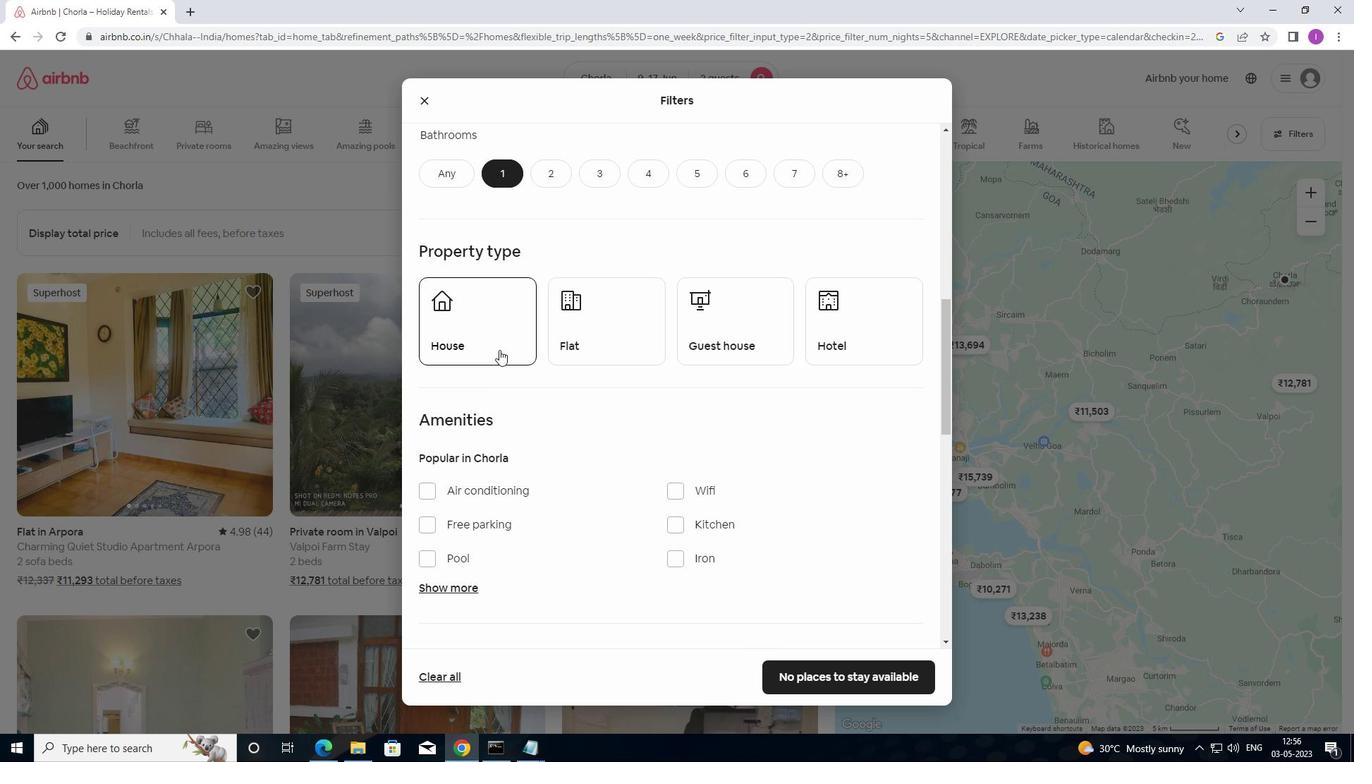 
Action: Mouse moved to (624, 360)
Screenshot: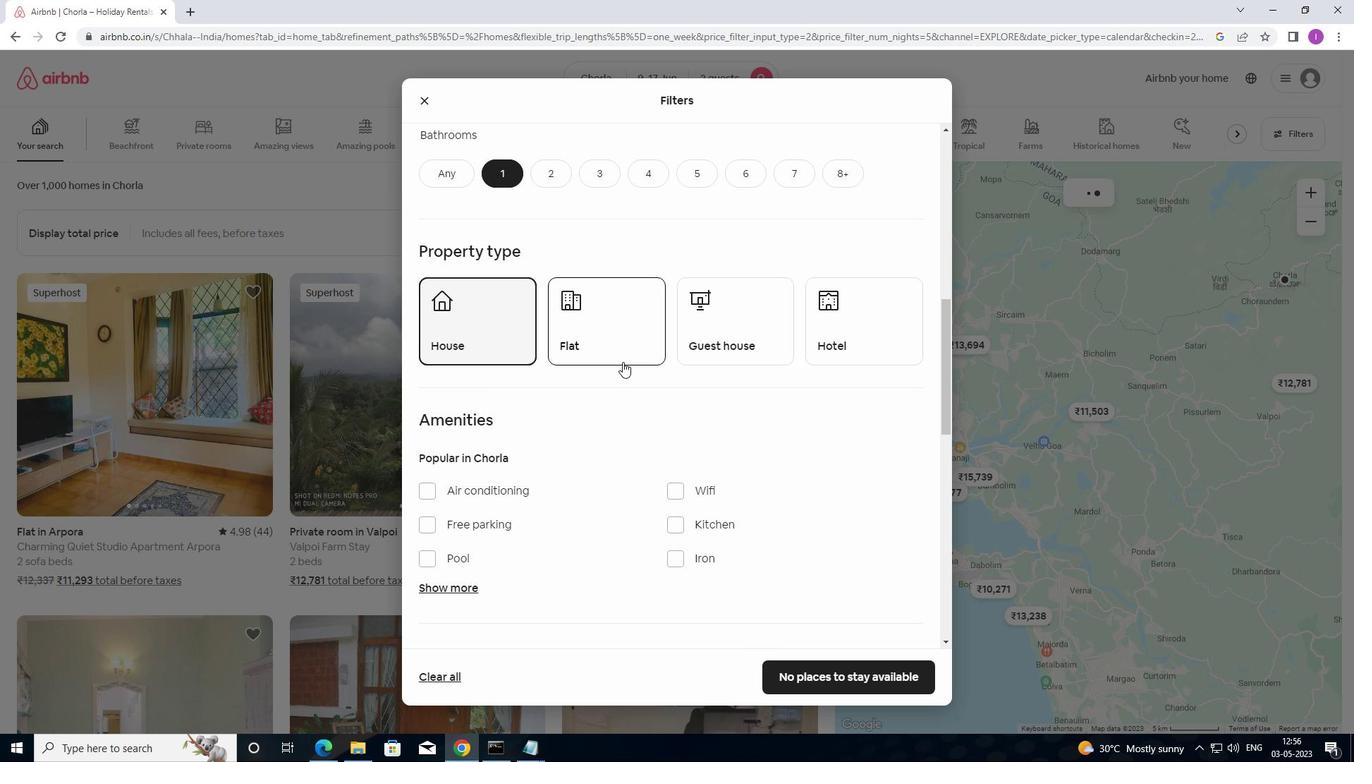 
Action: Mouse pressed left at (624, 360)
Screenshot: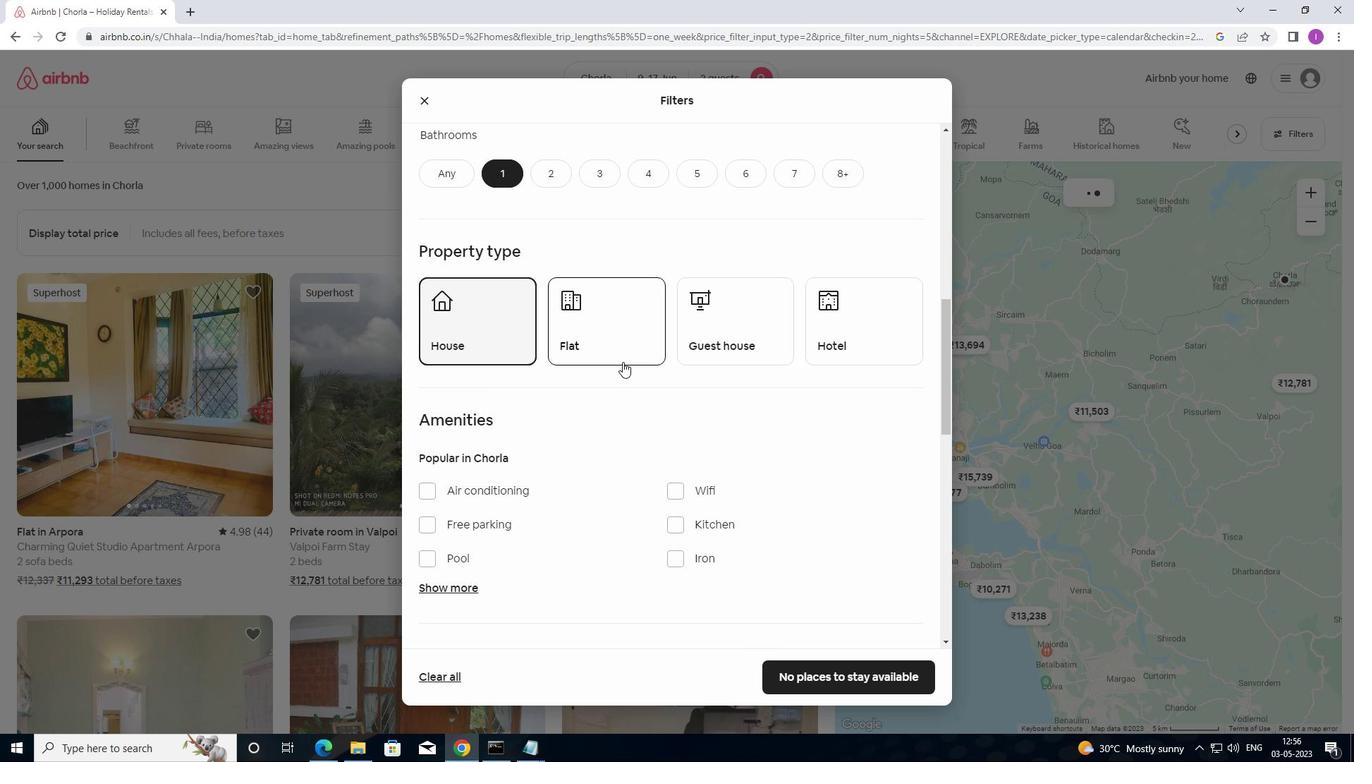 
Action: Mouse moved to (736, 353)
Screenshot: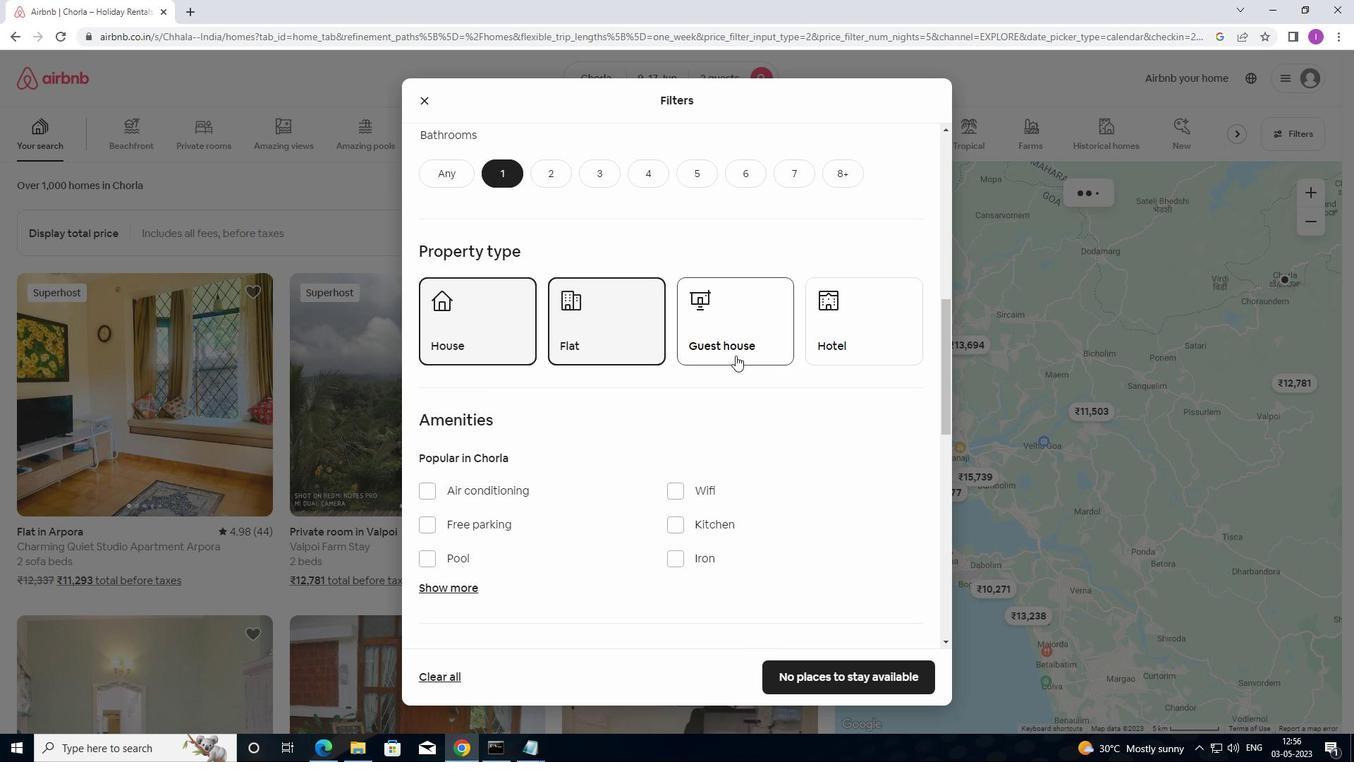 
Action: Mouse pressed left at (736, 353)
Screenshot: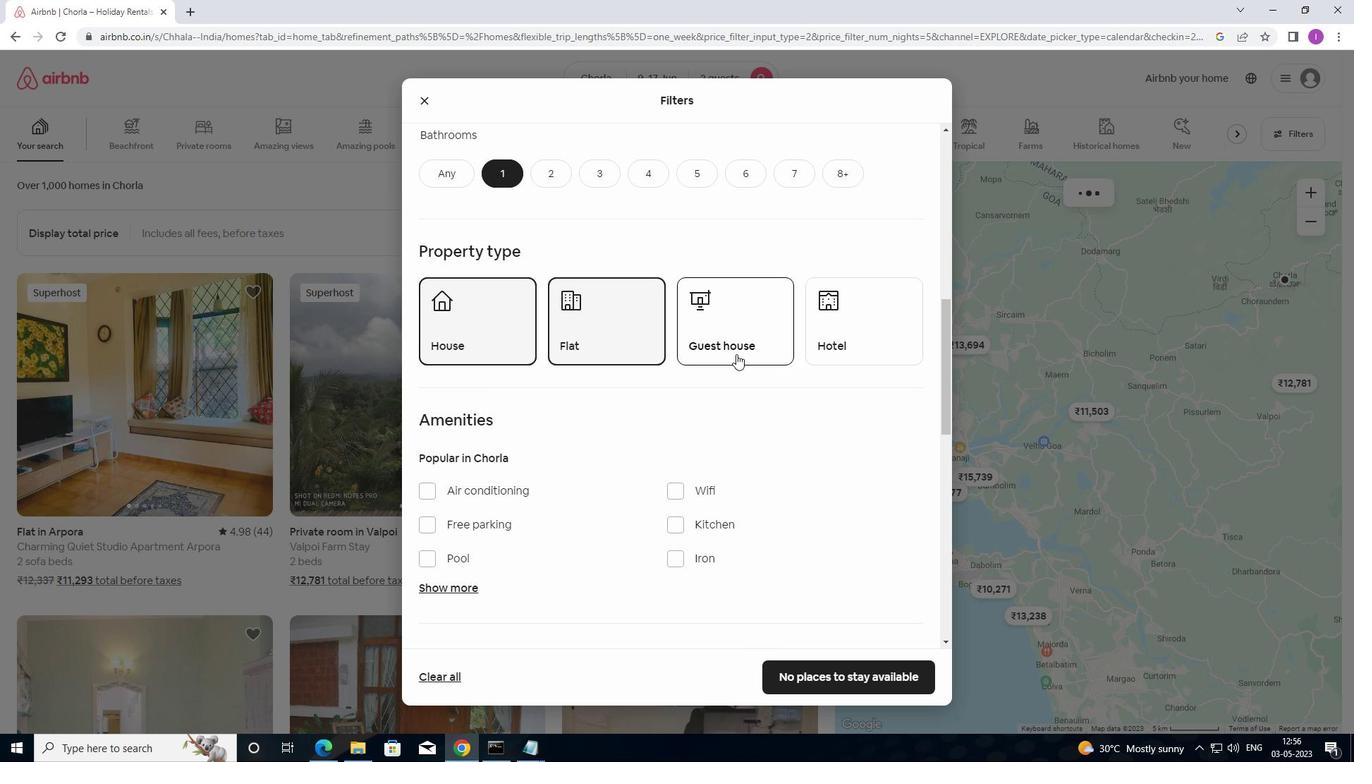 
Action: Mouse moved to (843, 402)
Screenshot: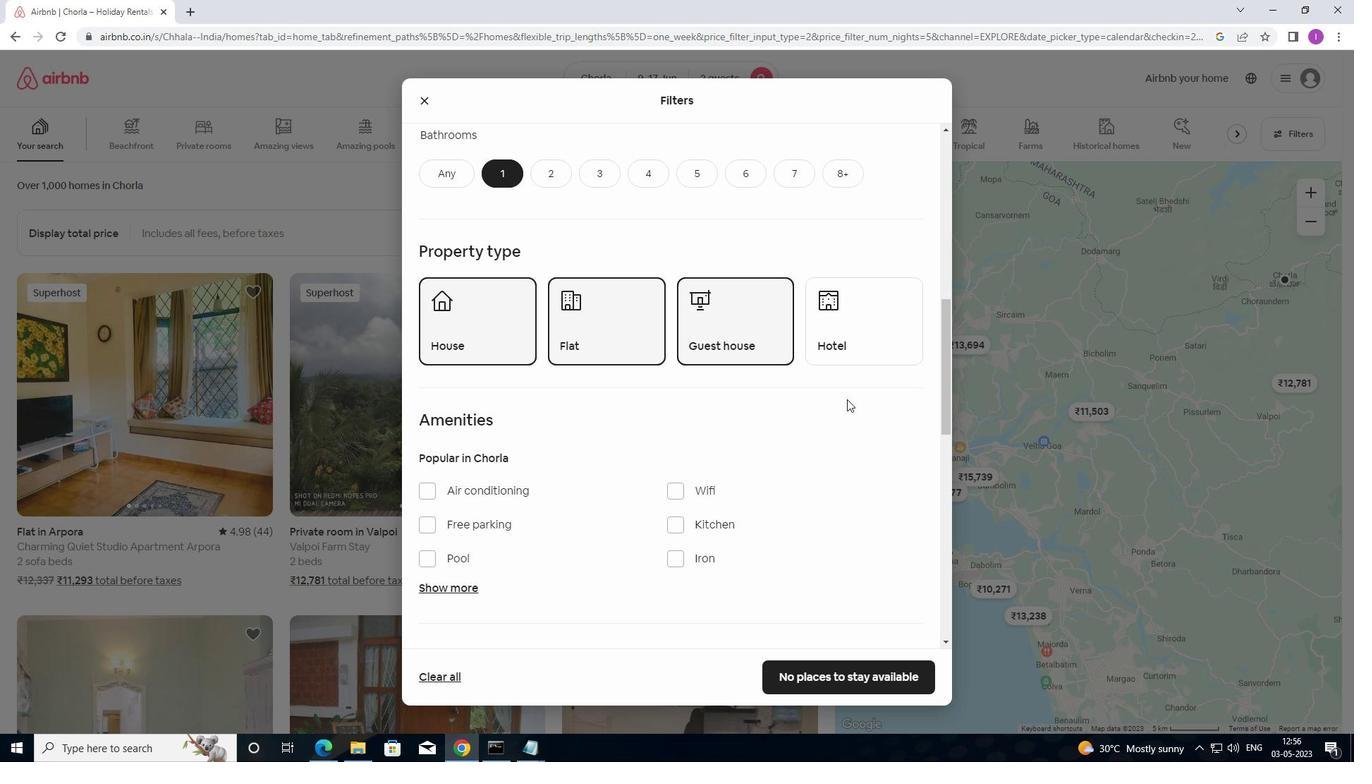 
Action: Mouse scrolled (843, 401) with delta (0, 0)
Screenshot: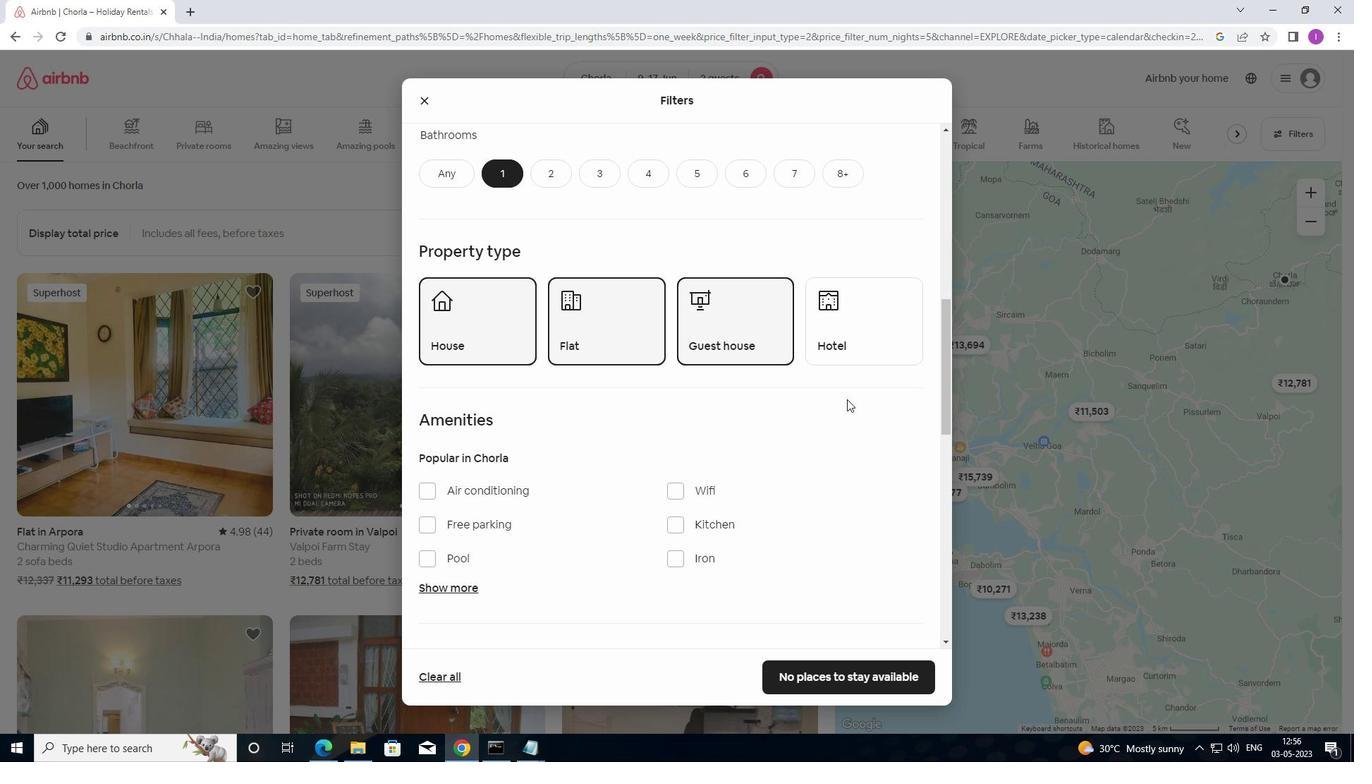 
Action: Mouse moved to (841, 404)
Screenshot: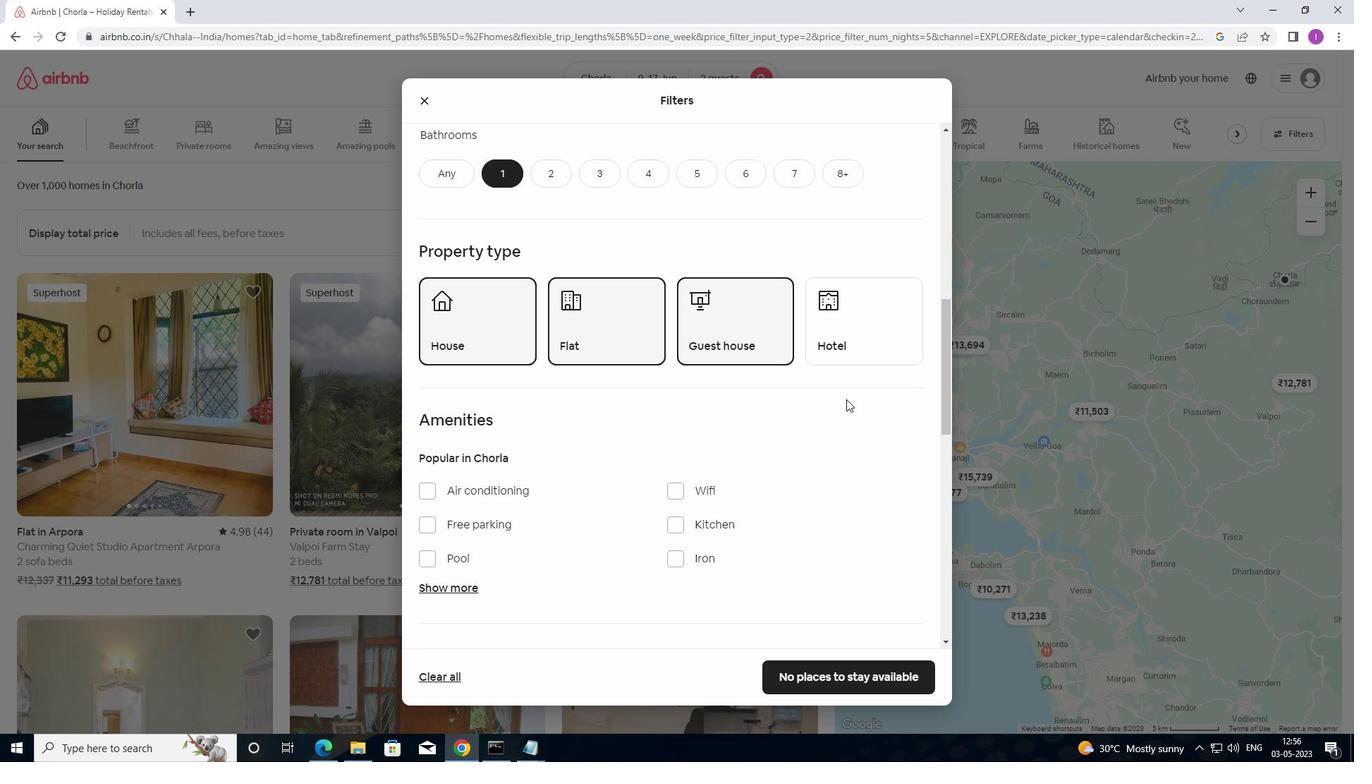 
Action: Mouse scrolled (841, 403) with delta (0, 0)
Screenshot: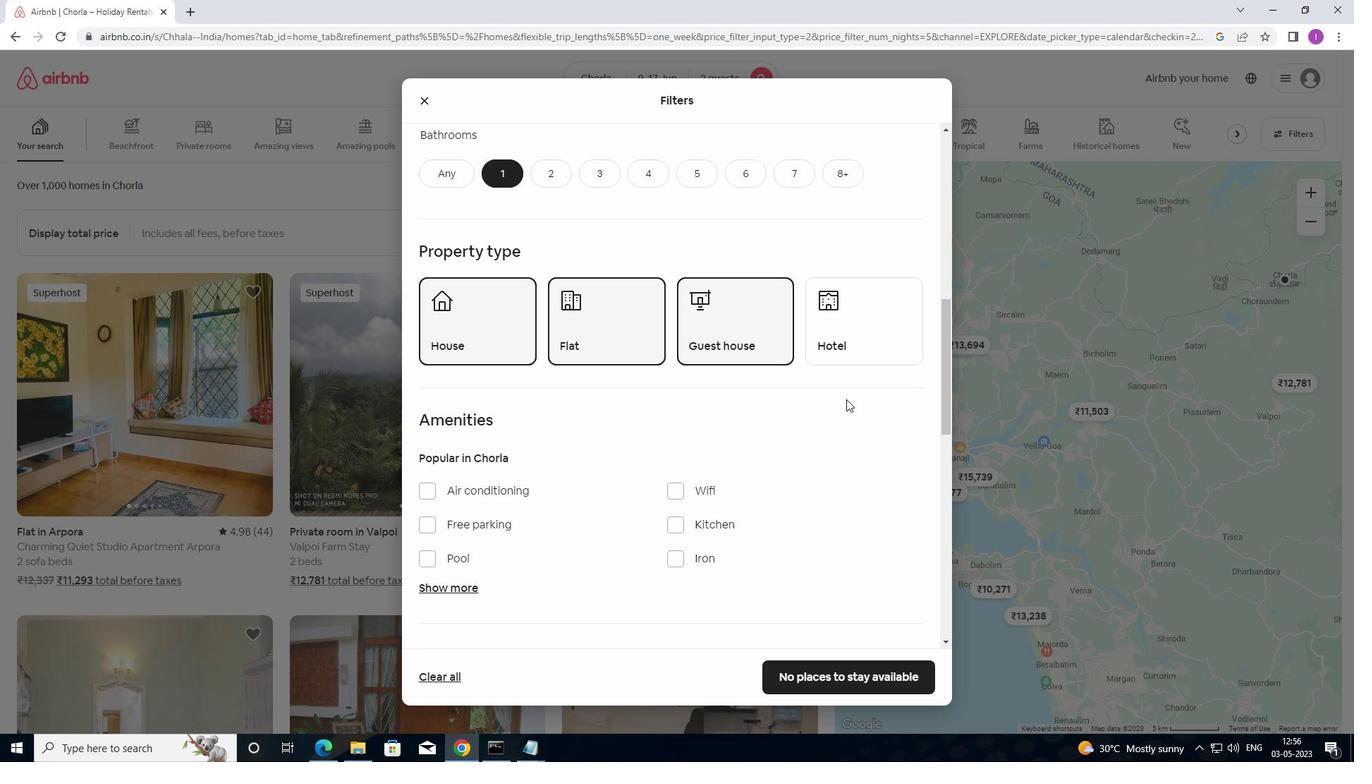 
Action: Mouse moved to (809, 384)
Screenshot: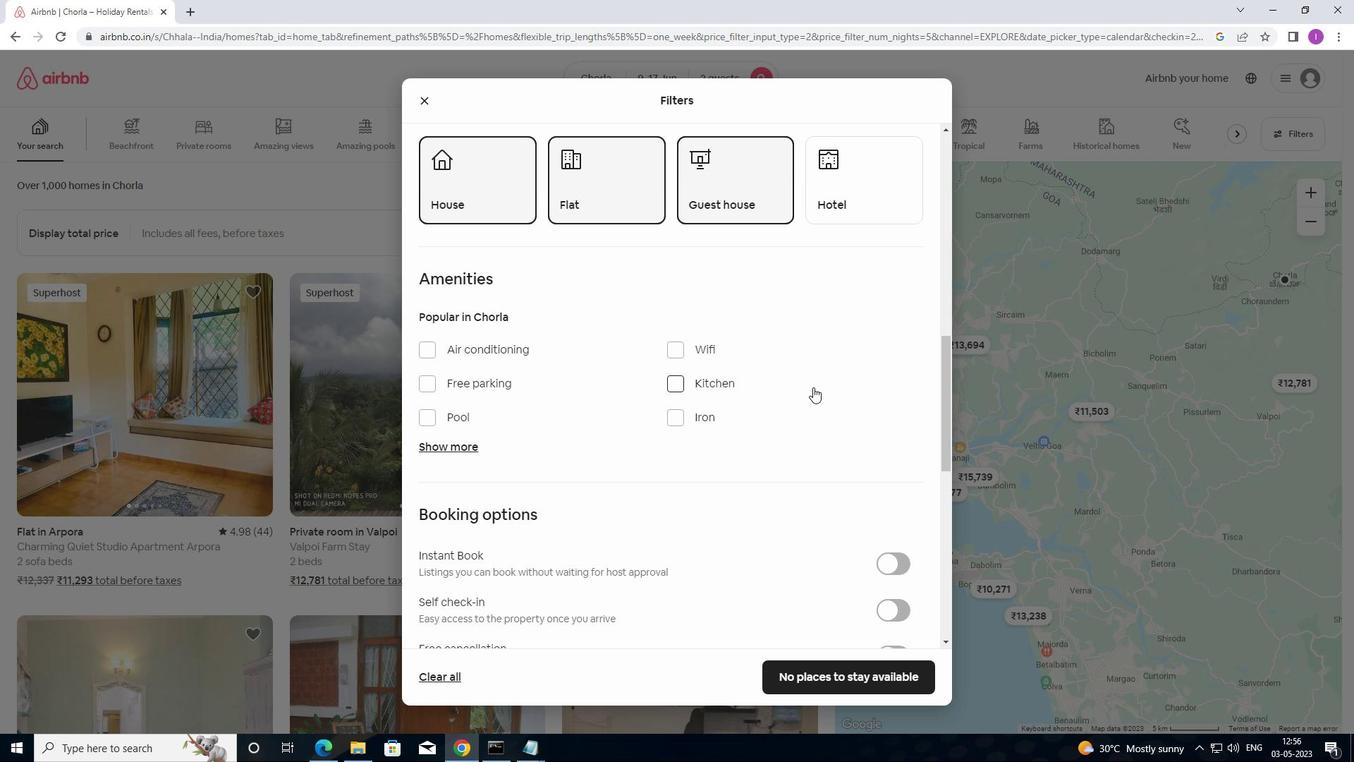 
Action: Mouse scrolled (809, 383) with delta (0, 0)
Screenshot: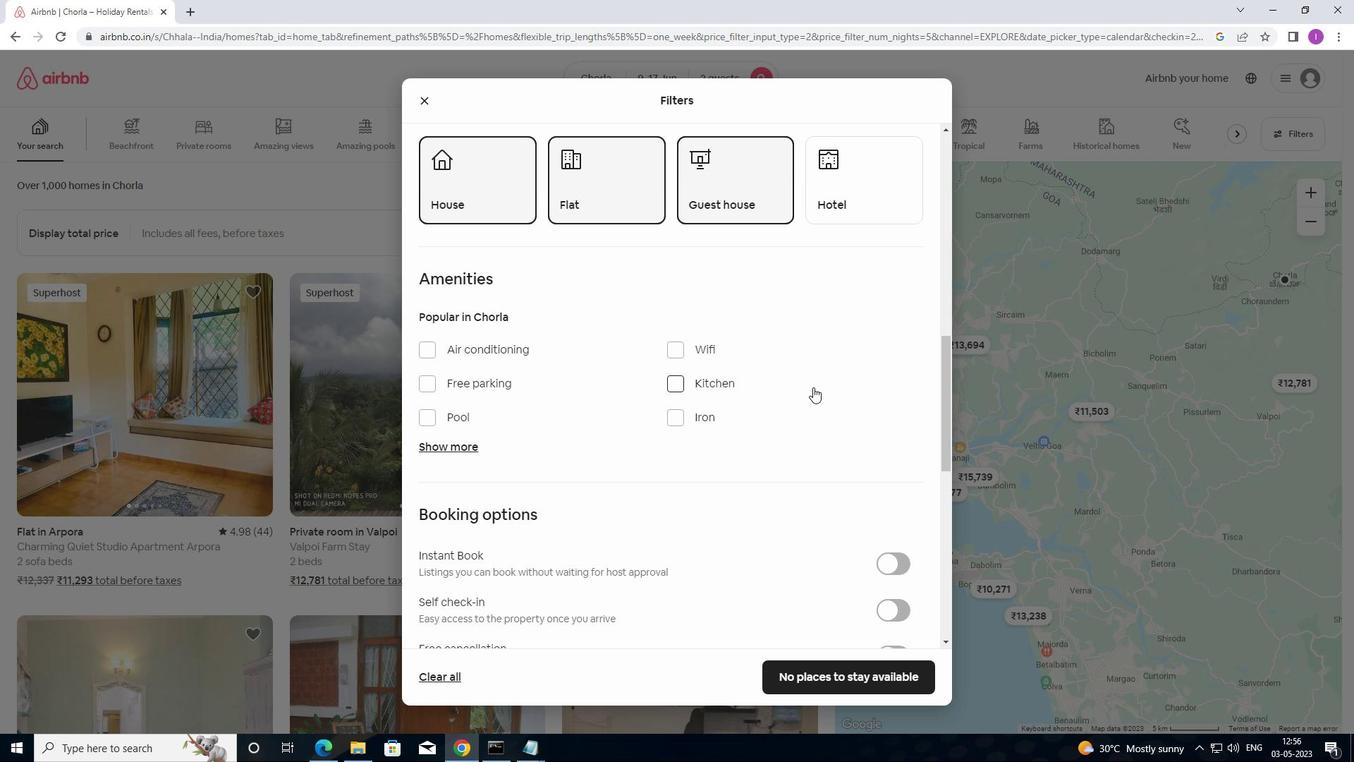 
Action: Mouse moved to (807, 385)
Screenshot: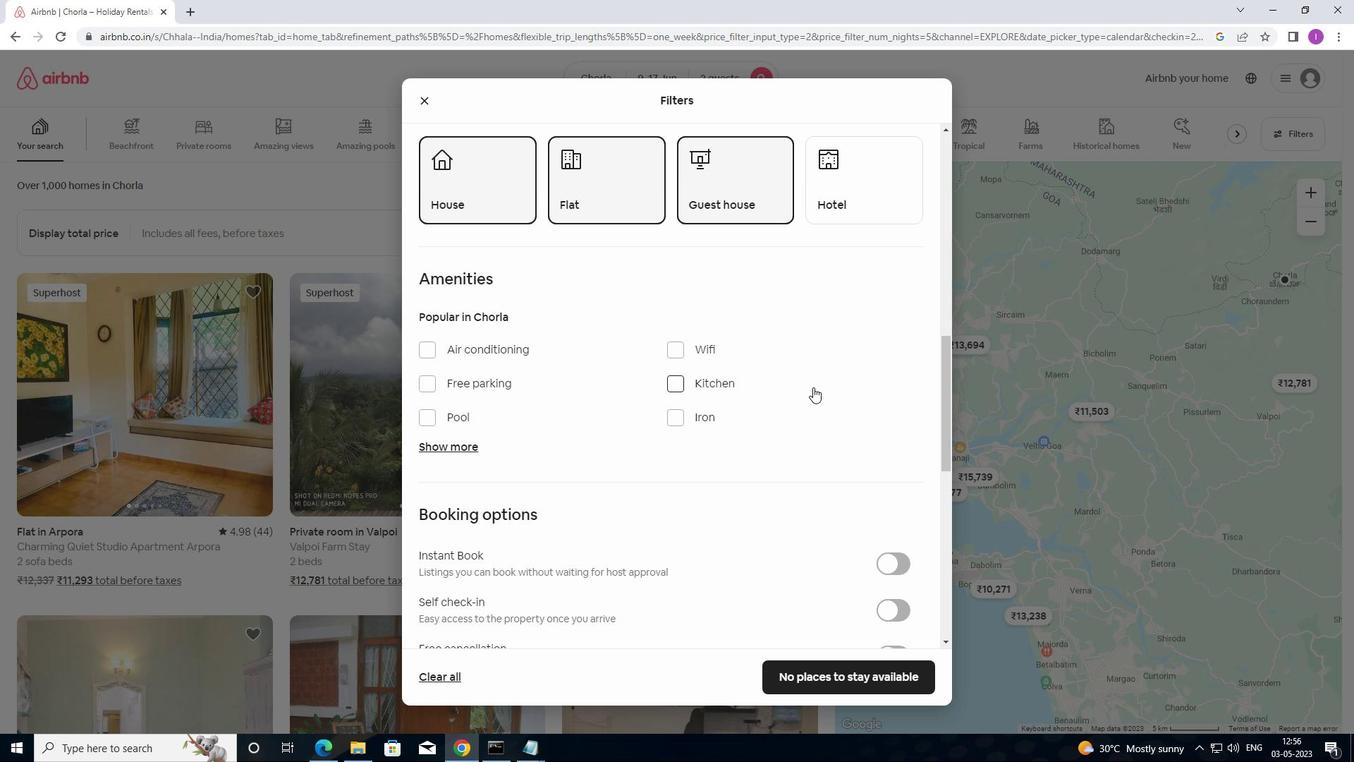 
Action: Mouse scrolled (807, 384) with delta (0, 0)
Screenshot: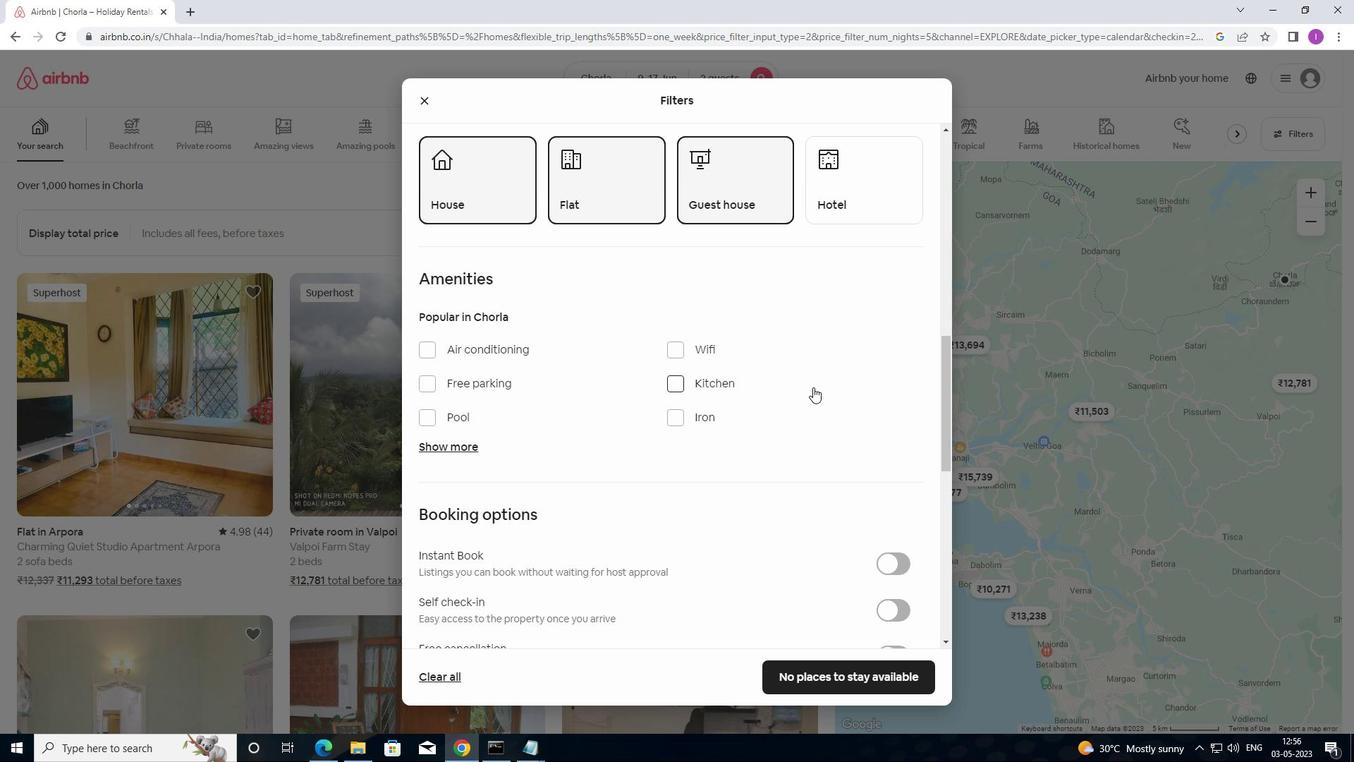 
Action: Mouse moved to (797, 392)
Screenshot: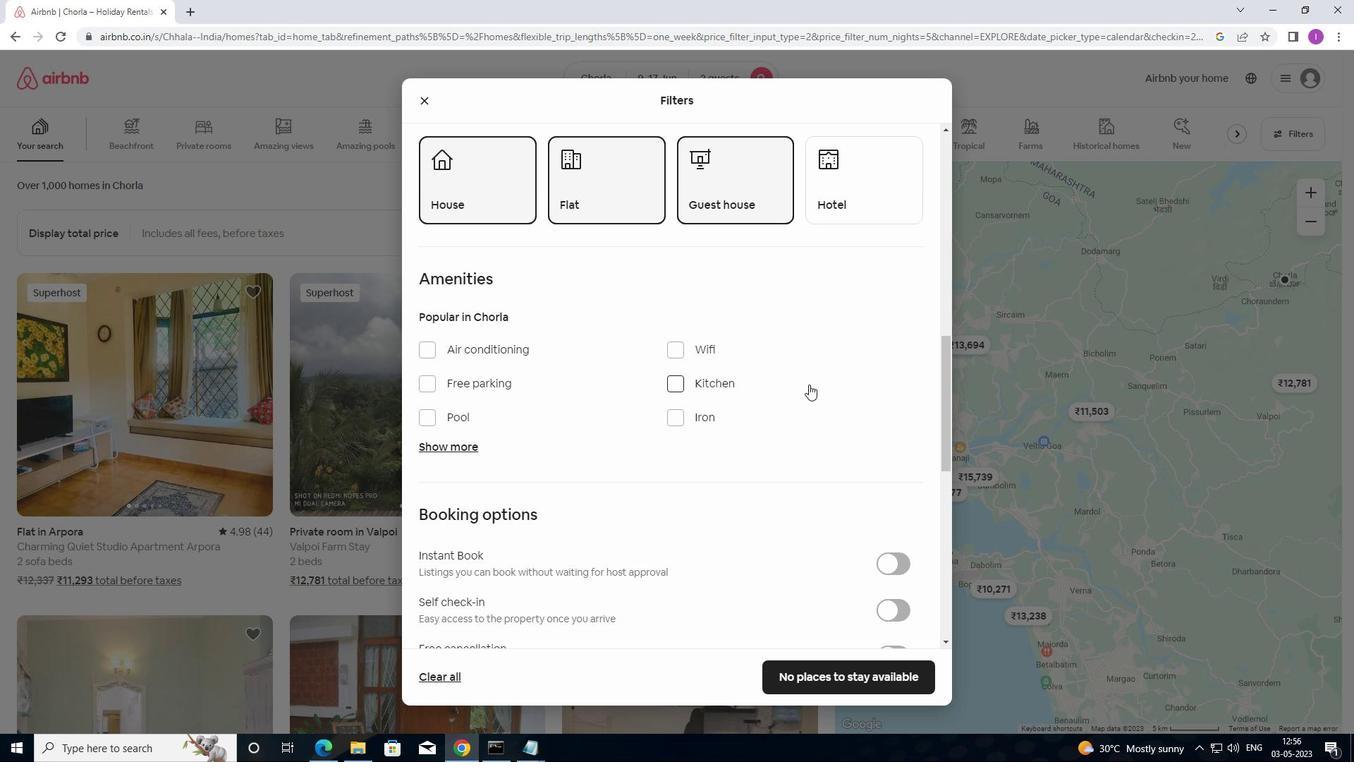 
Action: Mouse scrolled (797, 391) with delta (0, 0)
Screenshot: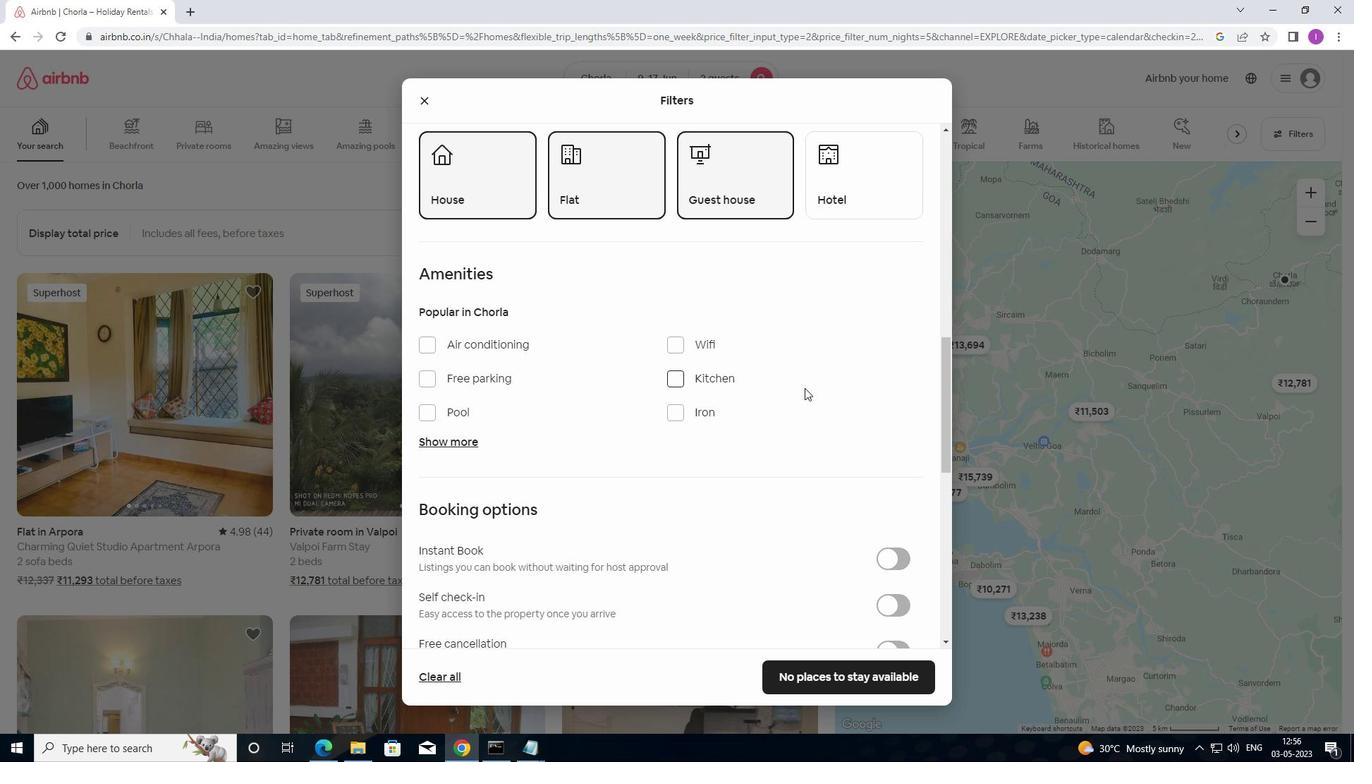 
Action: Mouse moved to (884, 394)
Screenshot: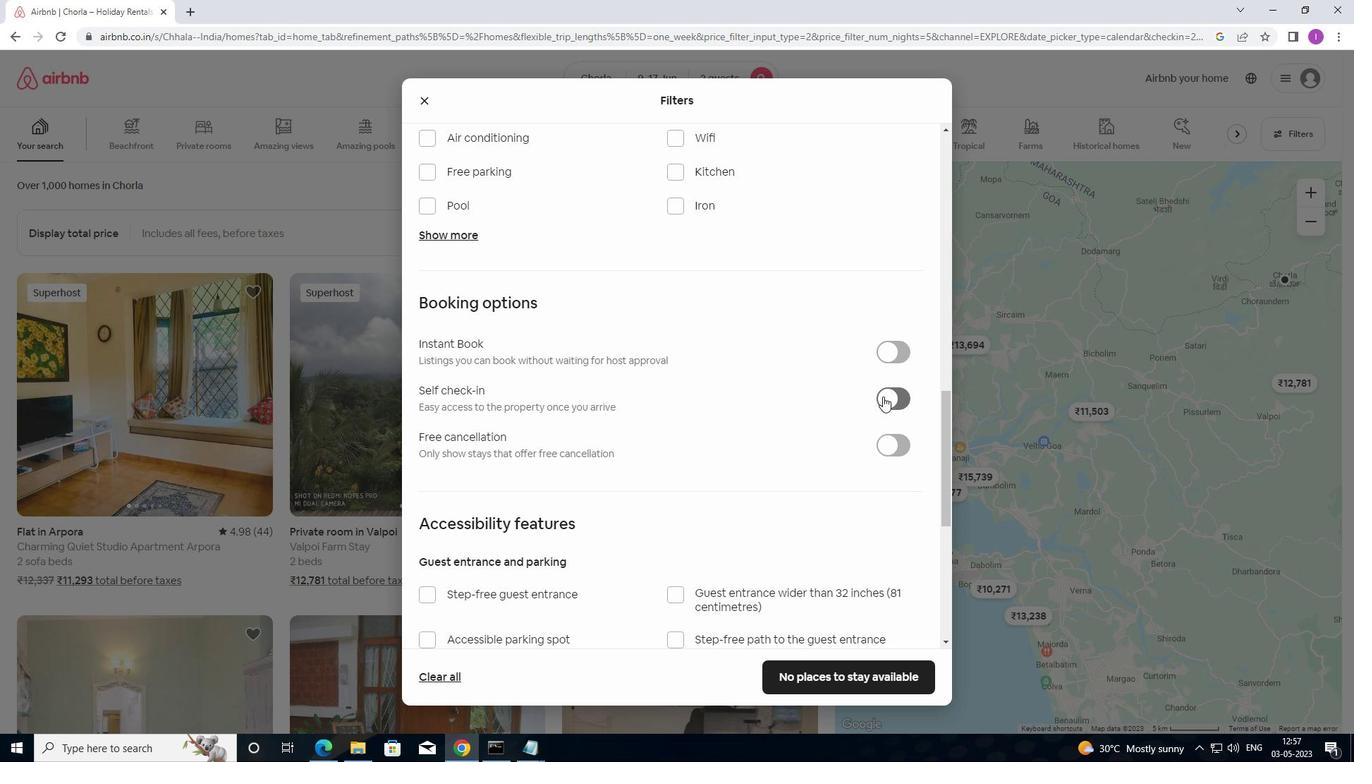 
Action: Mouse pressed left at (884, 394)
Screenshot: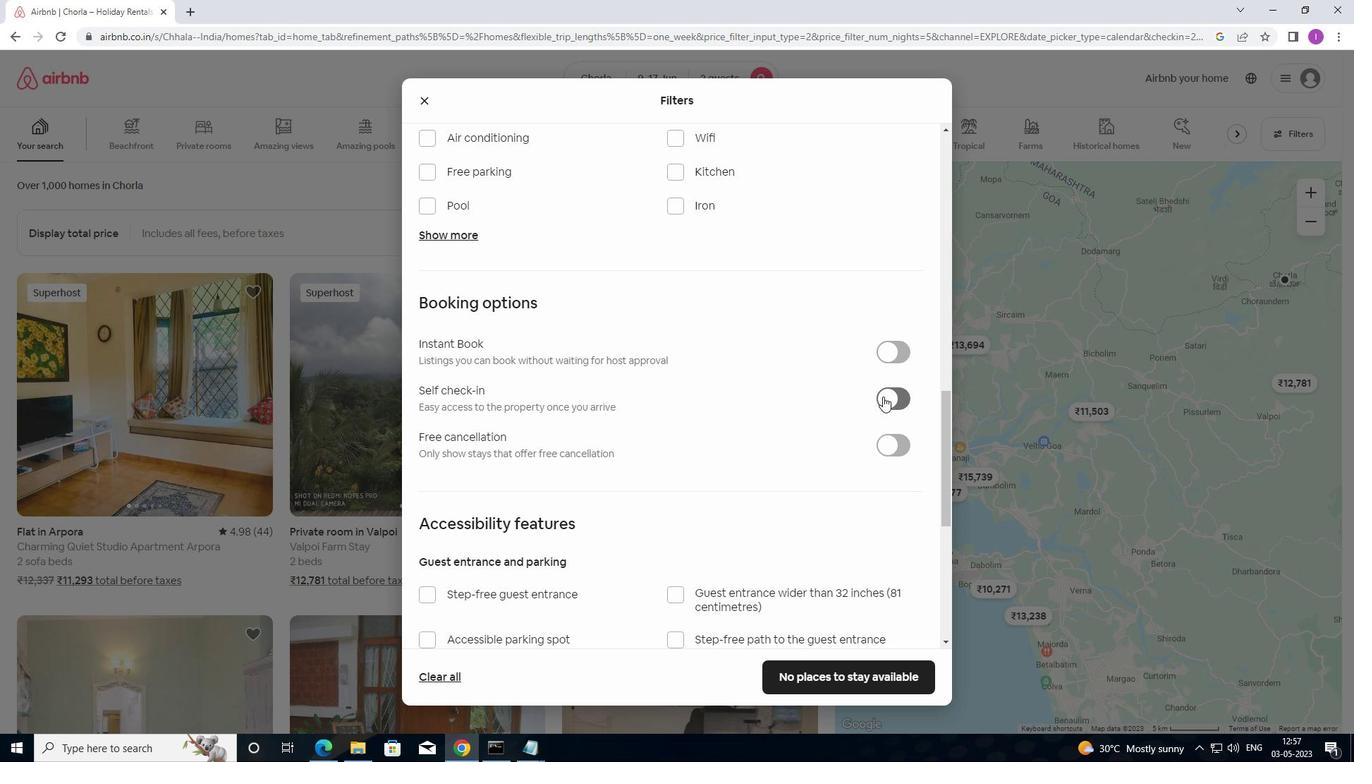 
Action: Mouse moved to (842, 395)
Screenshot: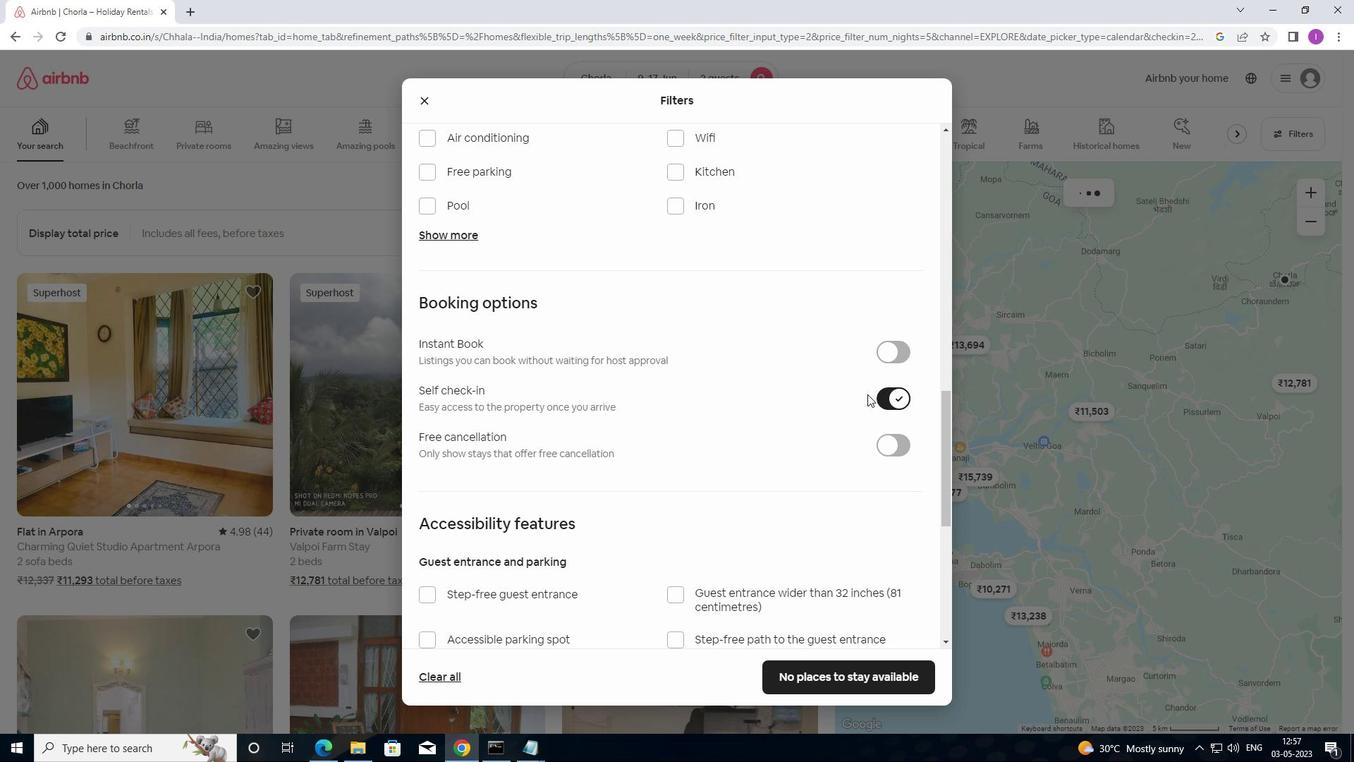 
Action: Mouse scrolled (842, 394) with delta (0, 0)
Screenshot: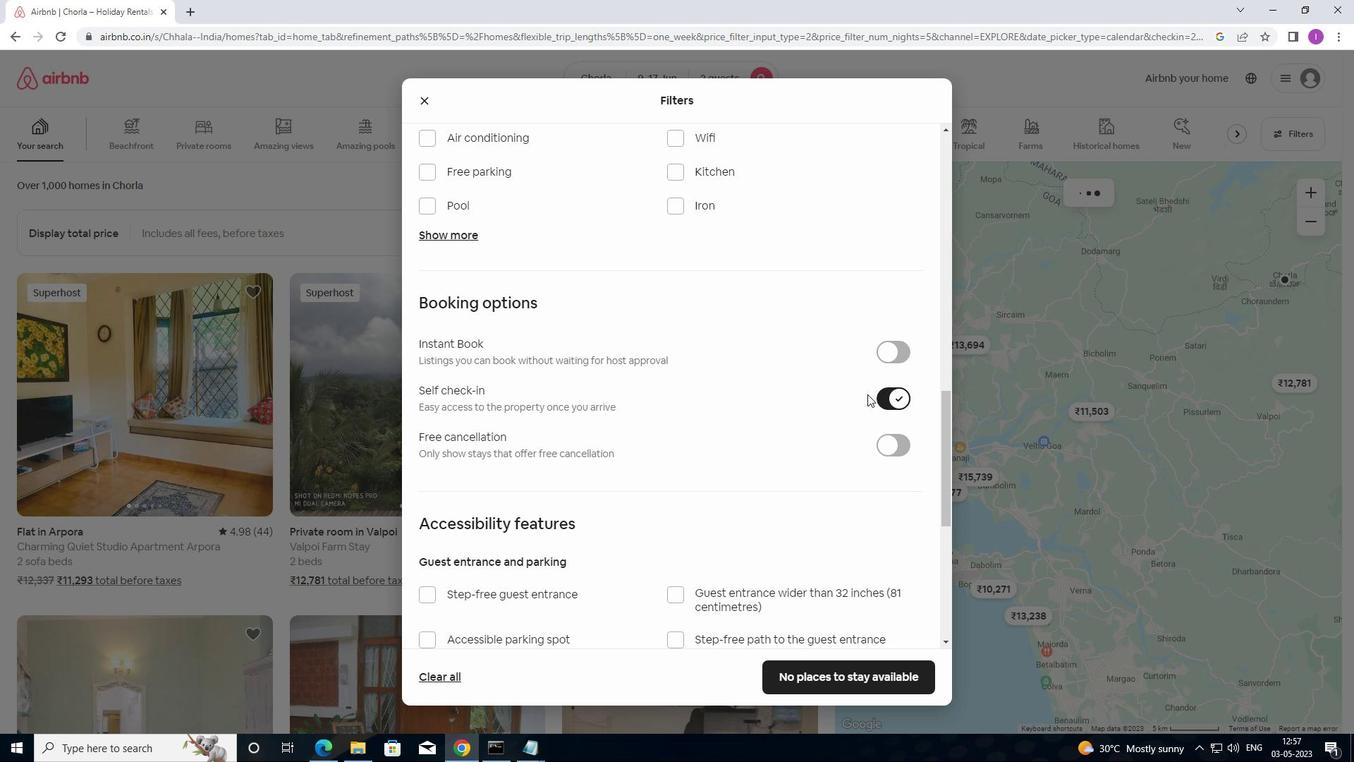 
Action: Mouse moved to (838, 397)
Screenshot: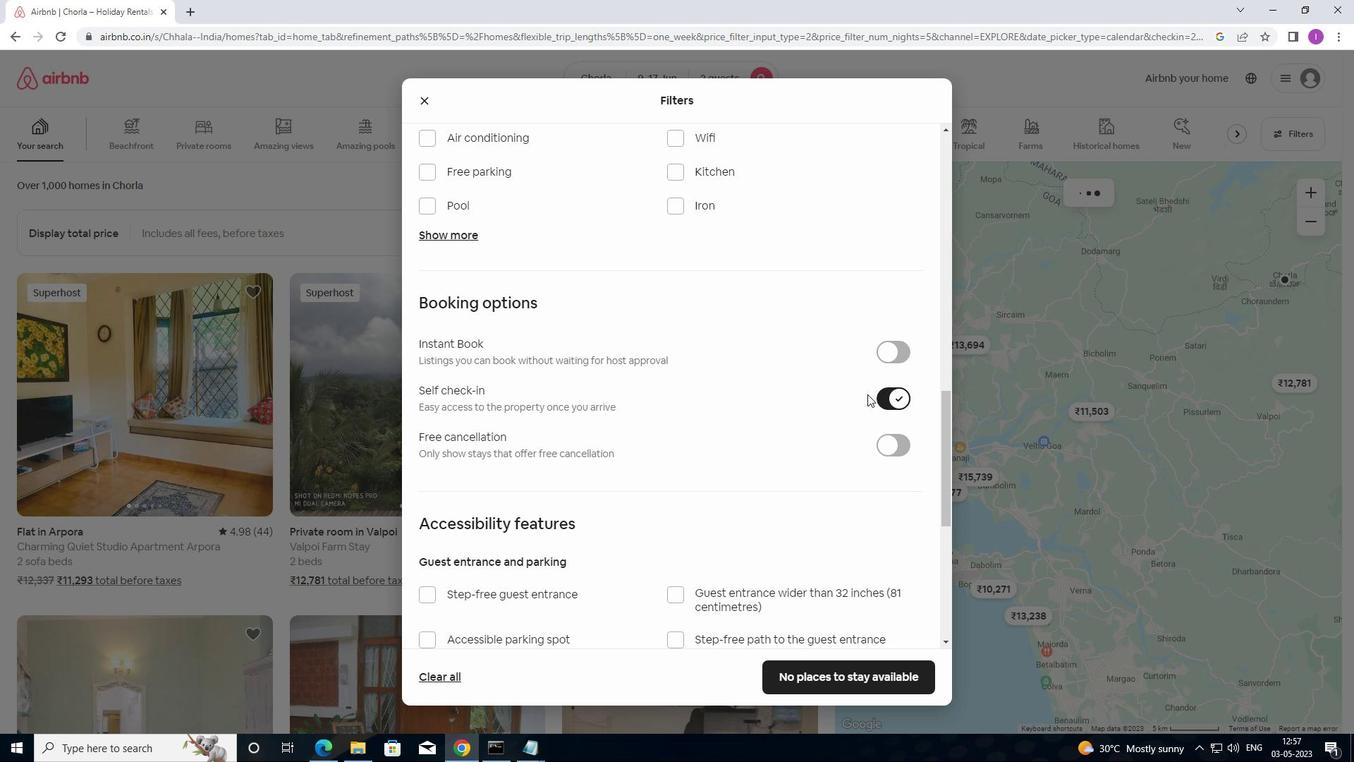 
Action: Mouse scrolled (838, 396) with delta (0, 0)
Screenshot: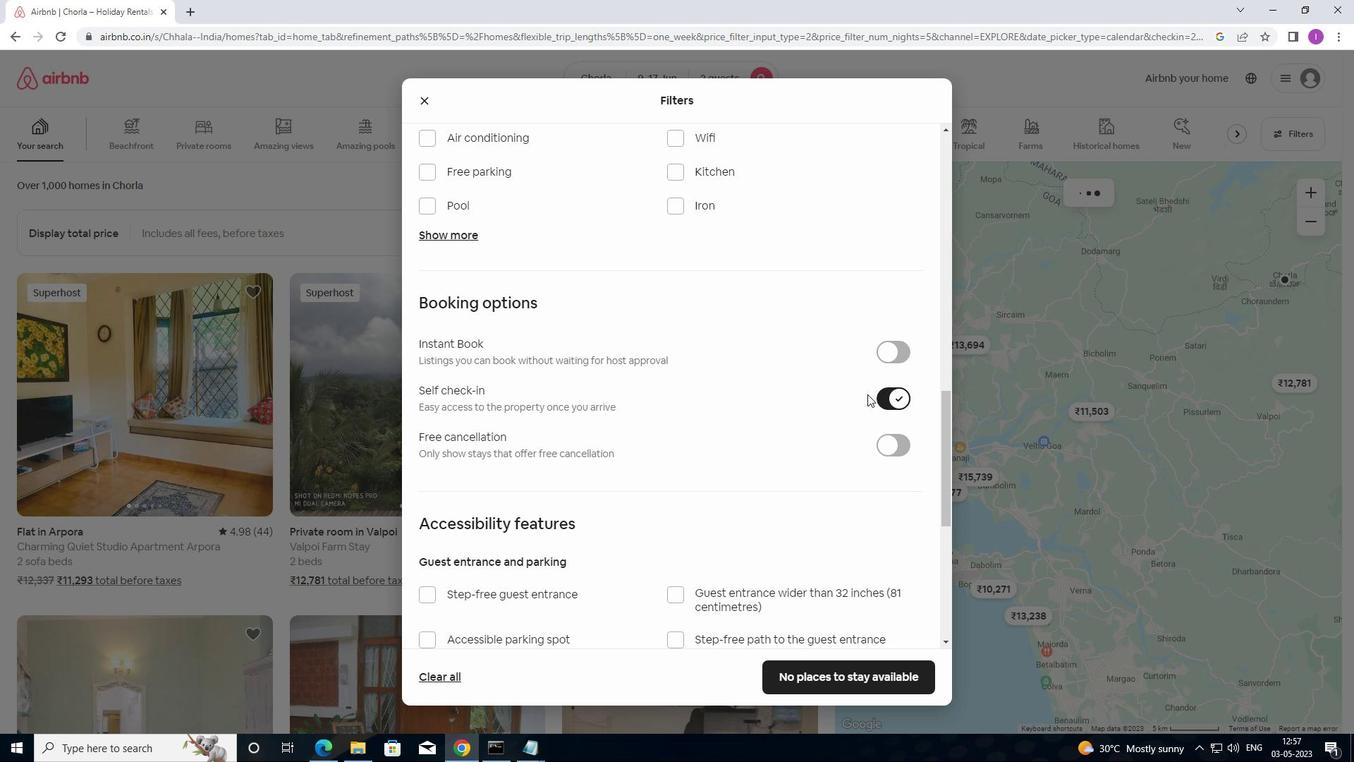 
Action: Mouse moved to (781, 394)
Screenshot: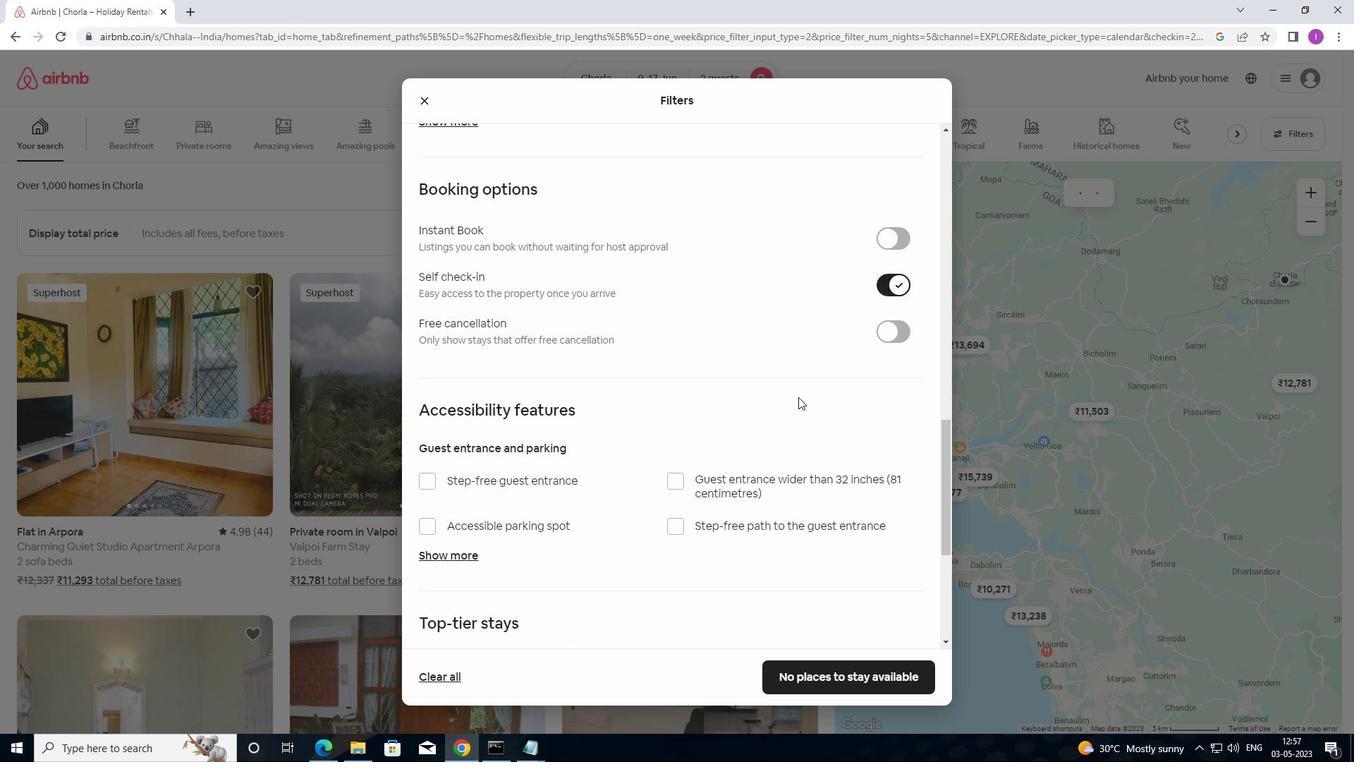 
Action: Mouse scrolled (781, 393) with delta (0, 0)
Screenshot: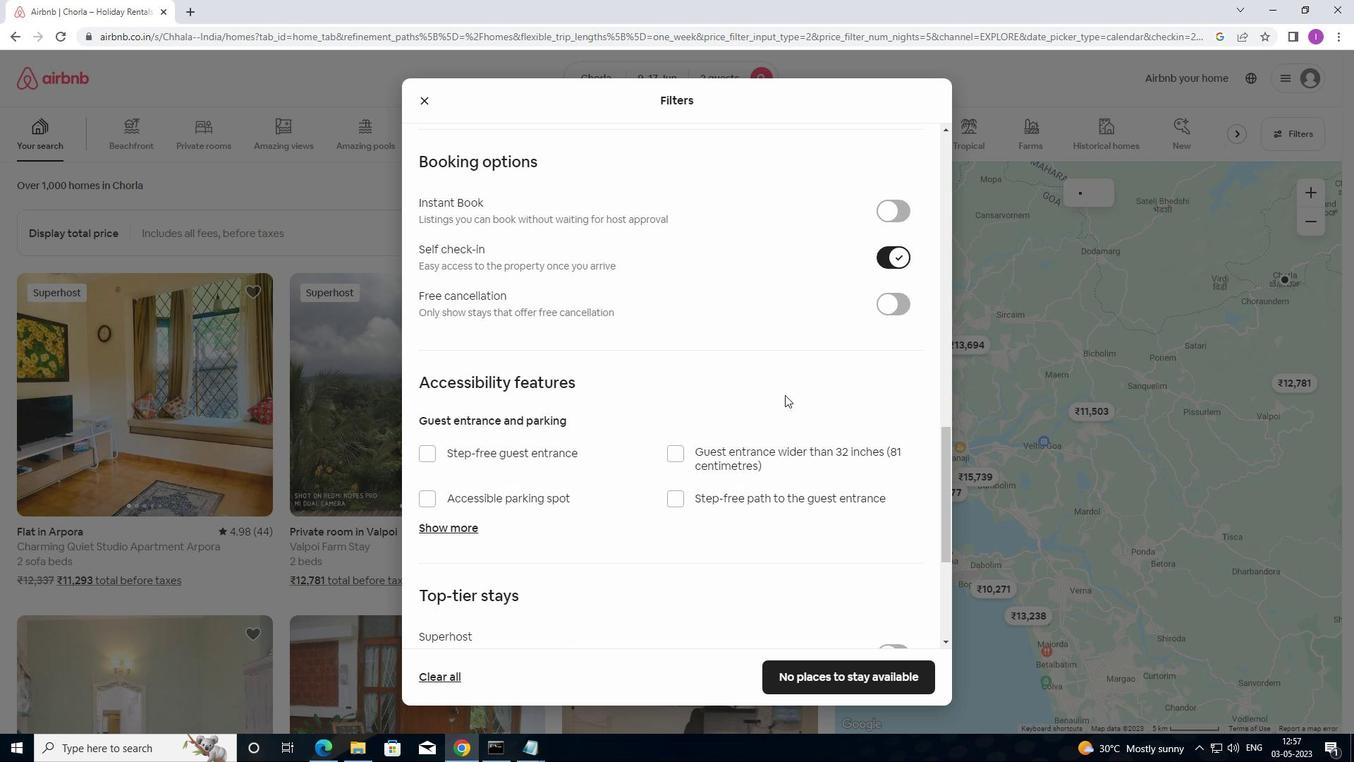 
Action: Mouse moved to (780, 394)
Screenshot: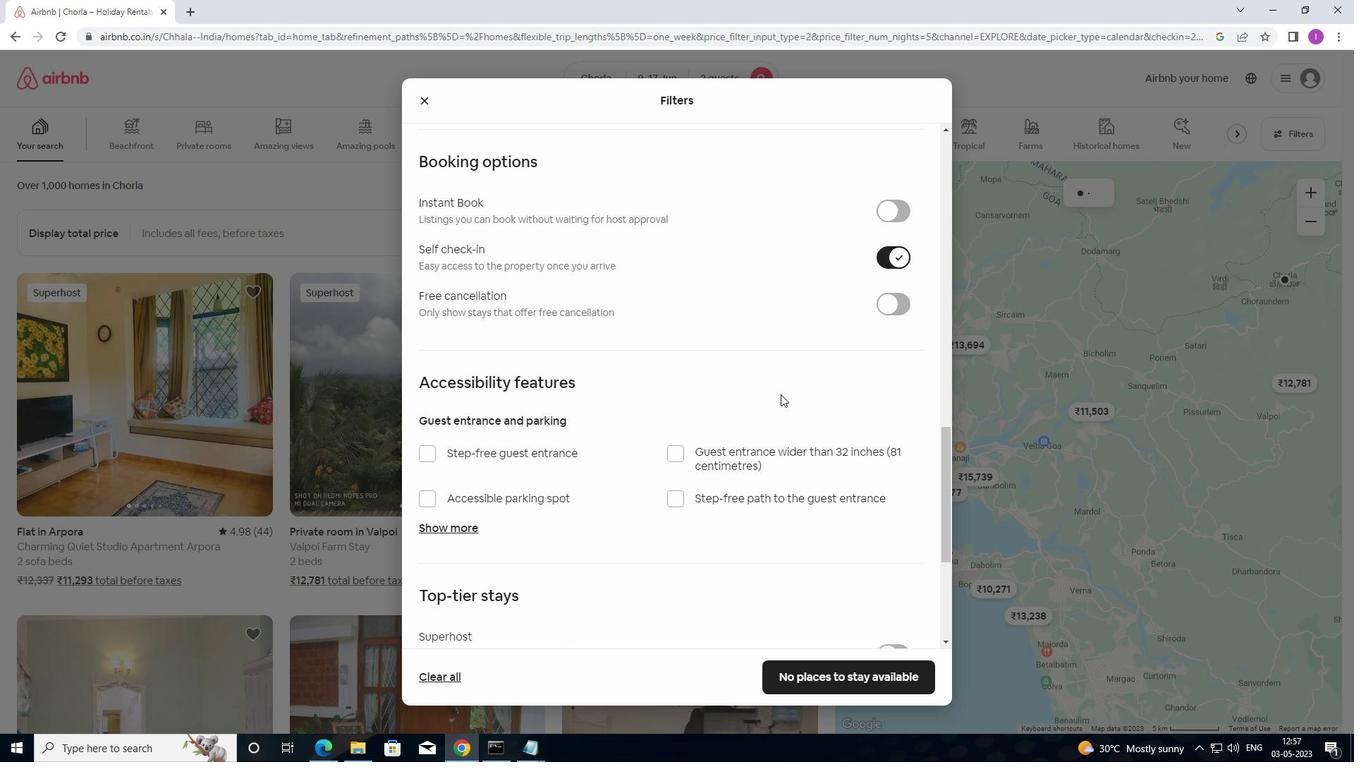 
Action: Mouse scrolled (780, 393) with delta (0, 0)
Screenshot: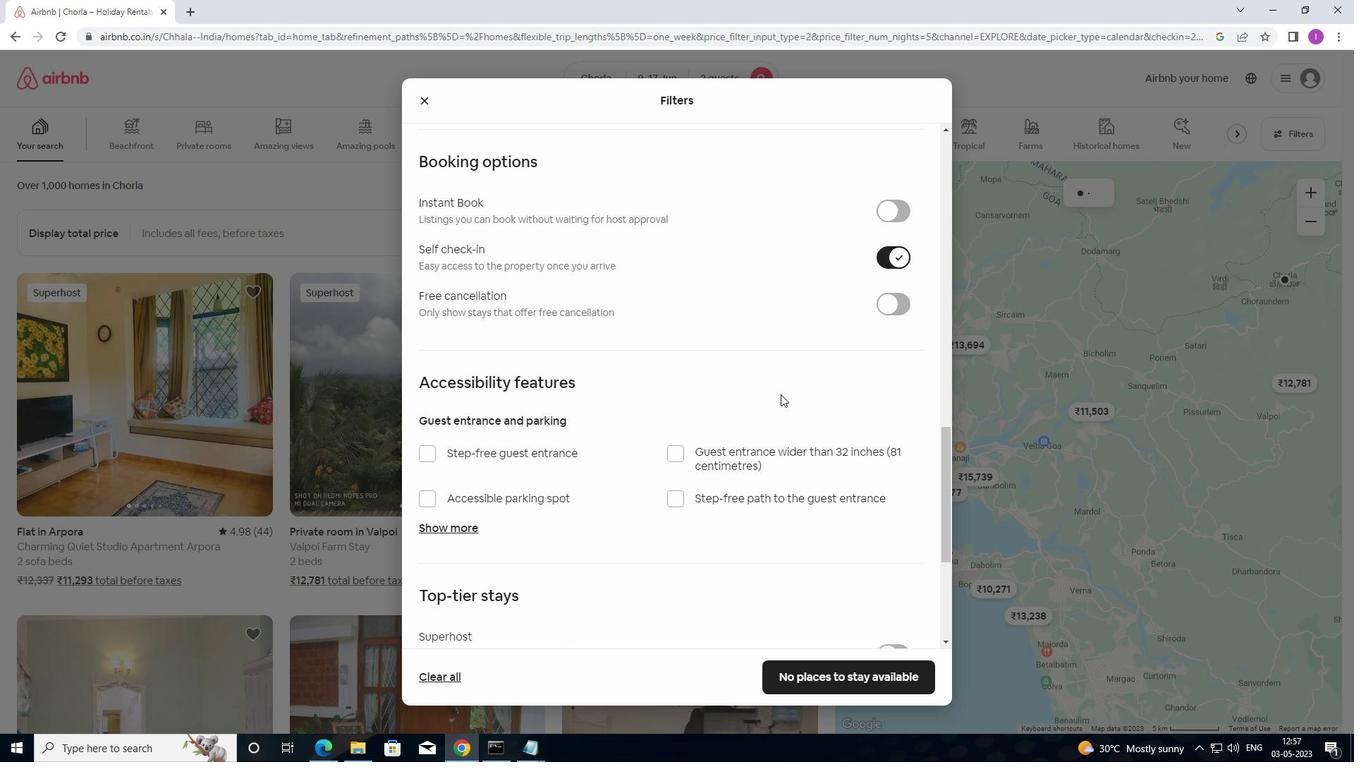 
Action: Mouse moved to (779, 394)
Screenshot: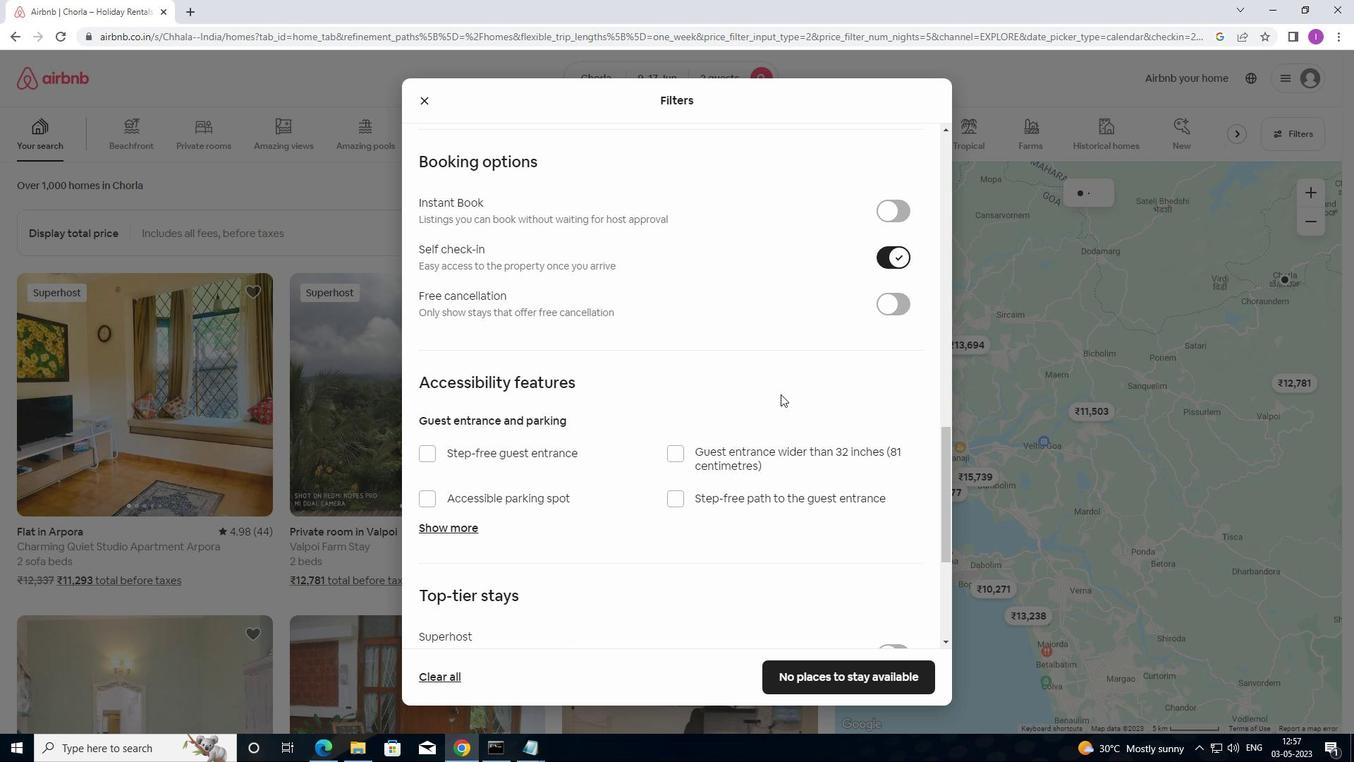 
Action: Mouse scrolled (779, 393) with delta (0, 0)
Screenshot: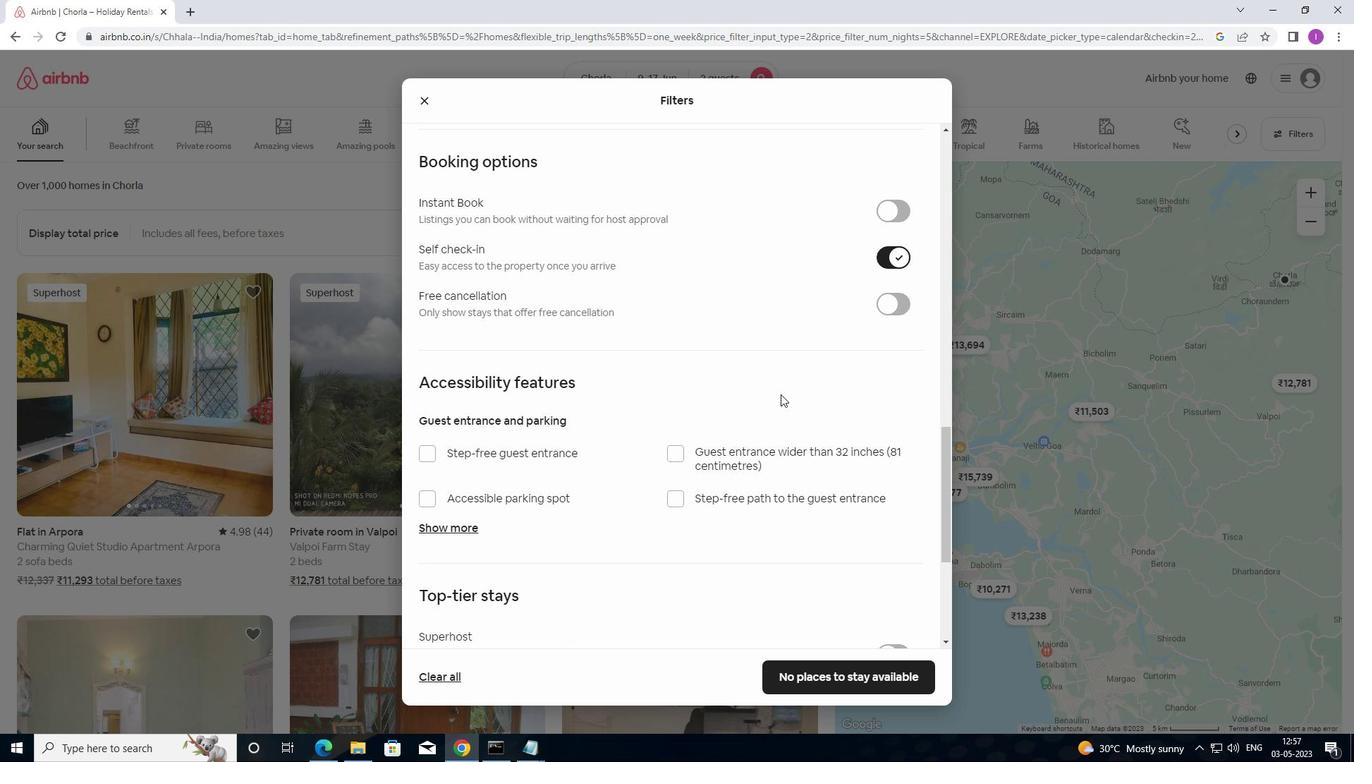 
Action: Mouse moved to (759, 394)
Screenshot: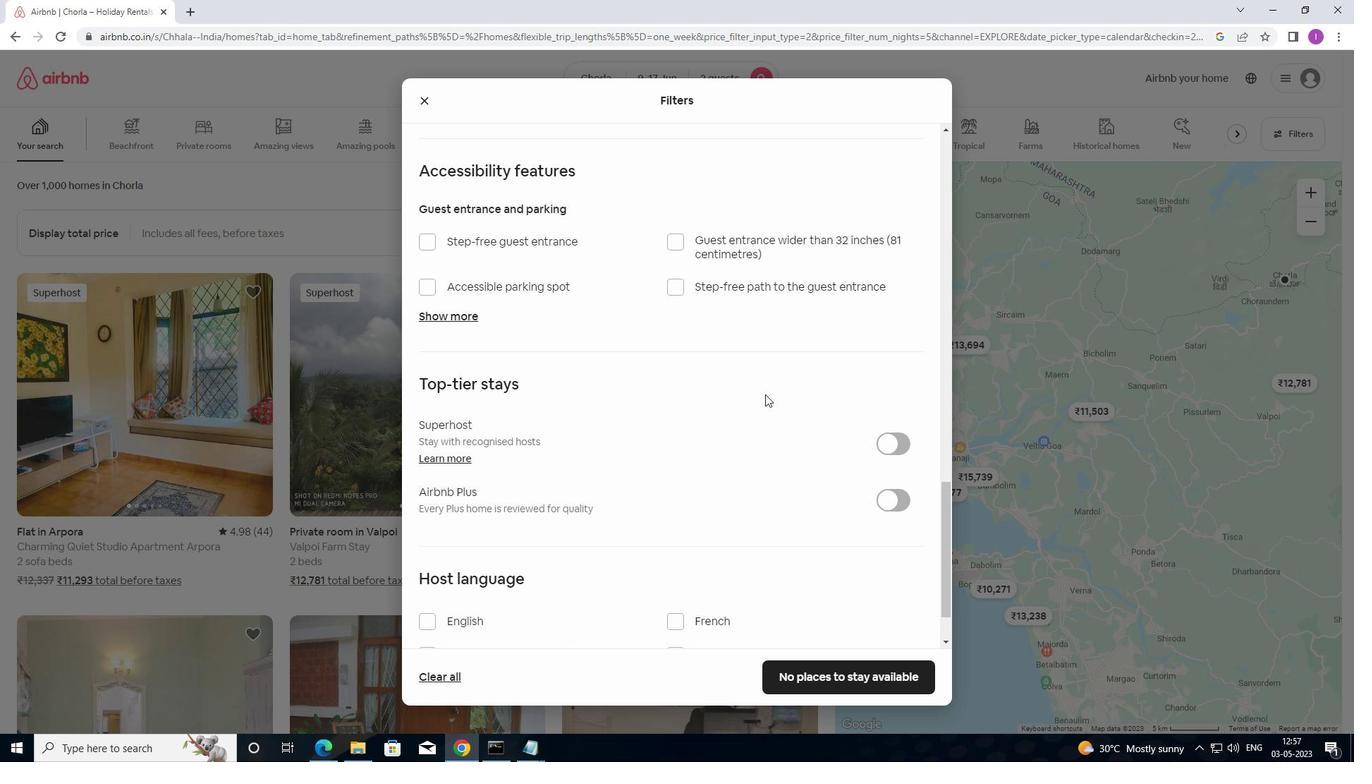 
Action: Mouse scrolled (759, 393) with delta (0, 0)
Screenshot: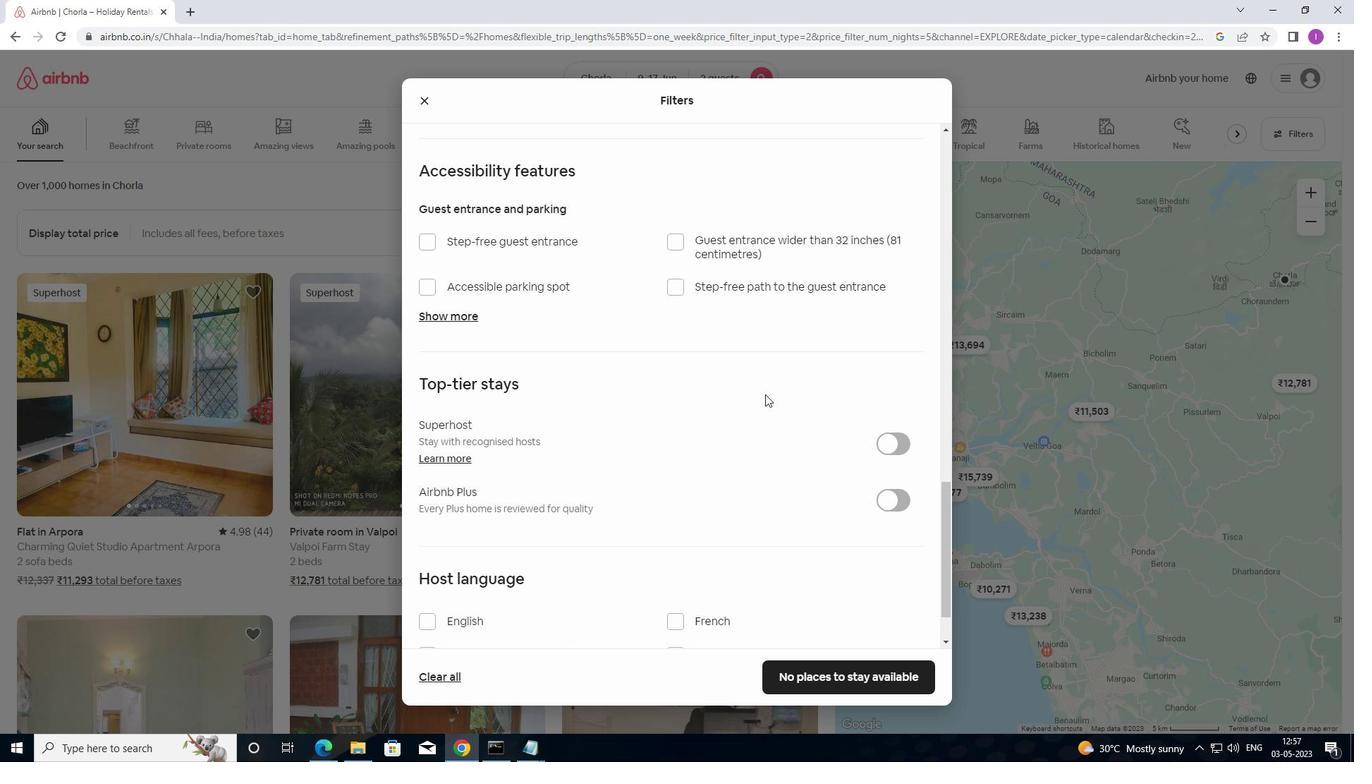 
Action: Mouse moved to (757, 396)
Screenshot: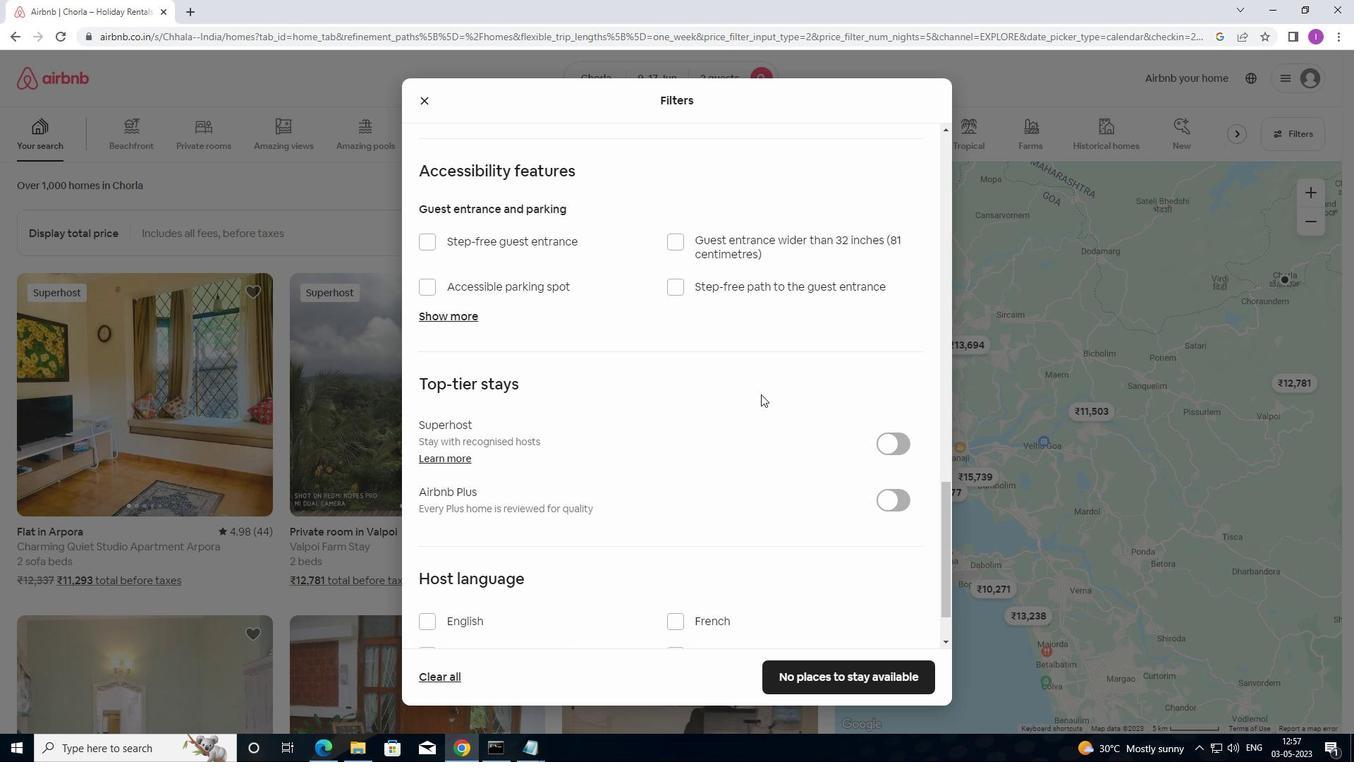
Action: Mouse scrolled (757, 395) with delta (0, 0)
Screenshot: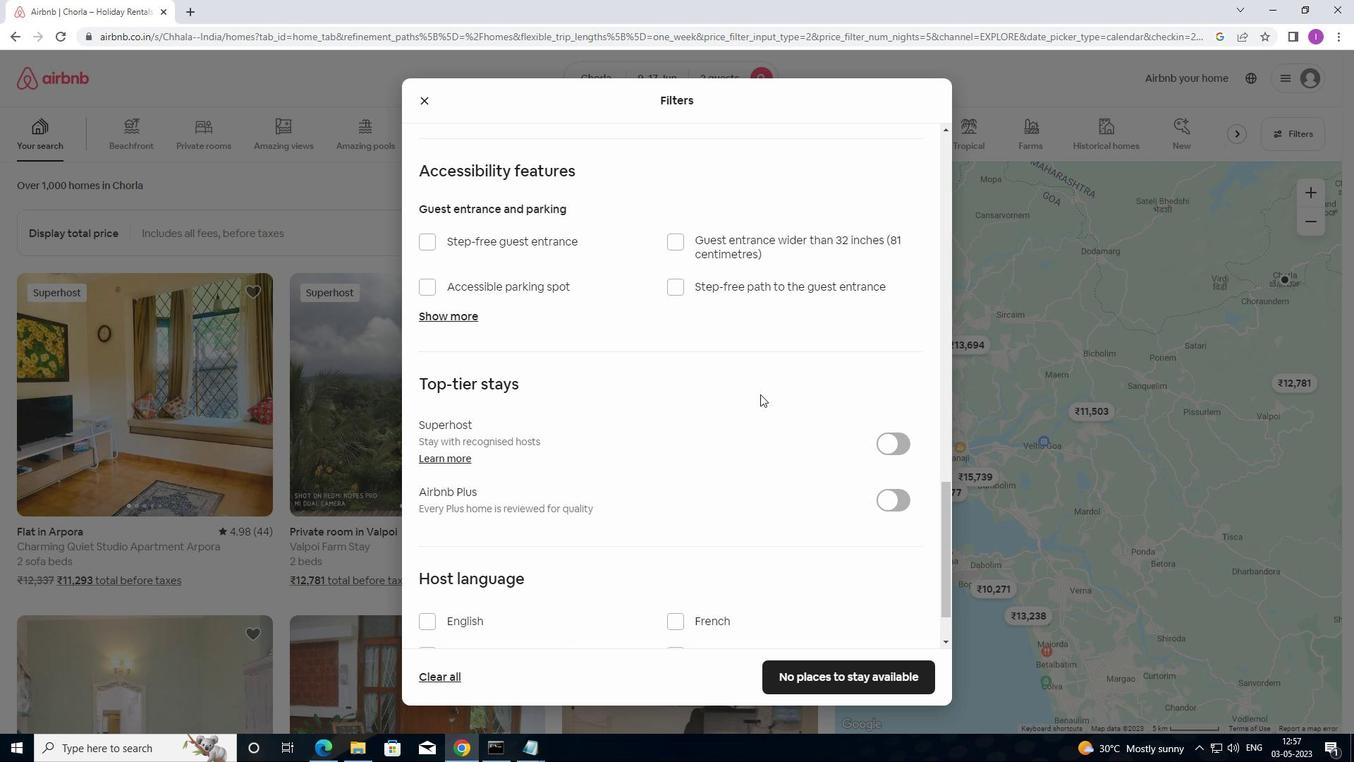 
Action: Mouse moved to (829, 383)
Screenshot: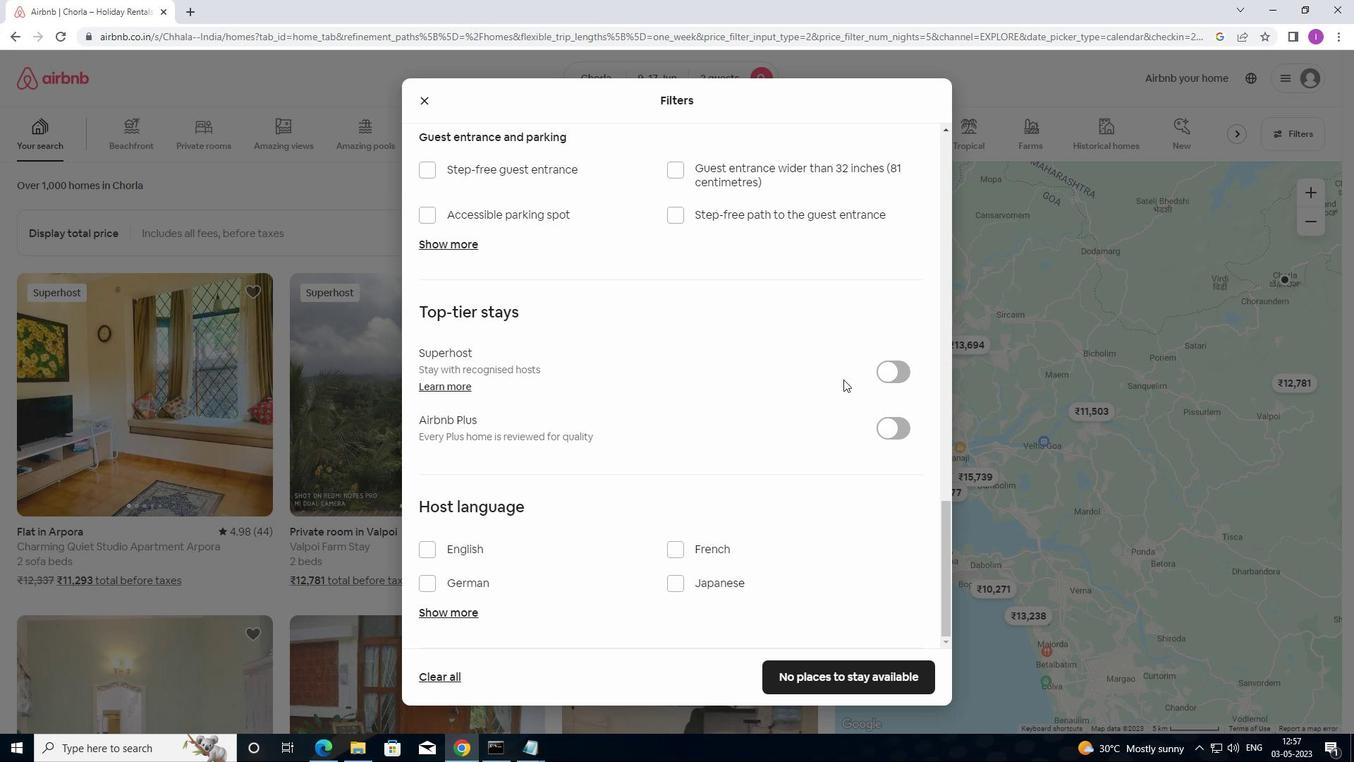 
Action: Mouse scrolled (829, 383) with delta (0, 0)
Screenshot: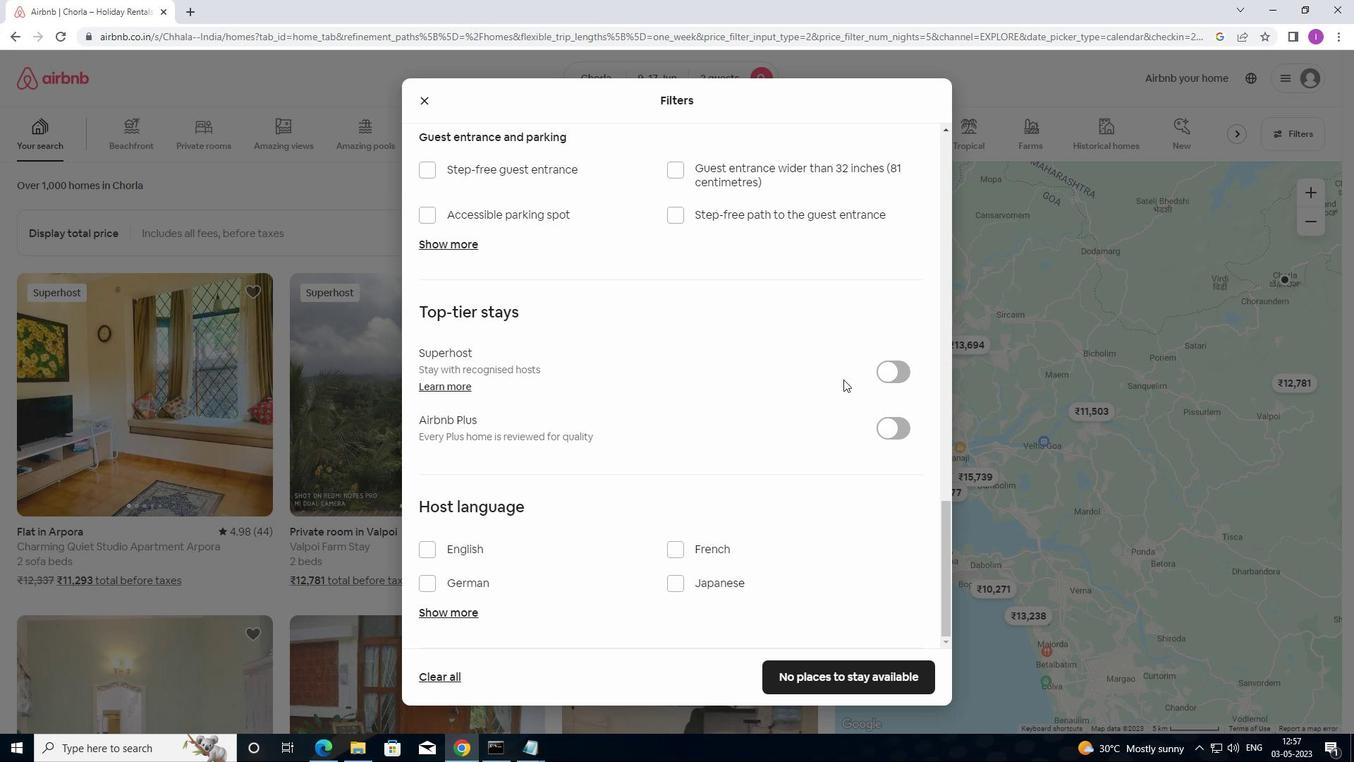 
Action: Mouse moved to (822, 387)
Screenshot: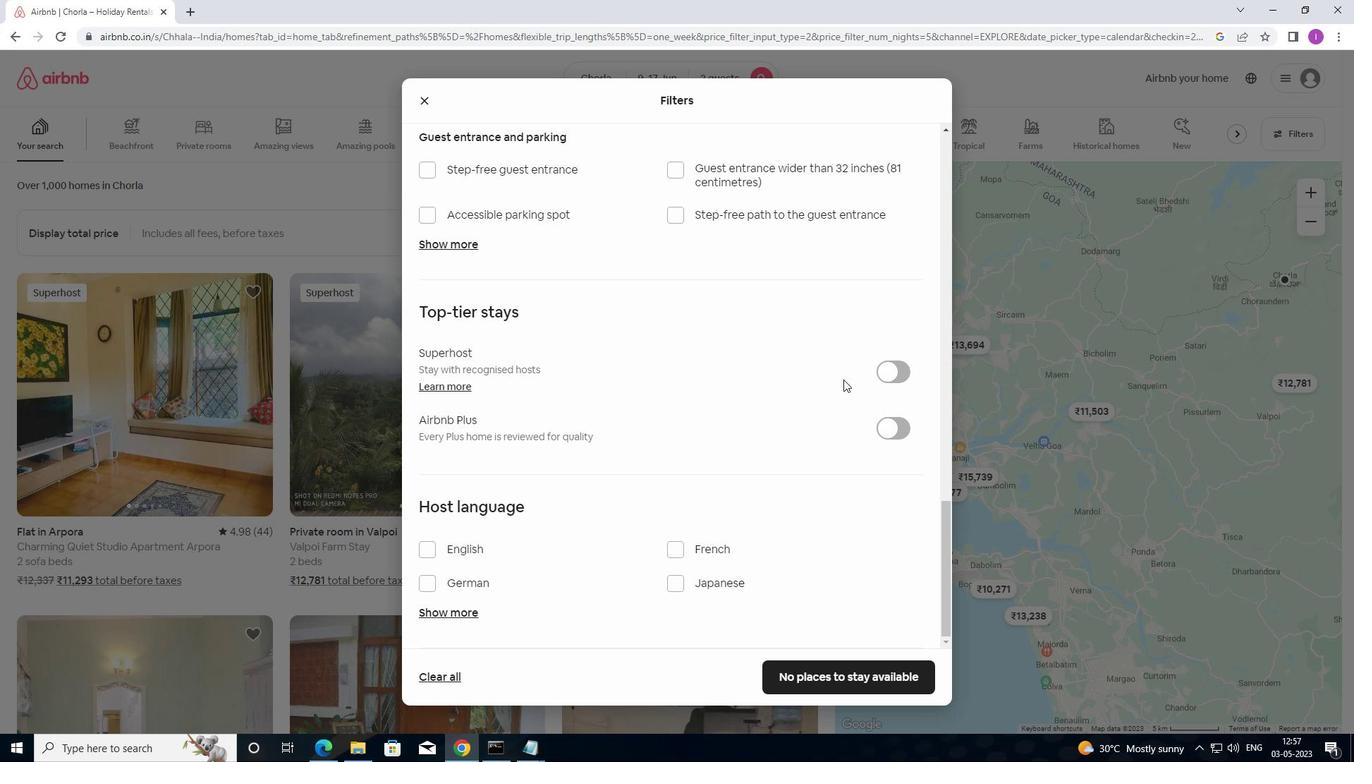 
Action: Mouse scrolled (822, 386) with delta (0, 0)
Screenshot: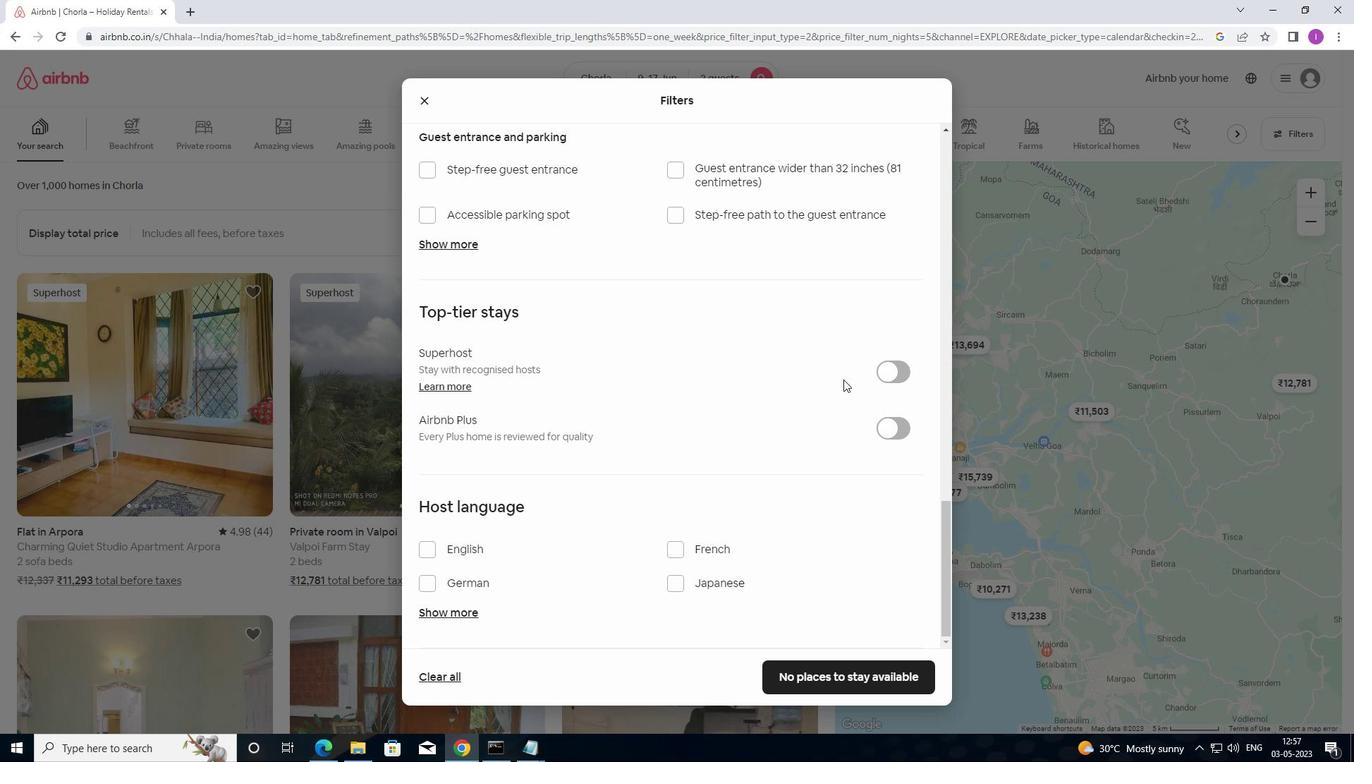 
Action: Mouse moved to (811, 390)
Screenshot: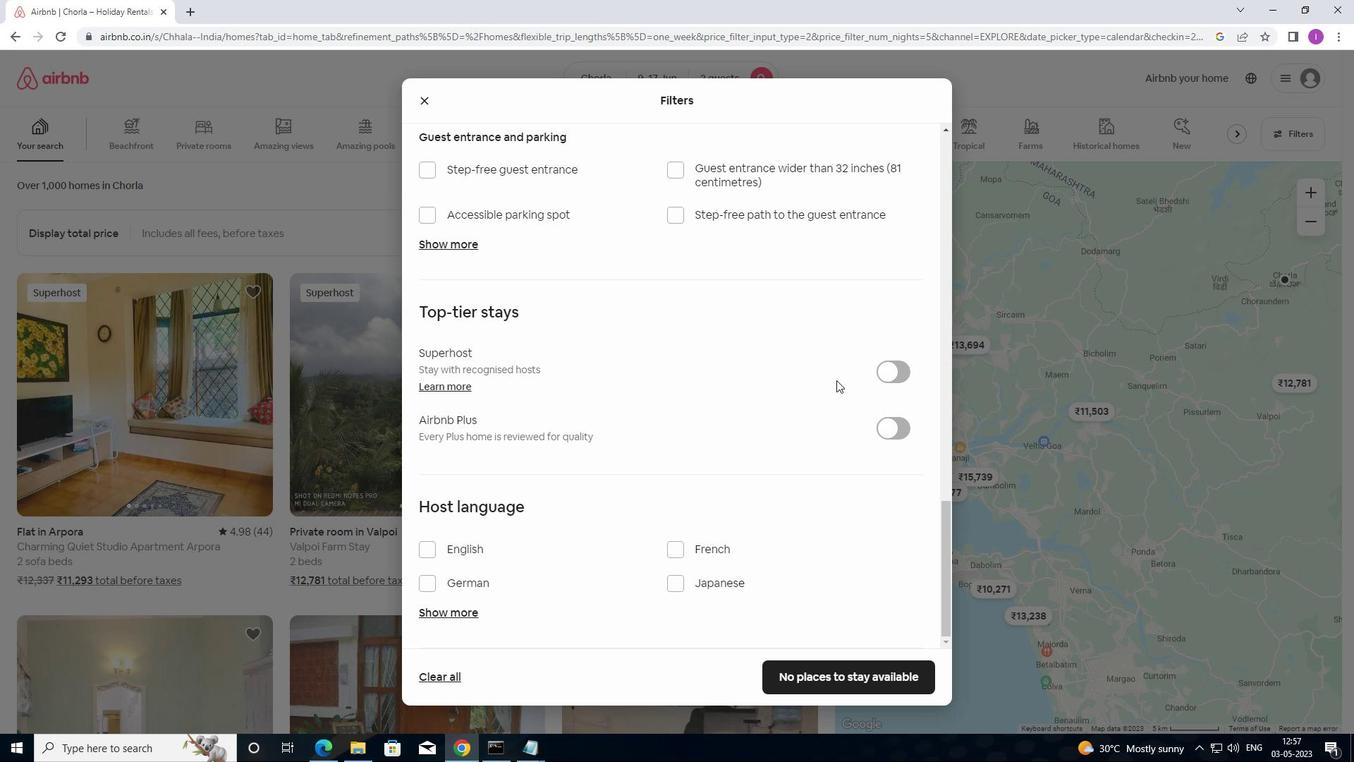 
Action: Mouse scrolled (811, 390) with delta (0, 0)
Screenshot: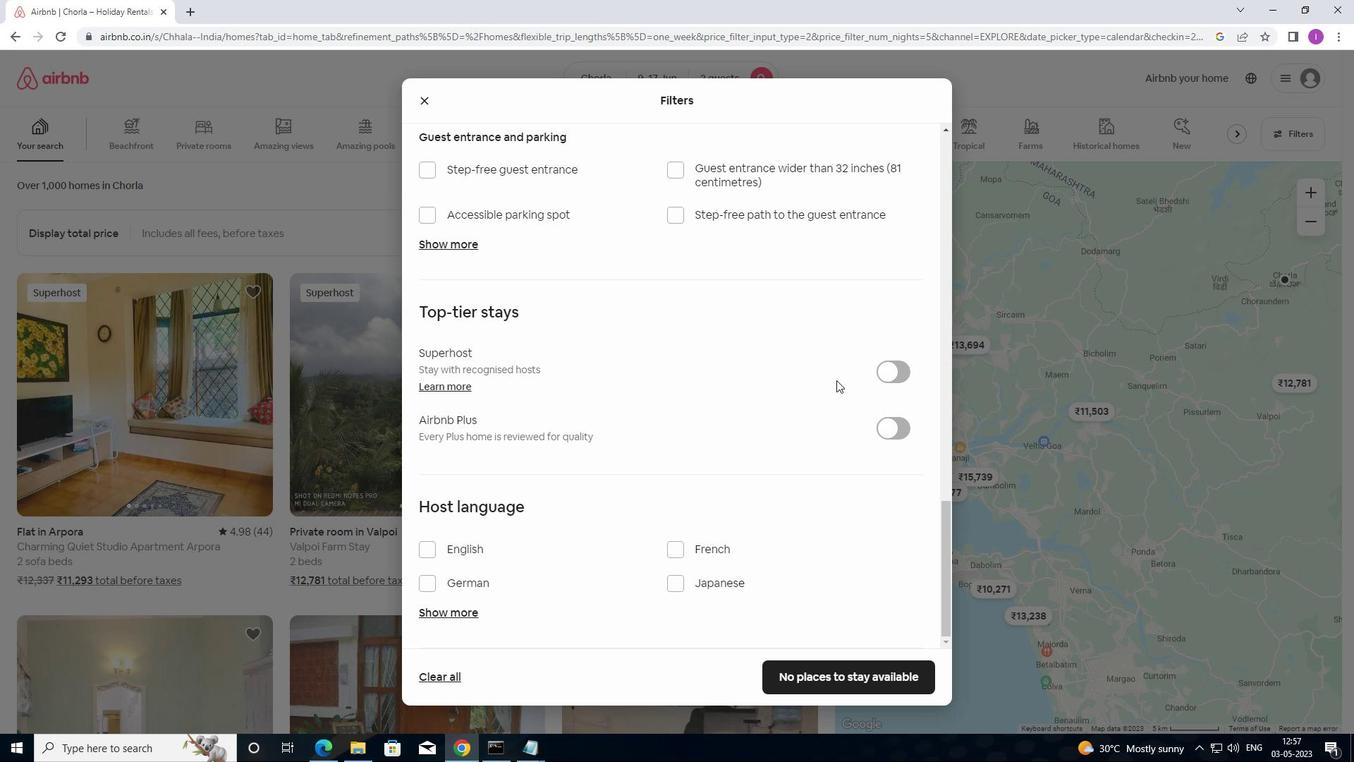 
Action: Mouse moved to (426, 541)
Screenshot: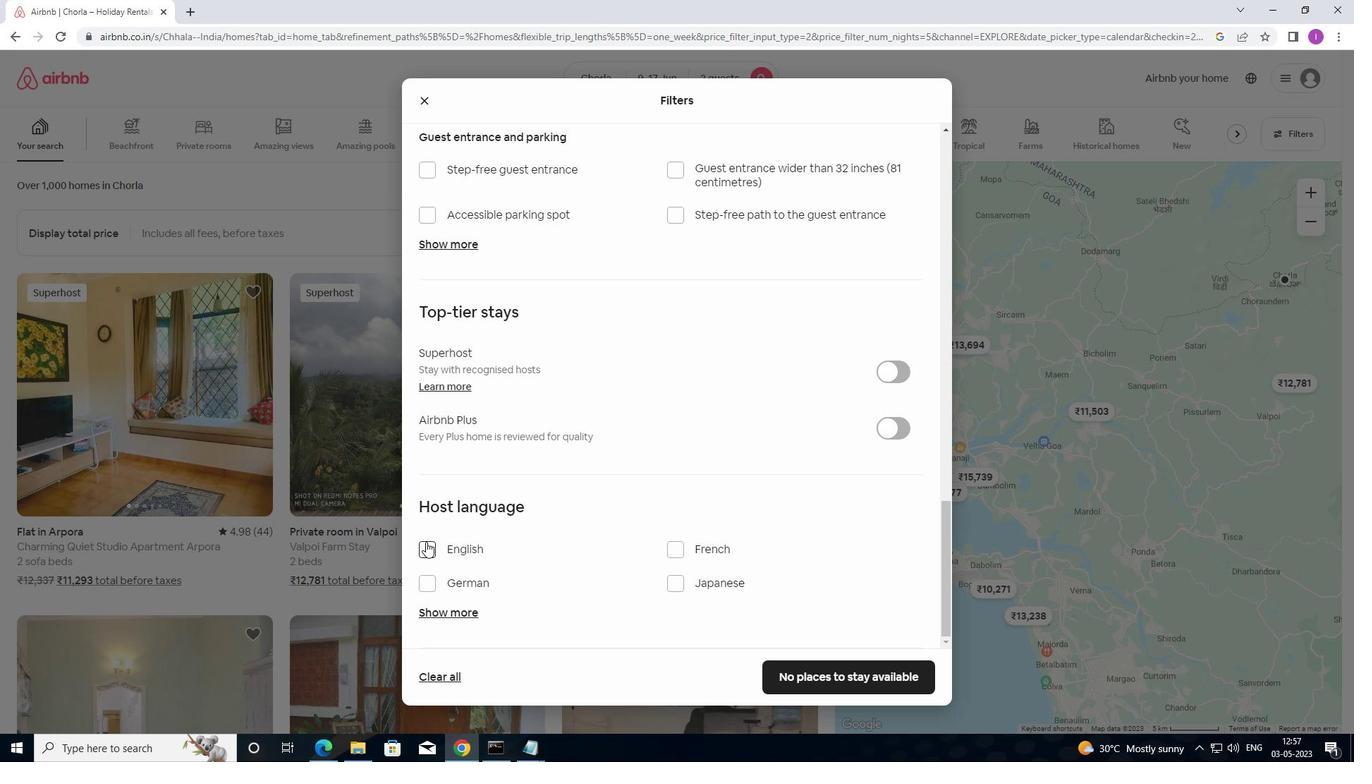 
Action: Mouse pressed left at (426, 541)
Screenshot: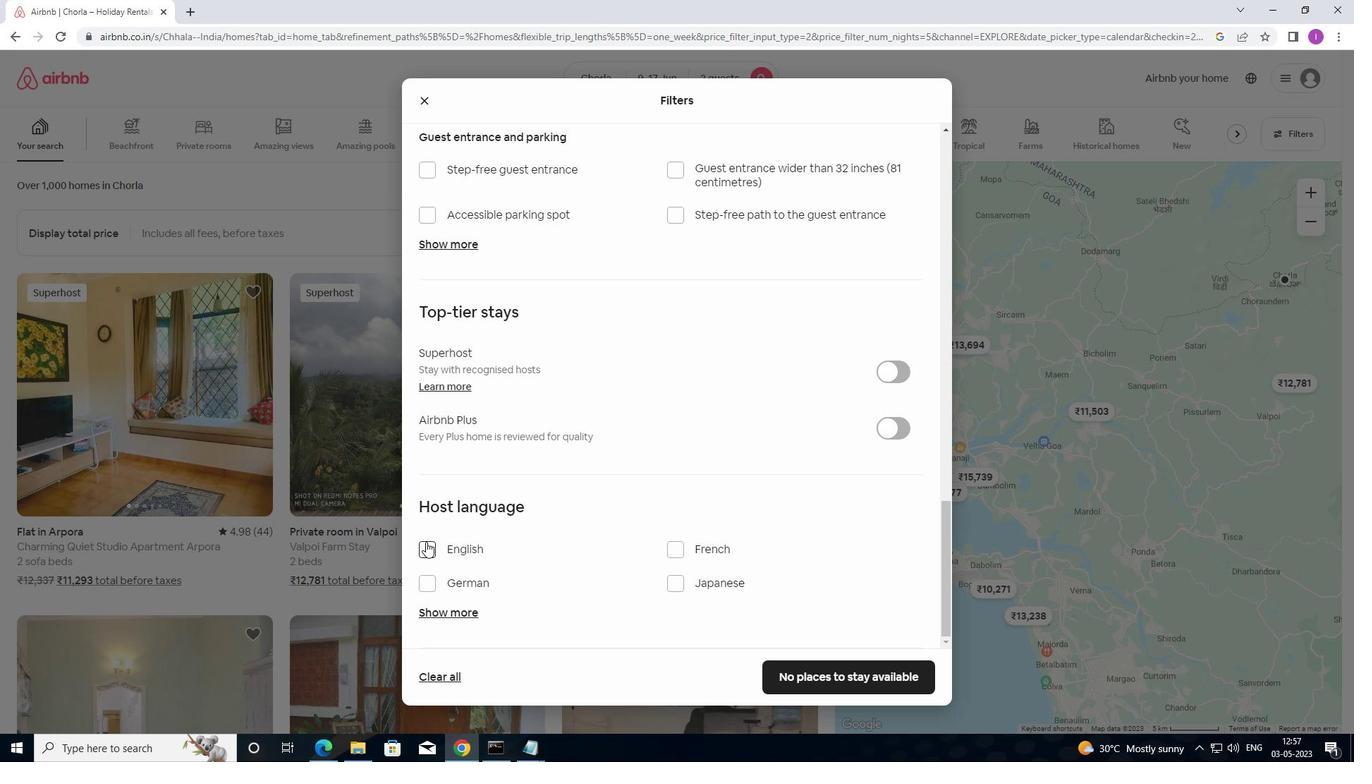 
Action: Mouse moved to (810, 674)
Screenshot: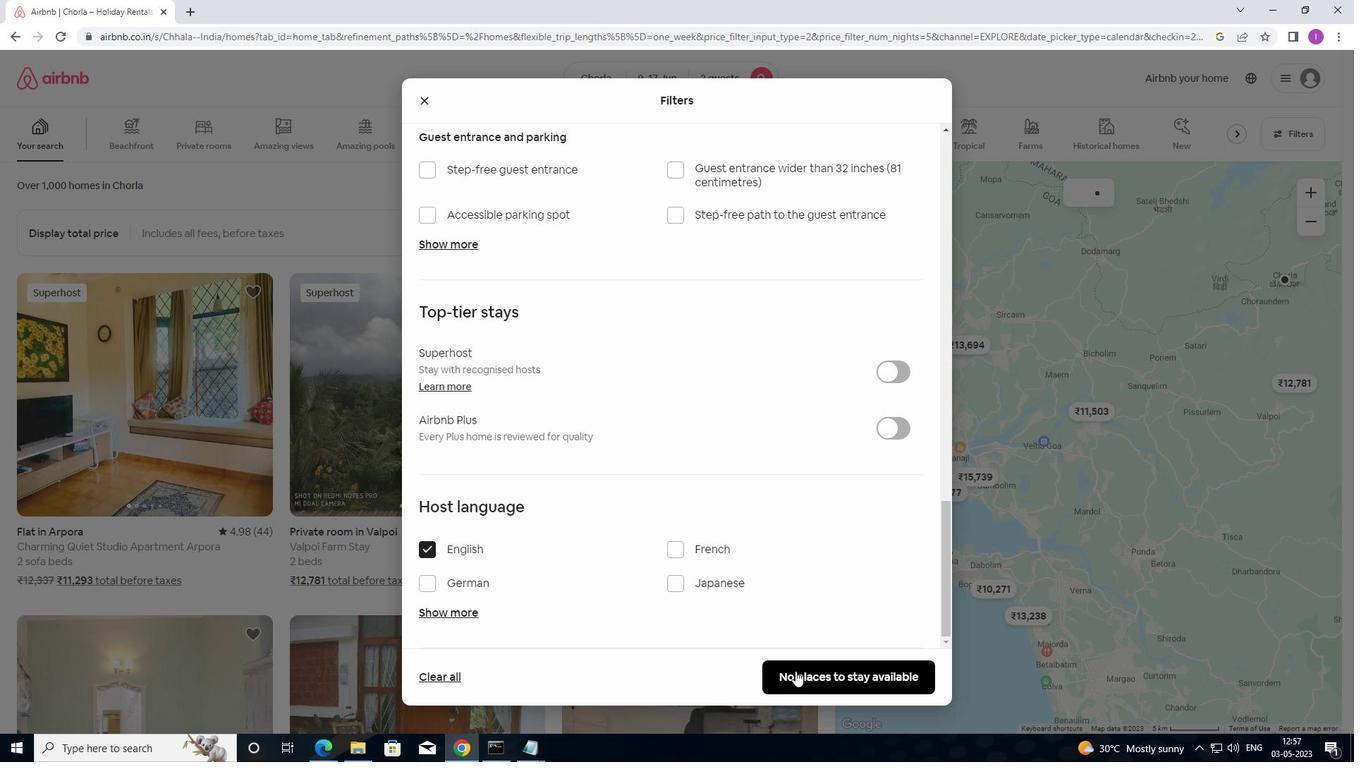 
Action: Mouse pressed left at (810, 674)
Screenshot: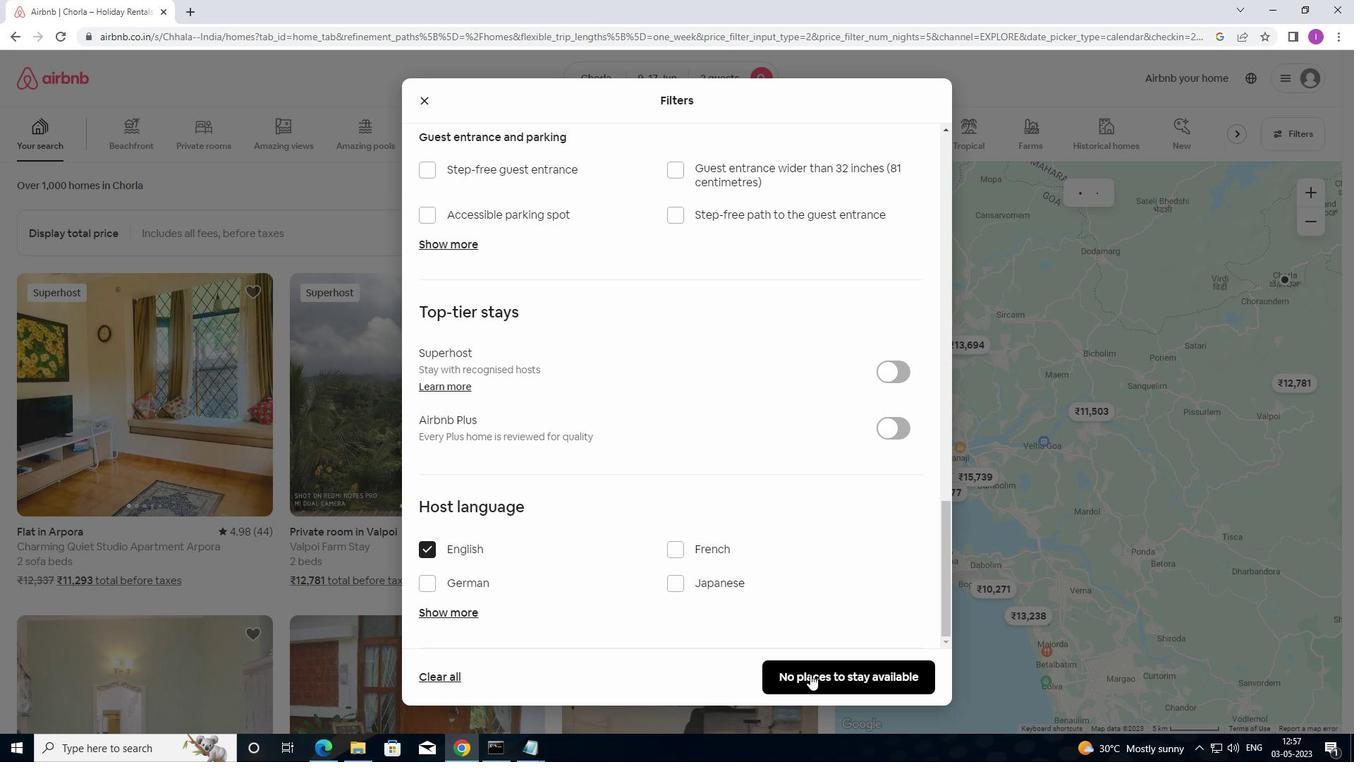 
Action: Mouse moved to (819, 657)
Screenshot: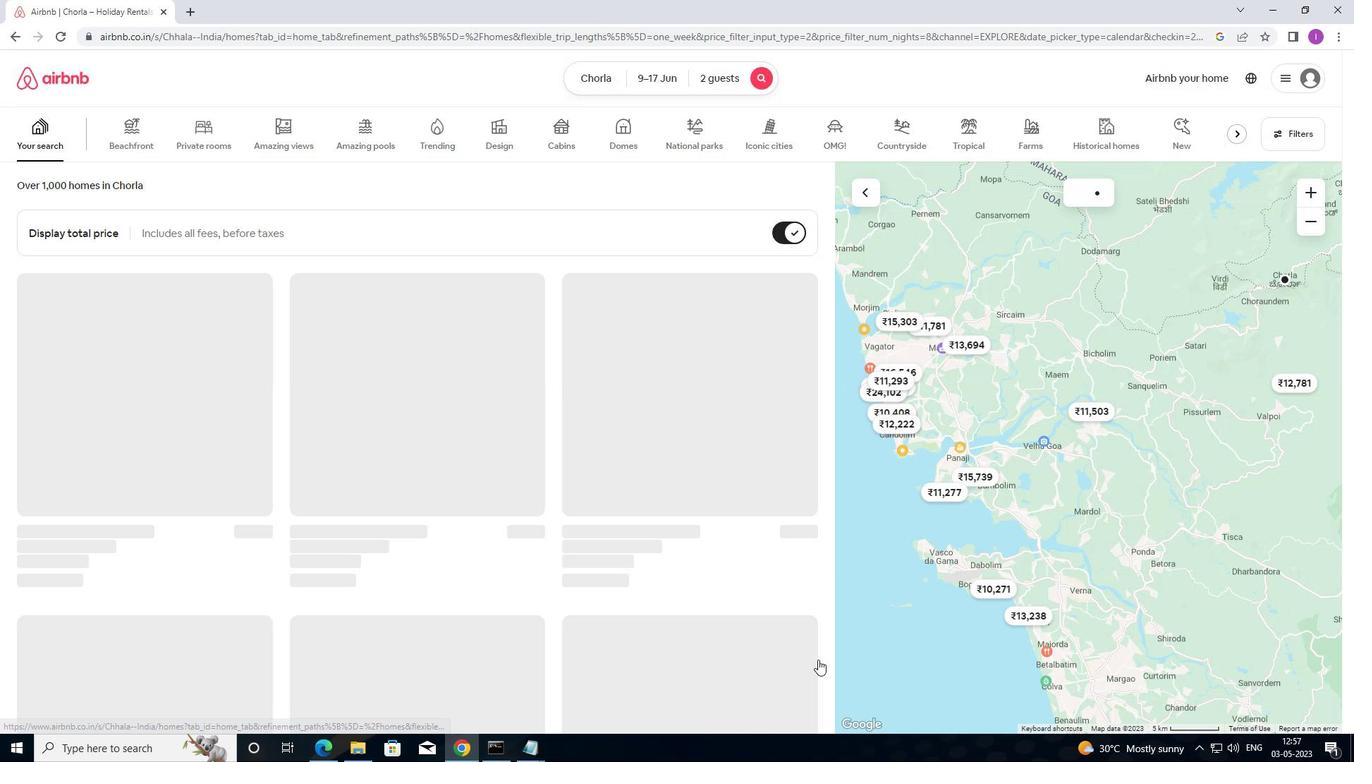 
